 Task: Look for space in Rasrā, India from 4th June, 2023 to 8th June, 2023 for 2 adults in price range Rs.8000 to Rs.16000. Place can be private room with 1  bedroom having 1 bed and 1 bathroom. Property type can be house, flat, guest house, hotel. Booking option can be shelf check-in. Required host language is English.
Action: Mouse moved to (544, 73)
Screenshot: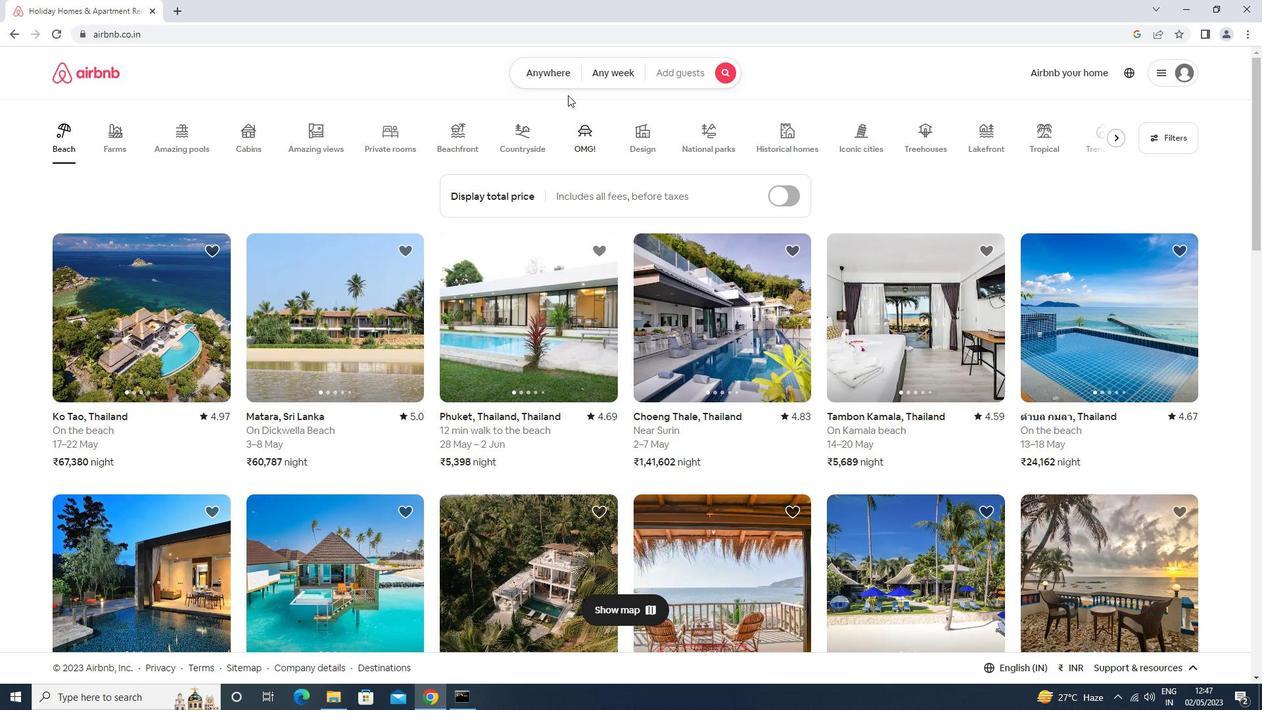 
Action: Mouse pressed left at (544, 73)
Screenshot: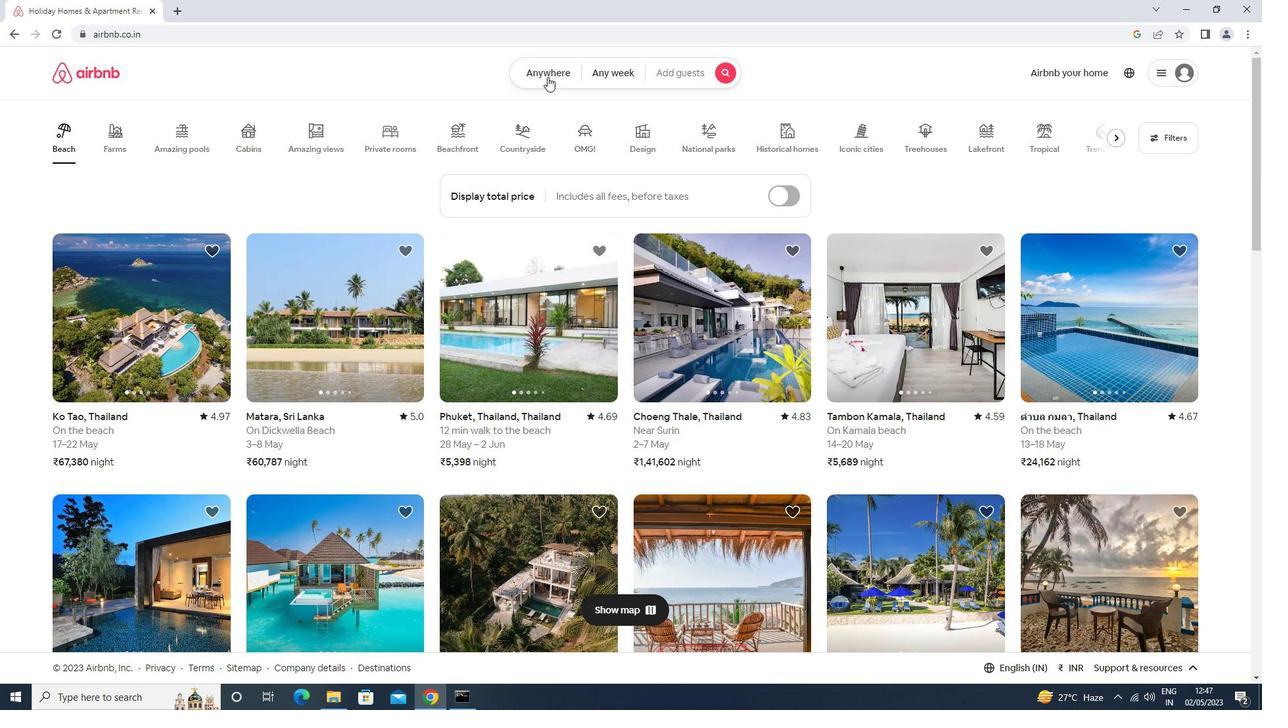 
Action: Mouse moved to (500, 127)
Screenshot: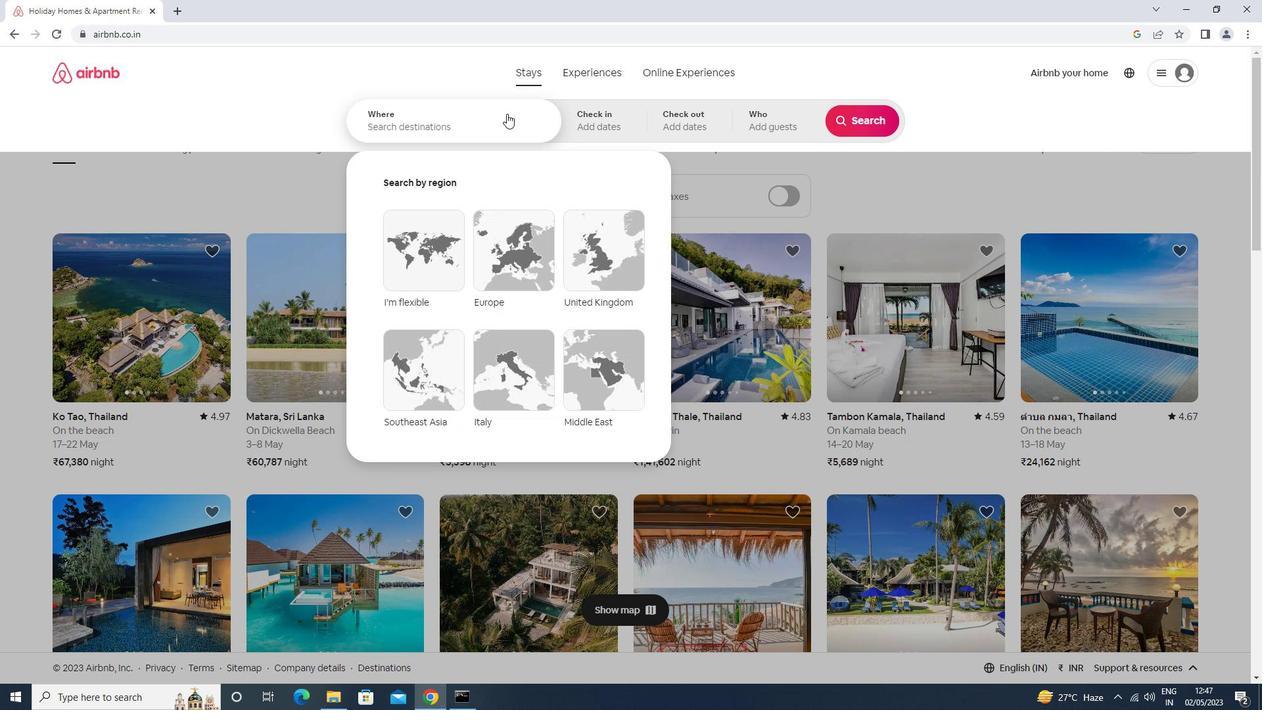 
Action: Mouse pressed left at (500, 127)
Screenshot: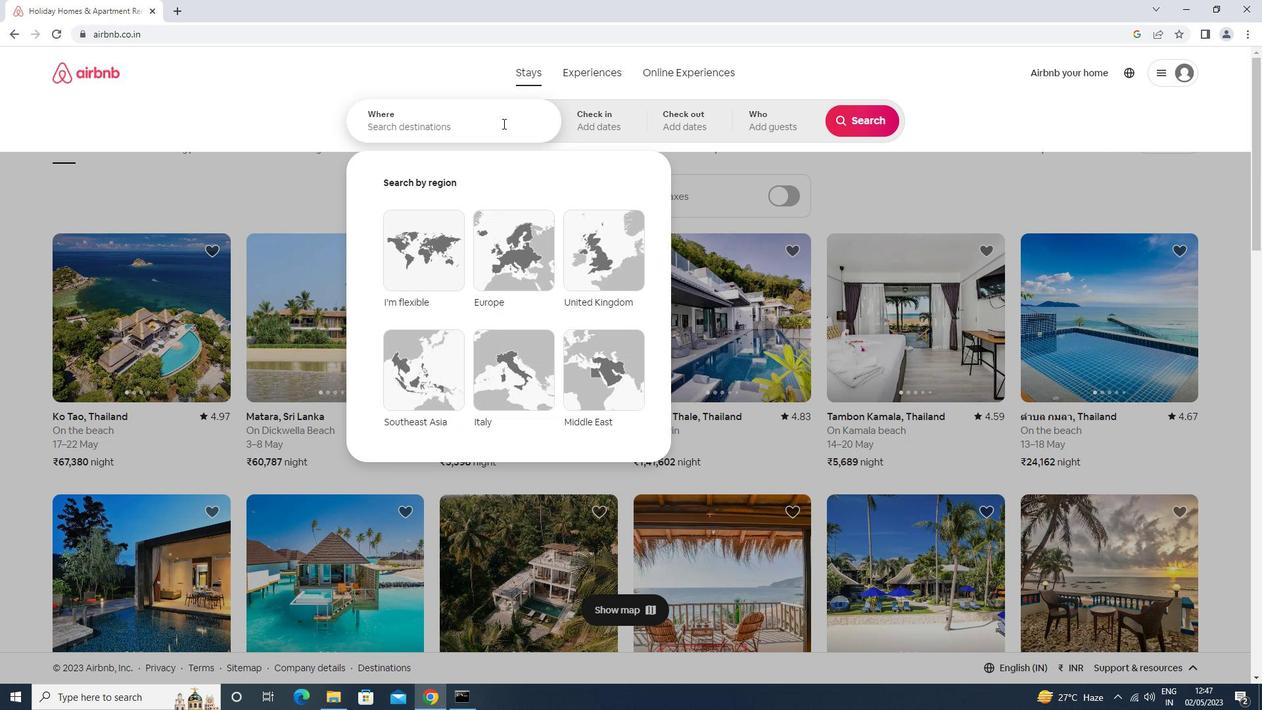 
Action: Key pressed r<Key.caps_lock>asra<Key.enter>
Screenshot: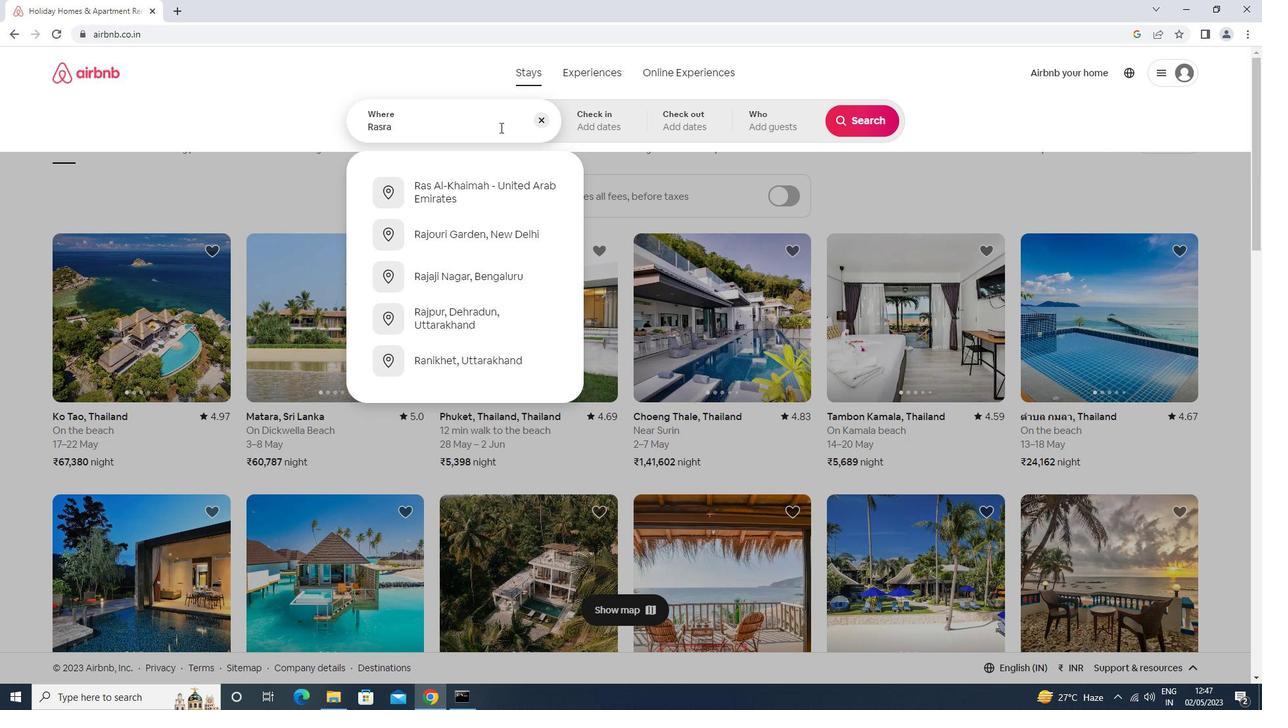 
Action: Mouse moved to (656, 312)
Screenshot: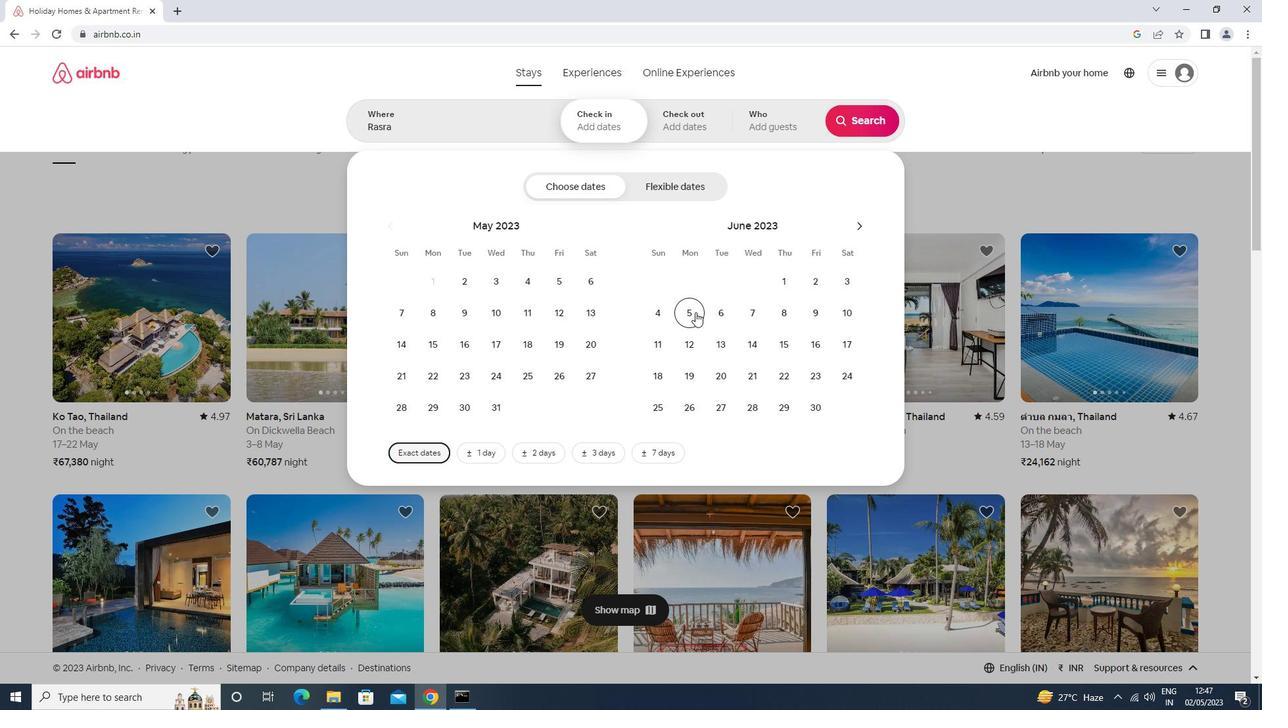 
Action: Mouse pressed left at (656, 312)
Screenshot: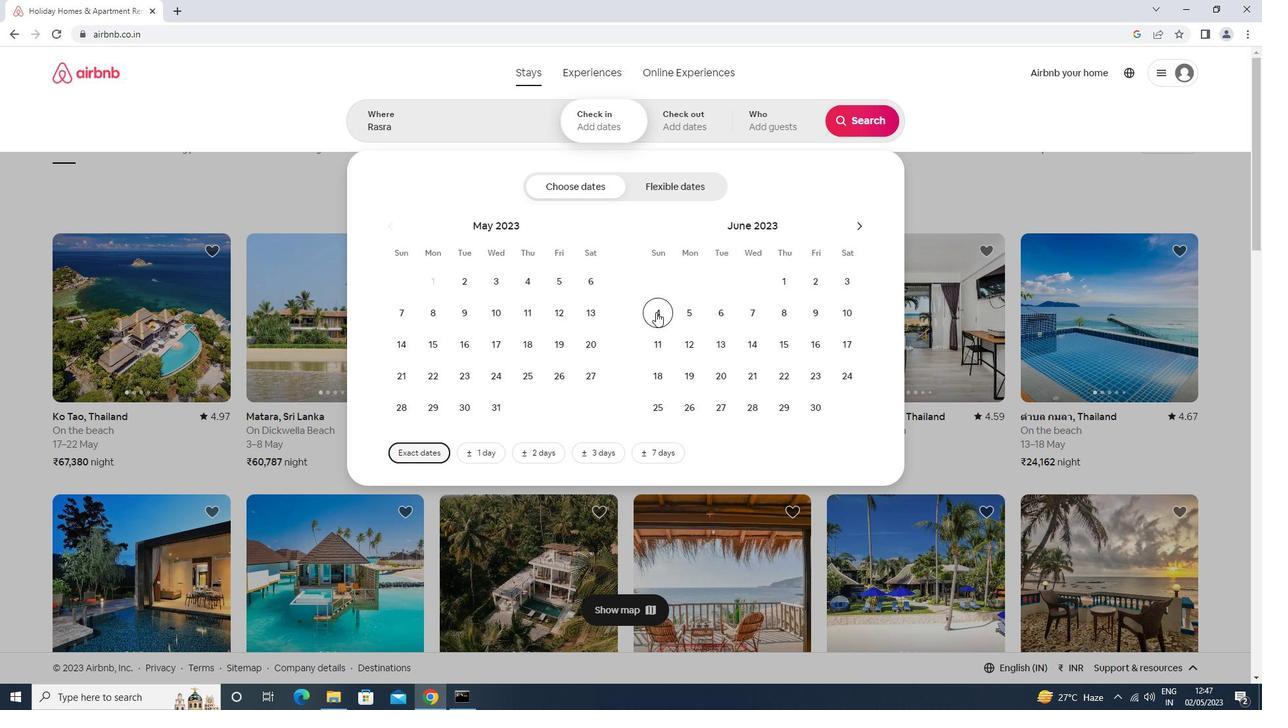 
Action: Mouse moved to (791, 314)
Screenshot: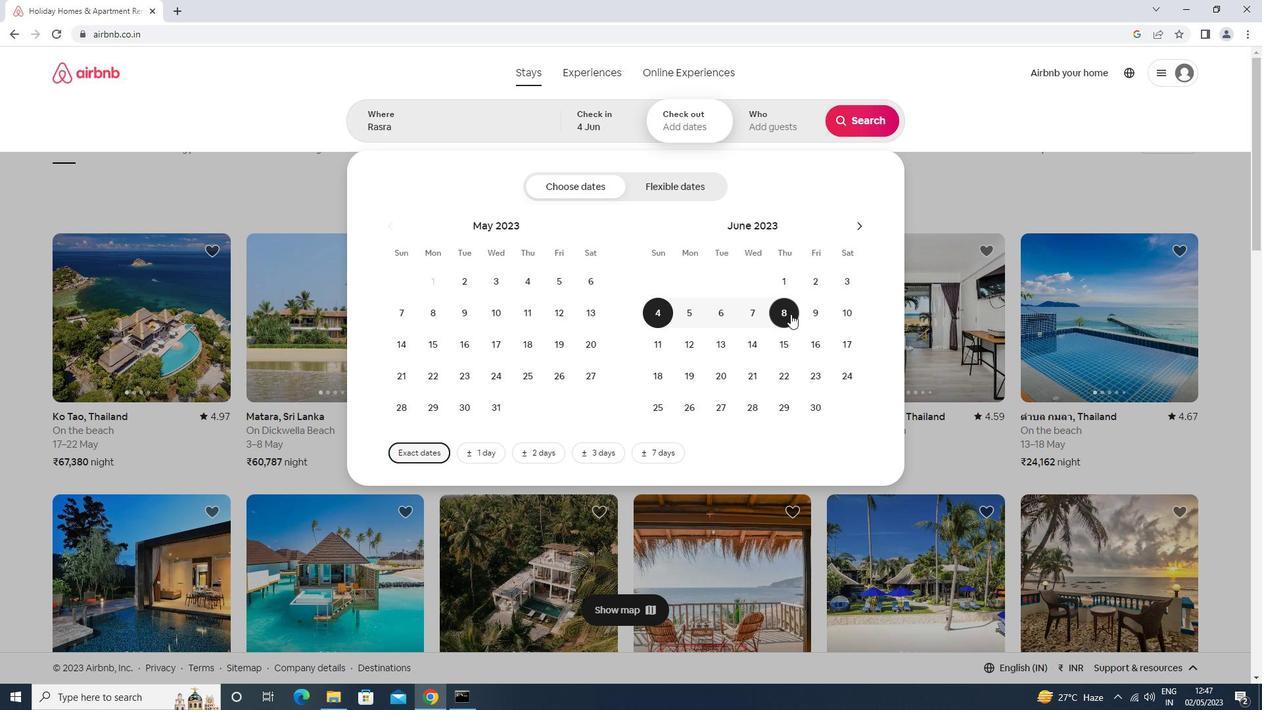 
Action: Mouse pressed left at (791, 314)
Screenshot: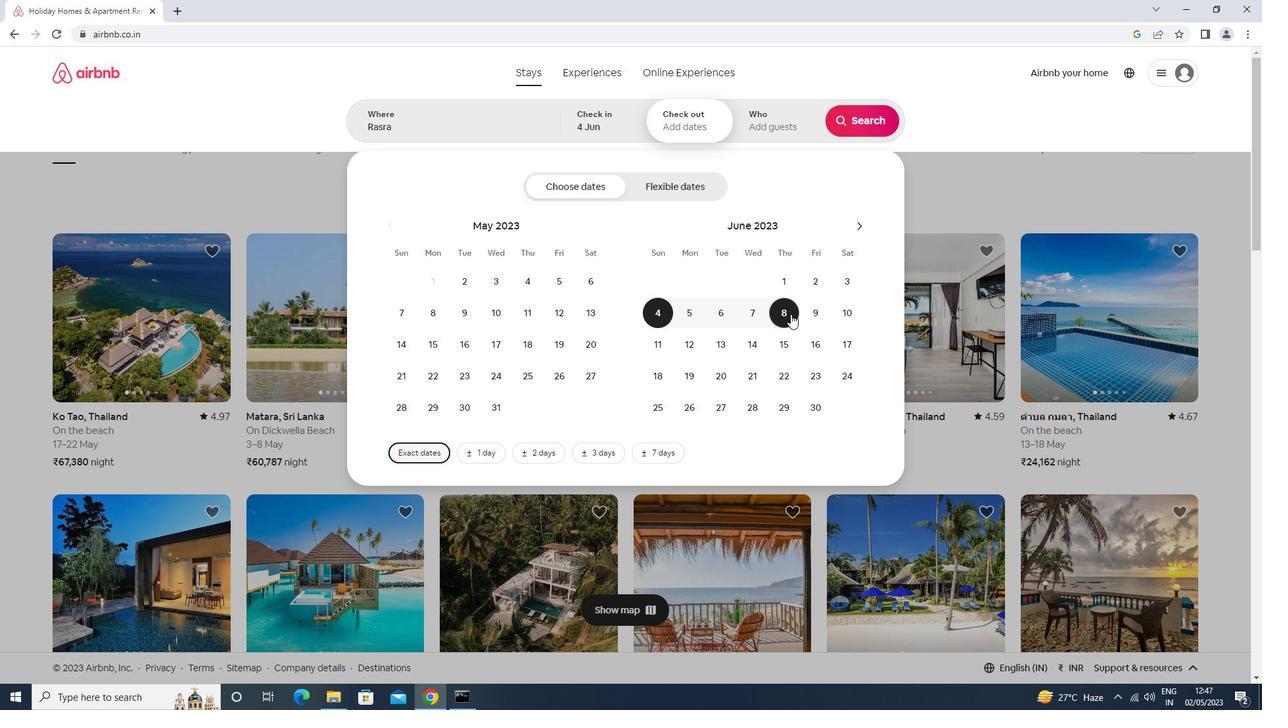 
Action: Mouse moved to (783, 123)
Screenshot: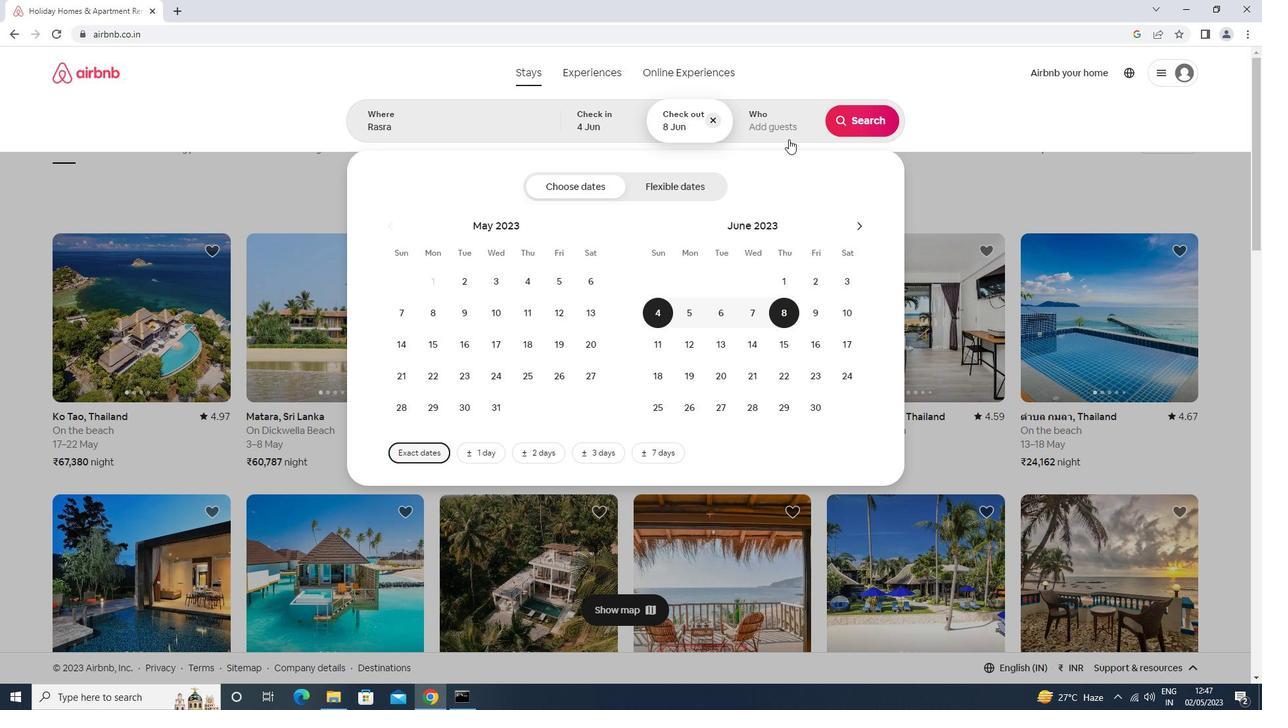 
Action: Mouse pressed left at (783, 123)
Screenshot: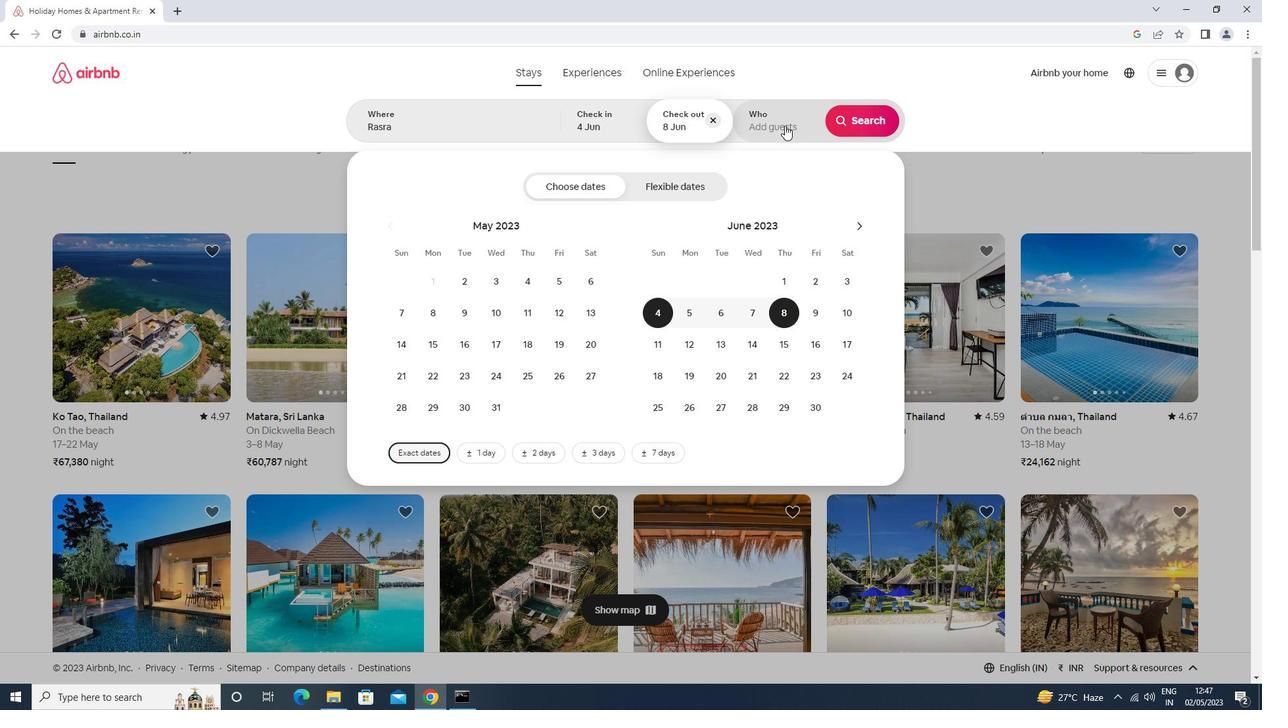
Action: Mouse moved to (865, 183)
Screenshot: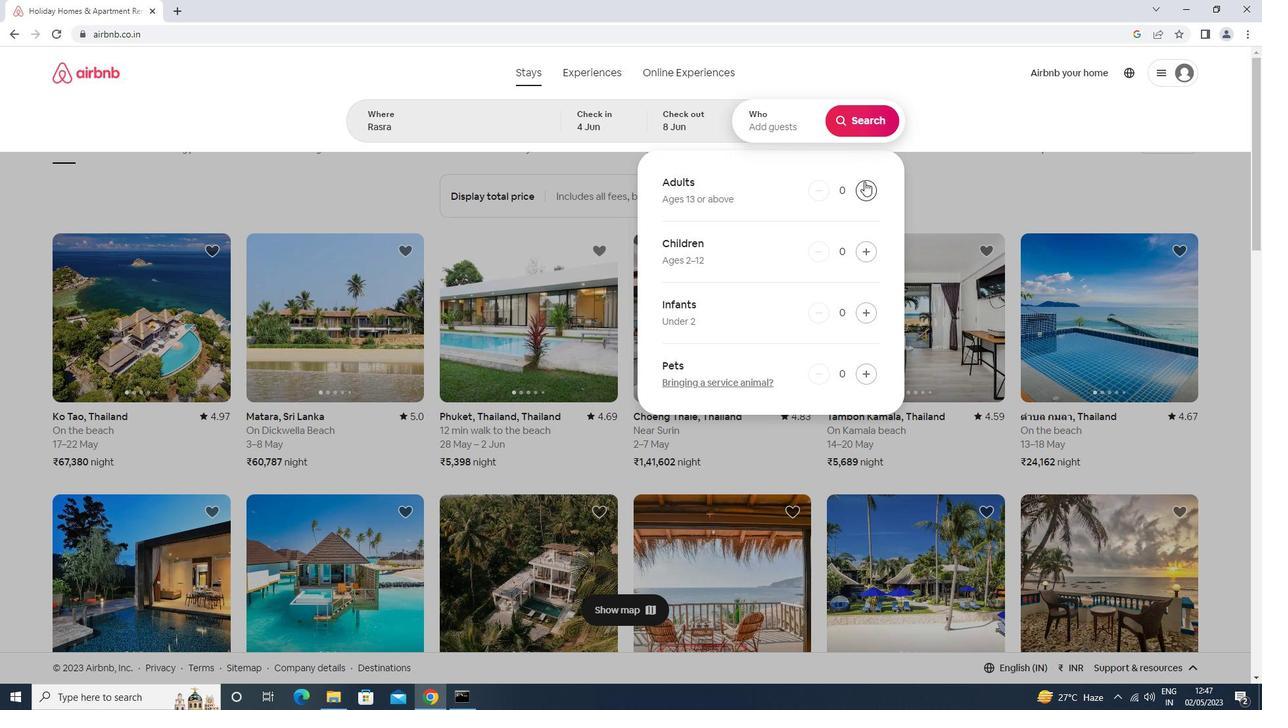 
Action: Mouse pressed left at (865, 183)
Screenshot: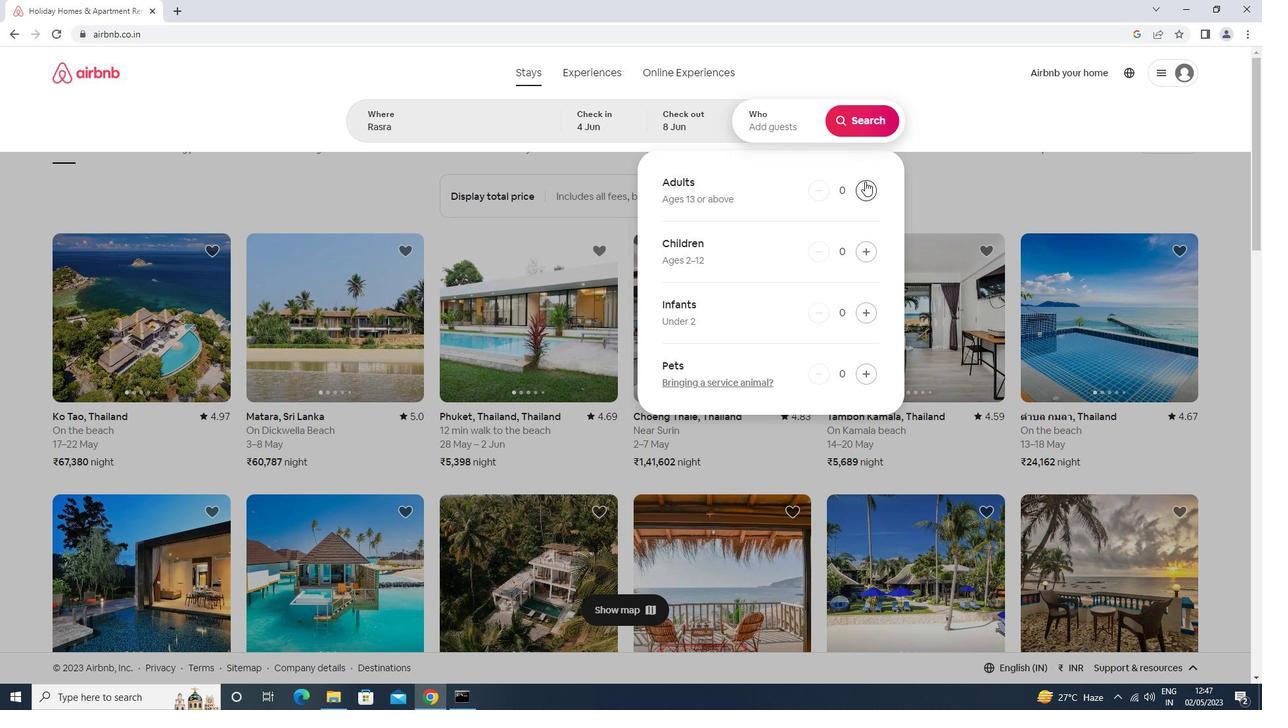 
Action: Mouse moved to (864, 184)
Screenshot: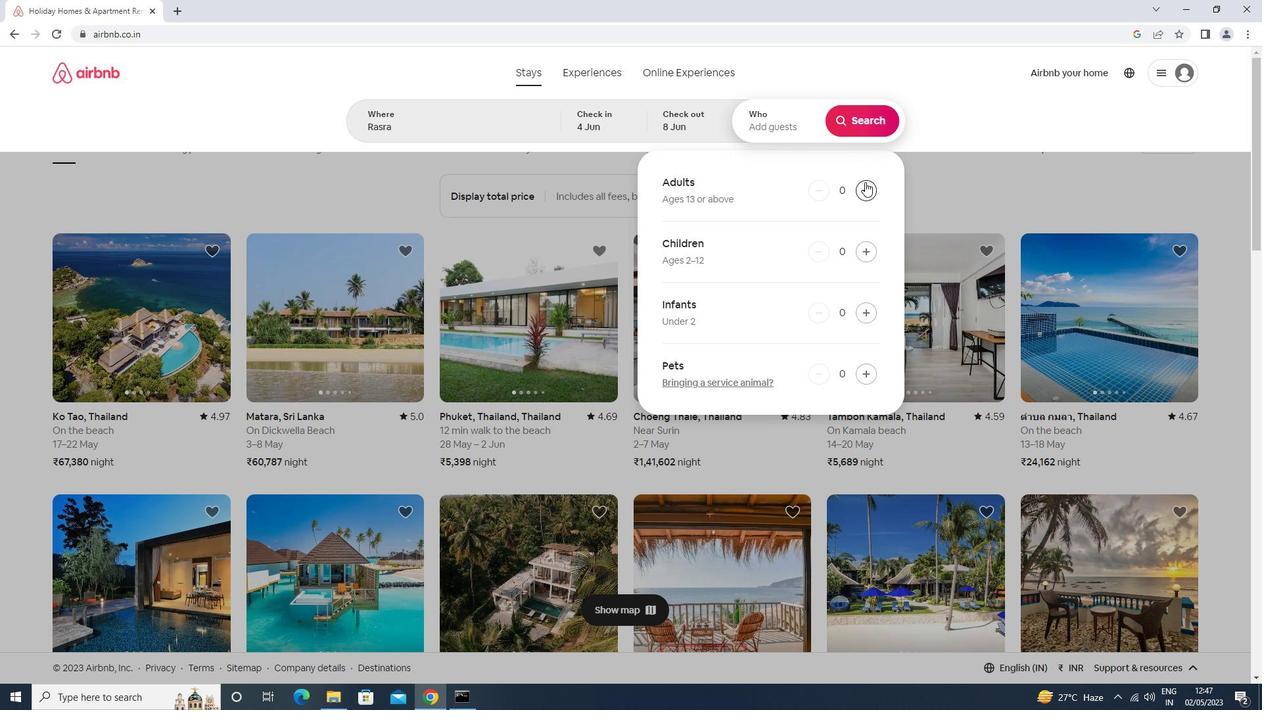 
Action: Mouse pressed left at (864, 184)
Screenshot: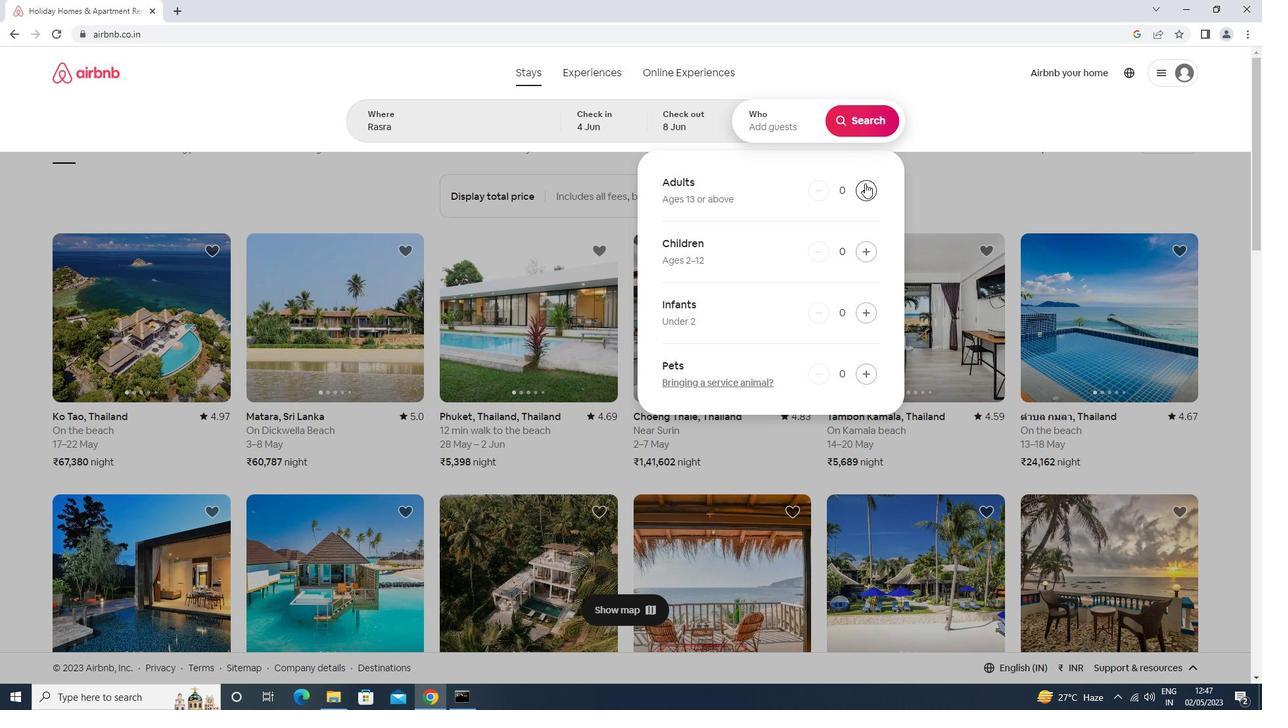 
Action: Mouse moved to (868, 118)
Screenshot: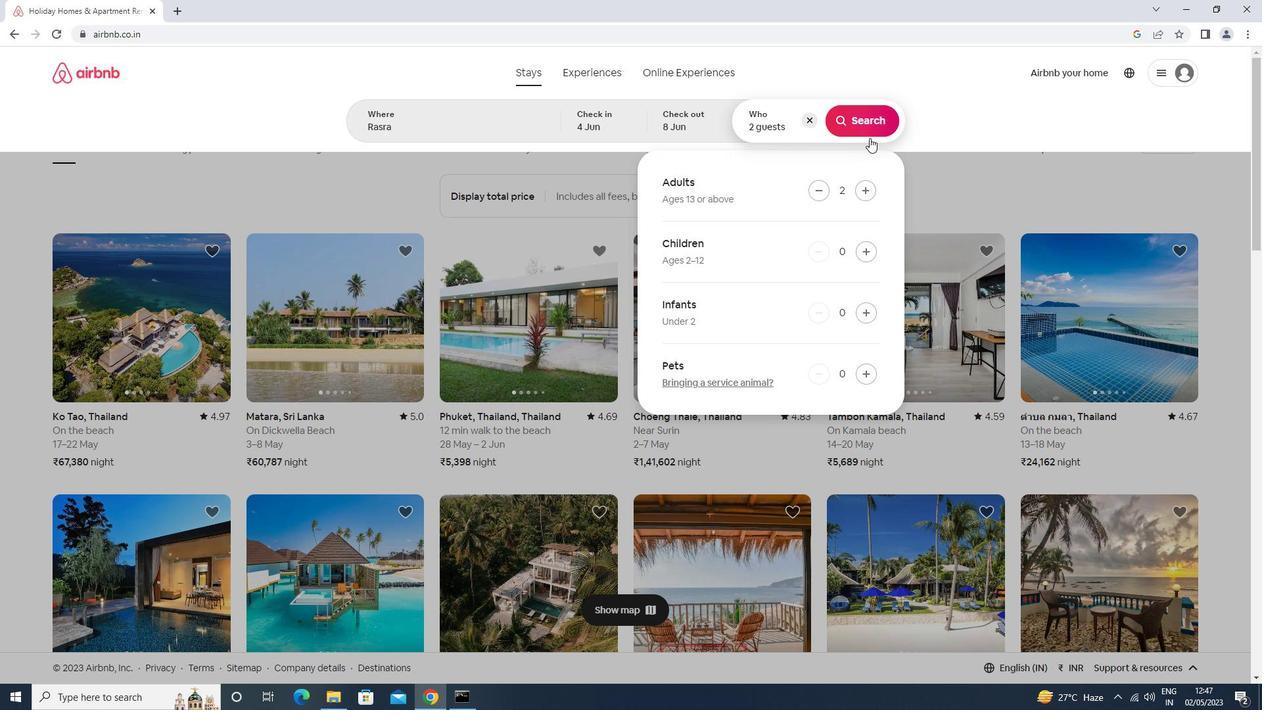 
Action: Mouse pressed left at (868, 118)
Screenshot: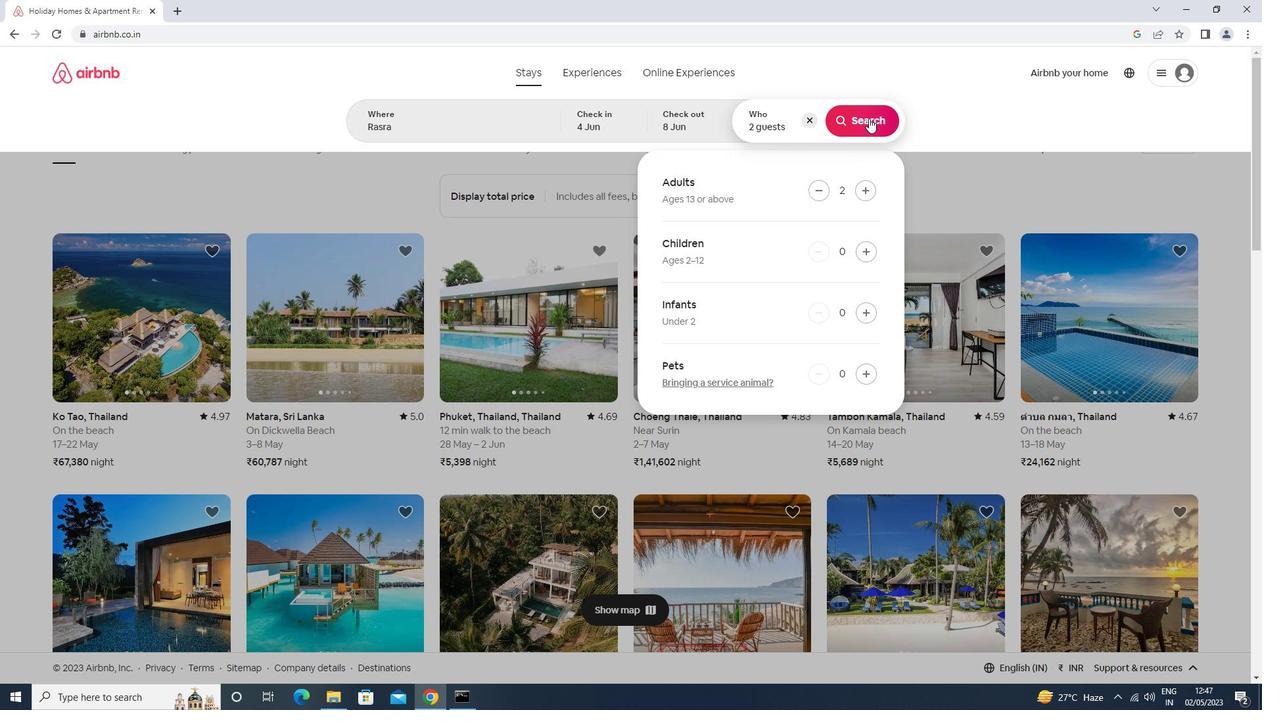 
Action: Mouse moved to (1193, 129)
Screenshot: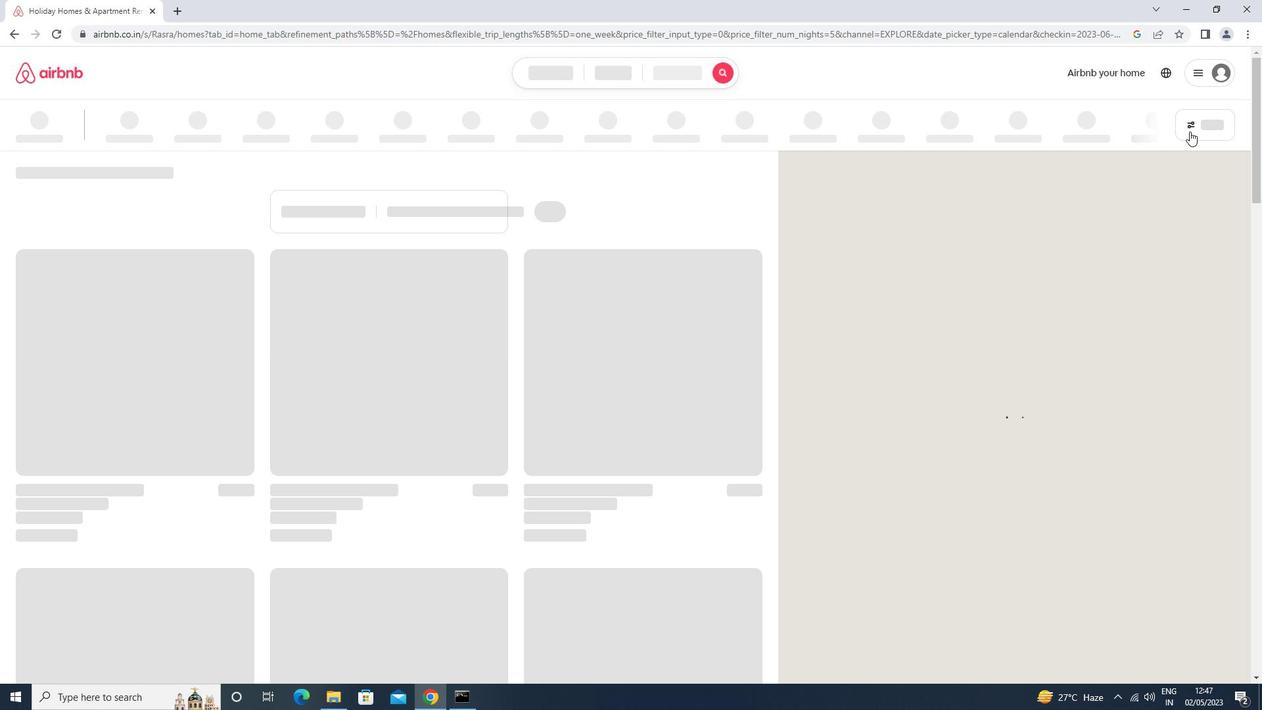 
Action: Mouse pressed left at (1193, 129)
Screenshot: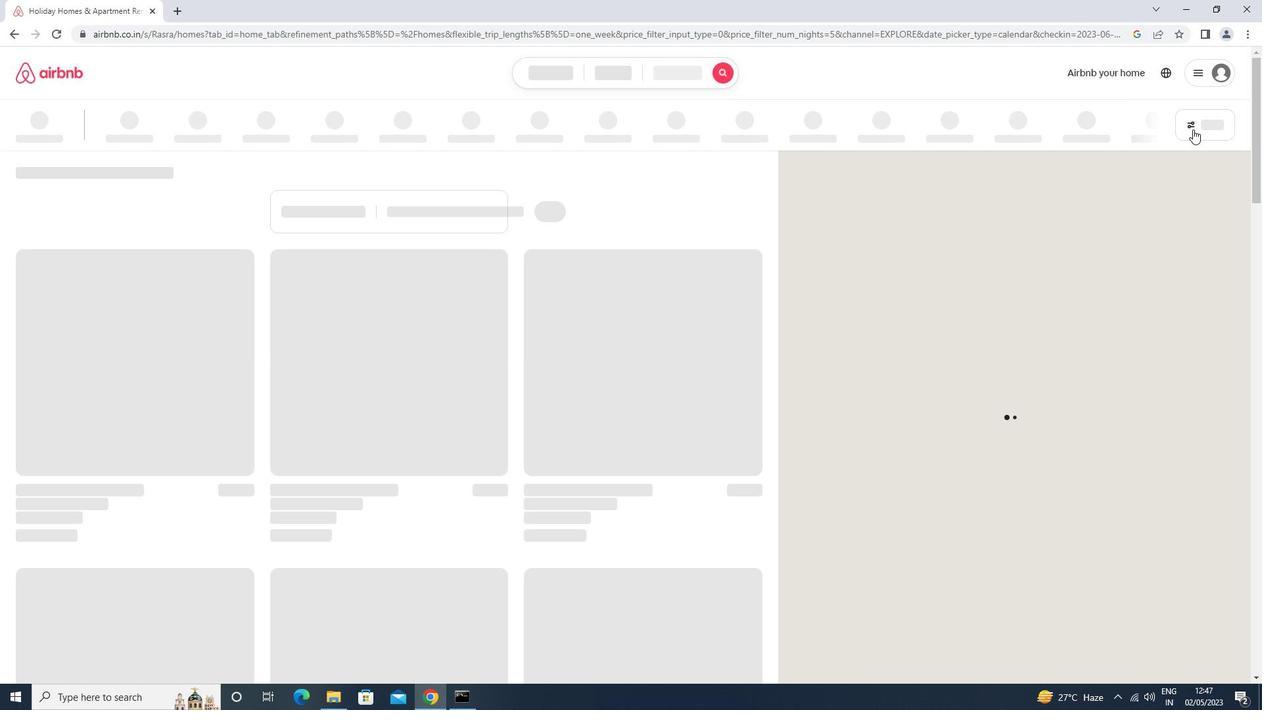 
Action: Mouse pressed left at (1193, 129)
Screenshot: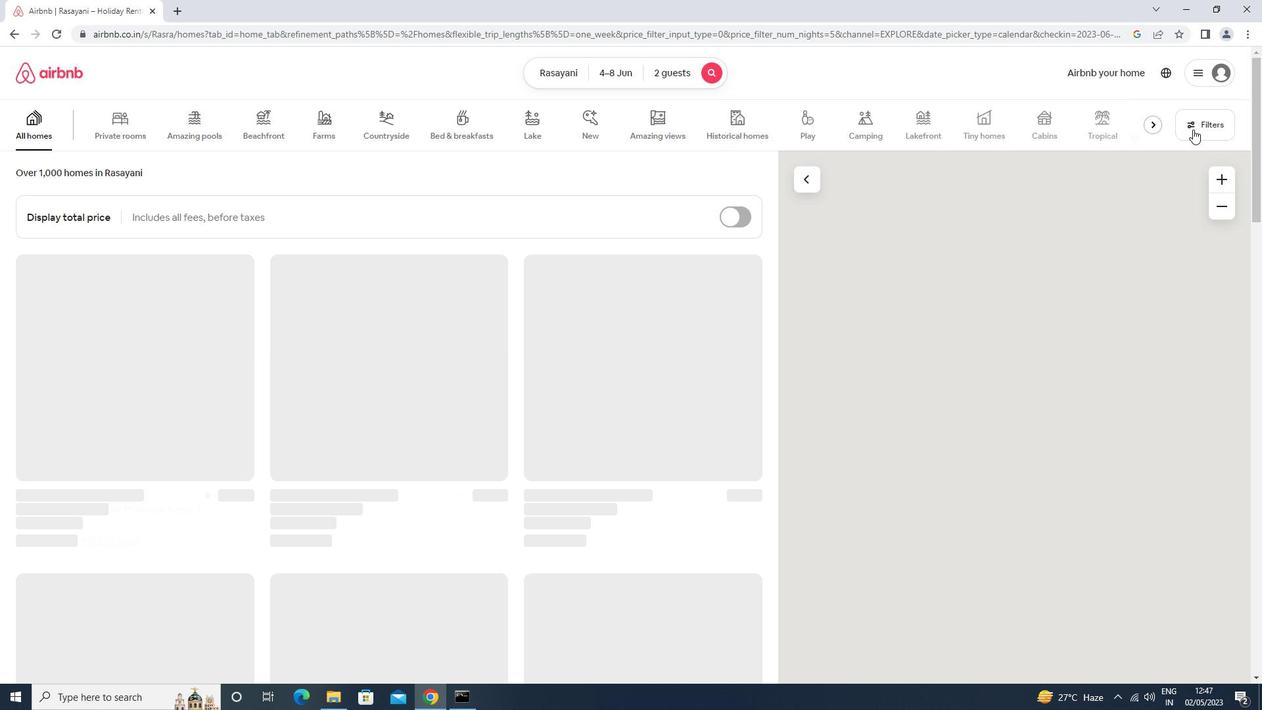 
Action: Mouse moved to (497, 294)
Screenshot: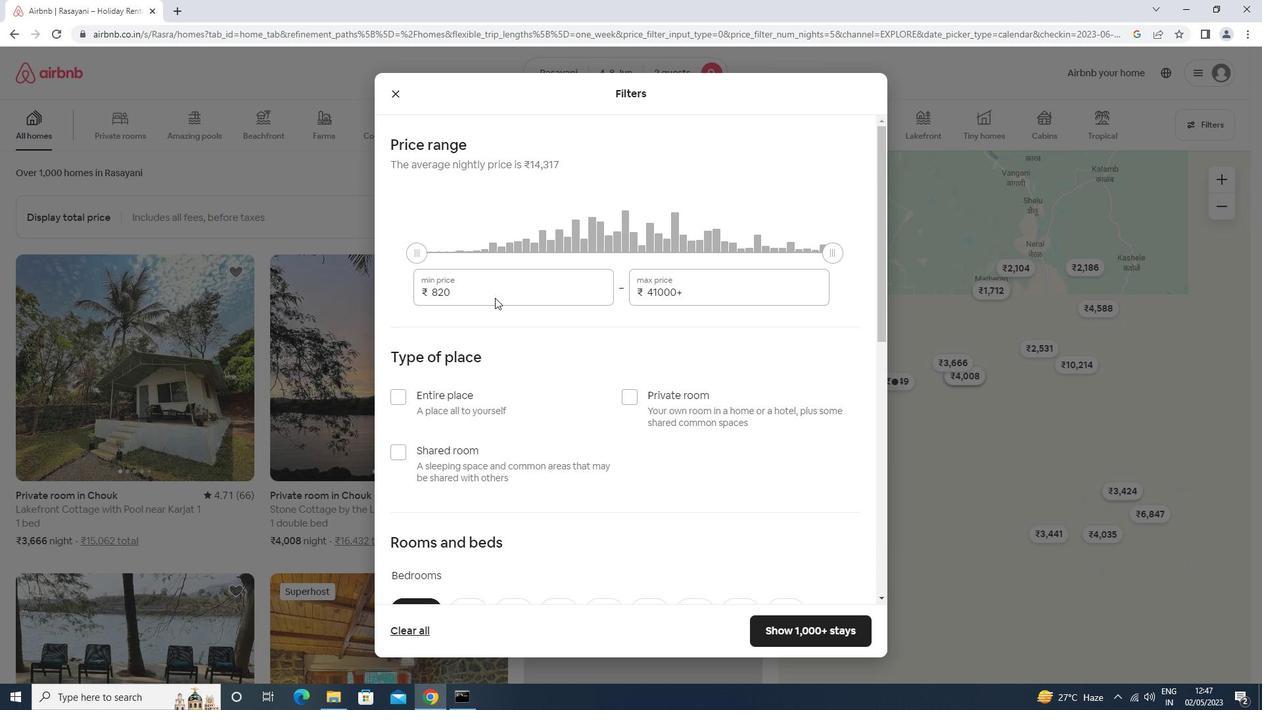
Action: Mouse pressed left at (497, 294)
Screenshot: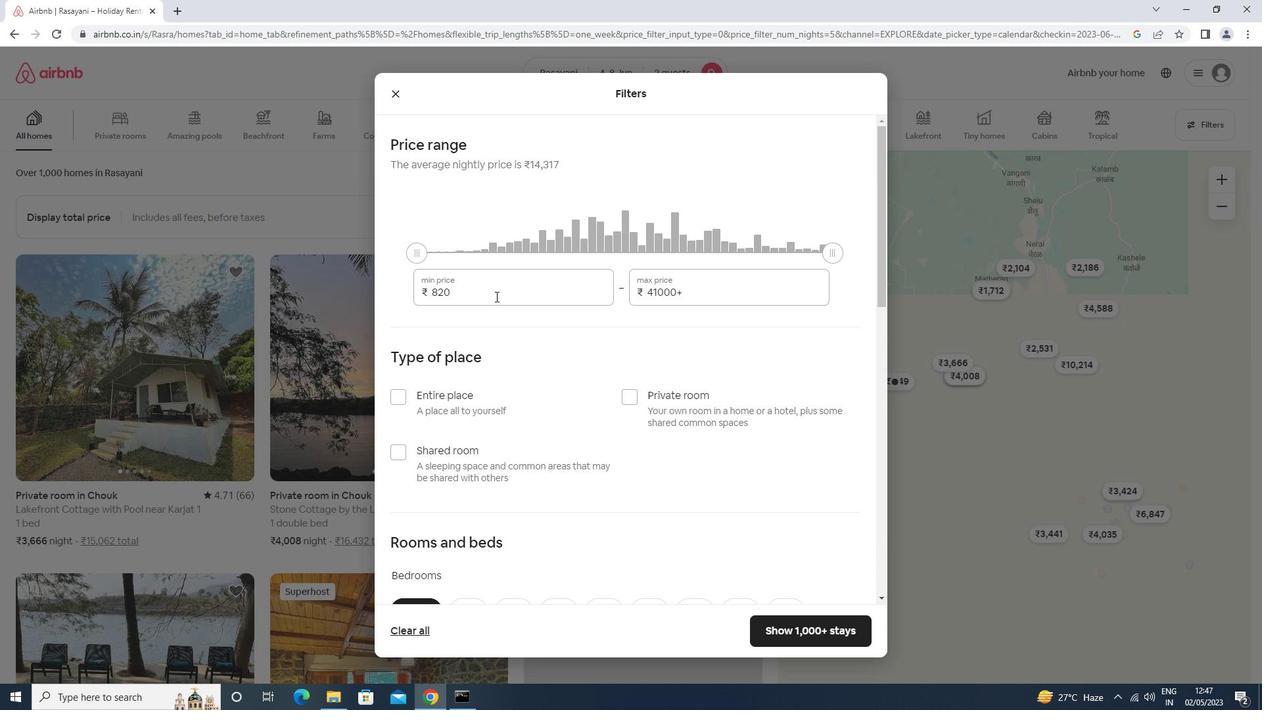 
Action: Key pressed <Key.backspace><Key.backspace><Key.backspace><Key.backspace><Key.backspace><Key.backspace>8000<Key.tab>16<Key.backspace><Key.backspace><Key.backspace><Key.backspace><Key.backspace>16000<Key.backspace><Key.backspace><Key.backspace><Key.backspace><Key.backspace><Key.backspace><Key.backspace><Key.backspace><Key.backspace><Key.backspace><Key.backspace><Key.backspace>16000
Screenshot: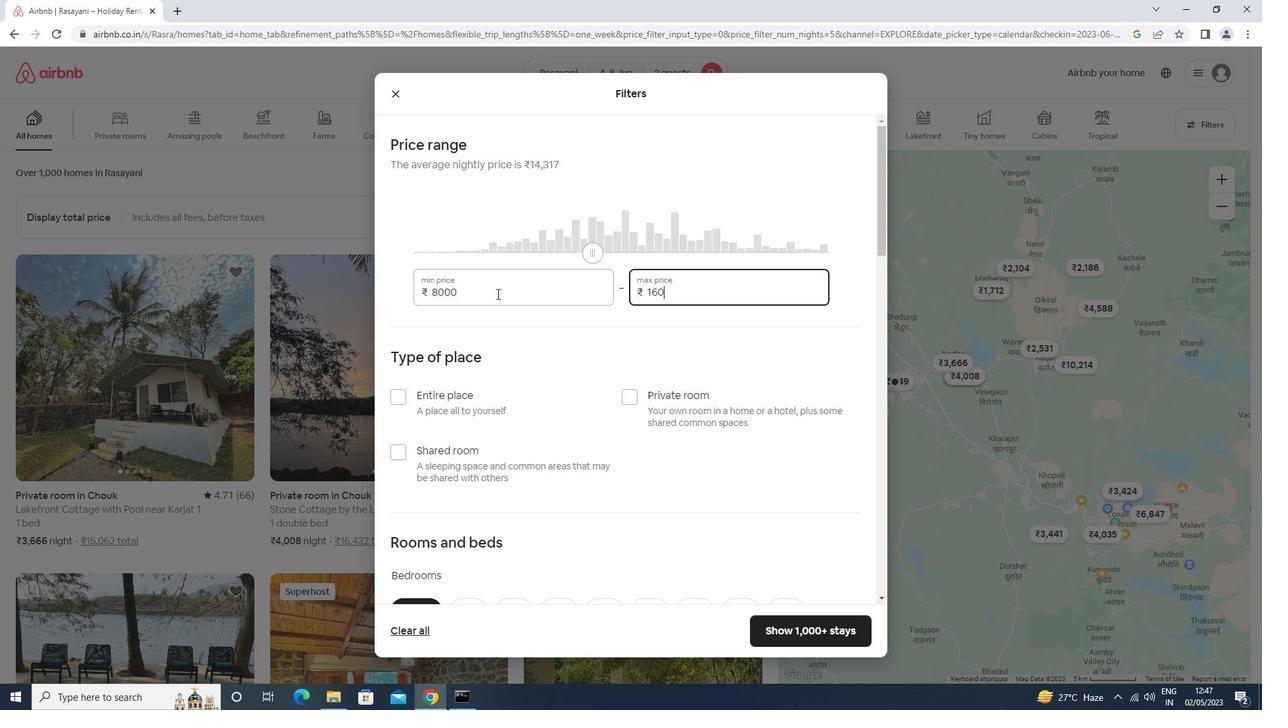 
Action: Mouse scrolled (497, 293) with delta (0, 0)
Screenshot: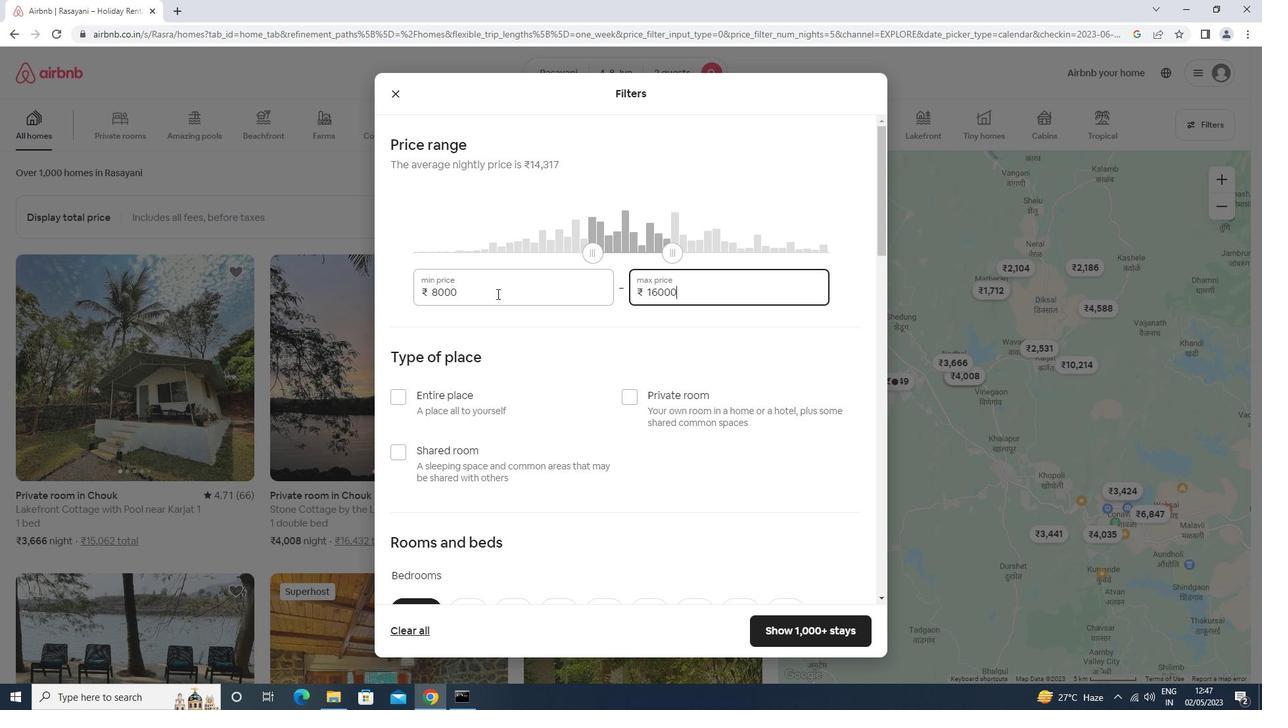 
Action: Mouse moved to (651, 330)
Screenshot: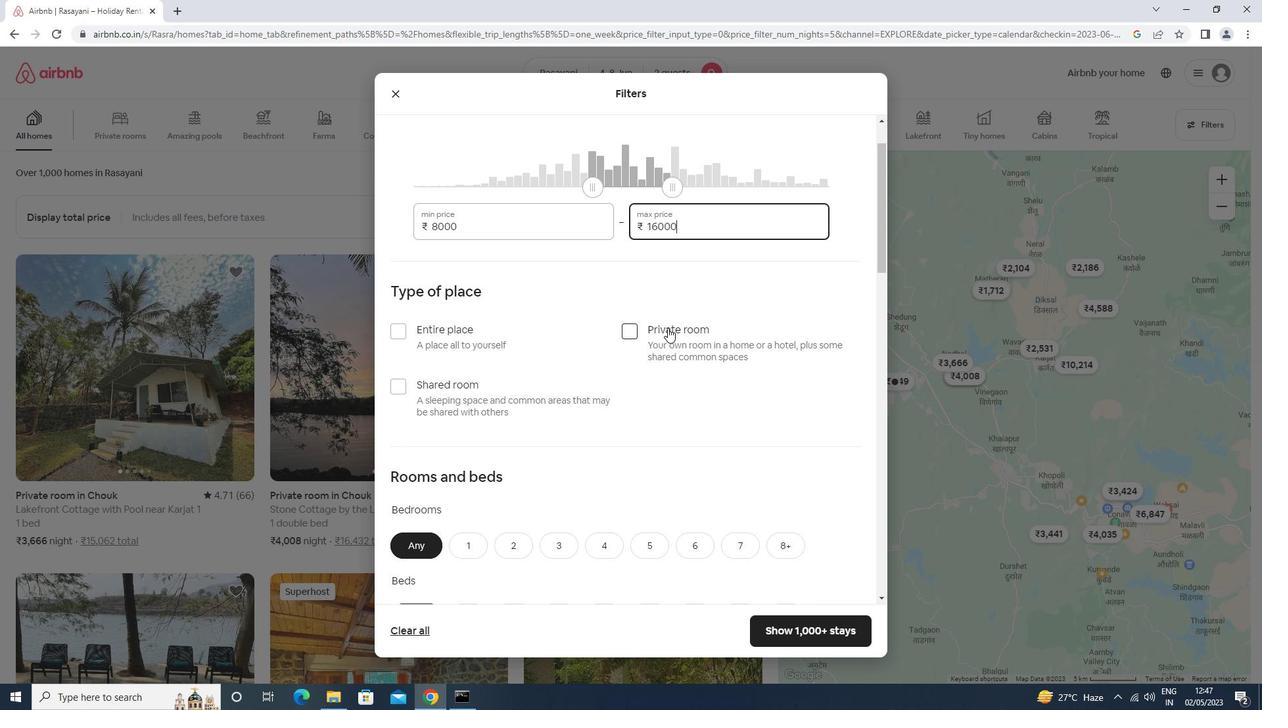
Action: Mouse pressed left at (651, 330)
Screenshot: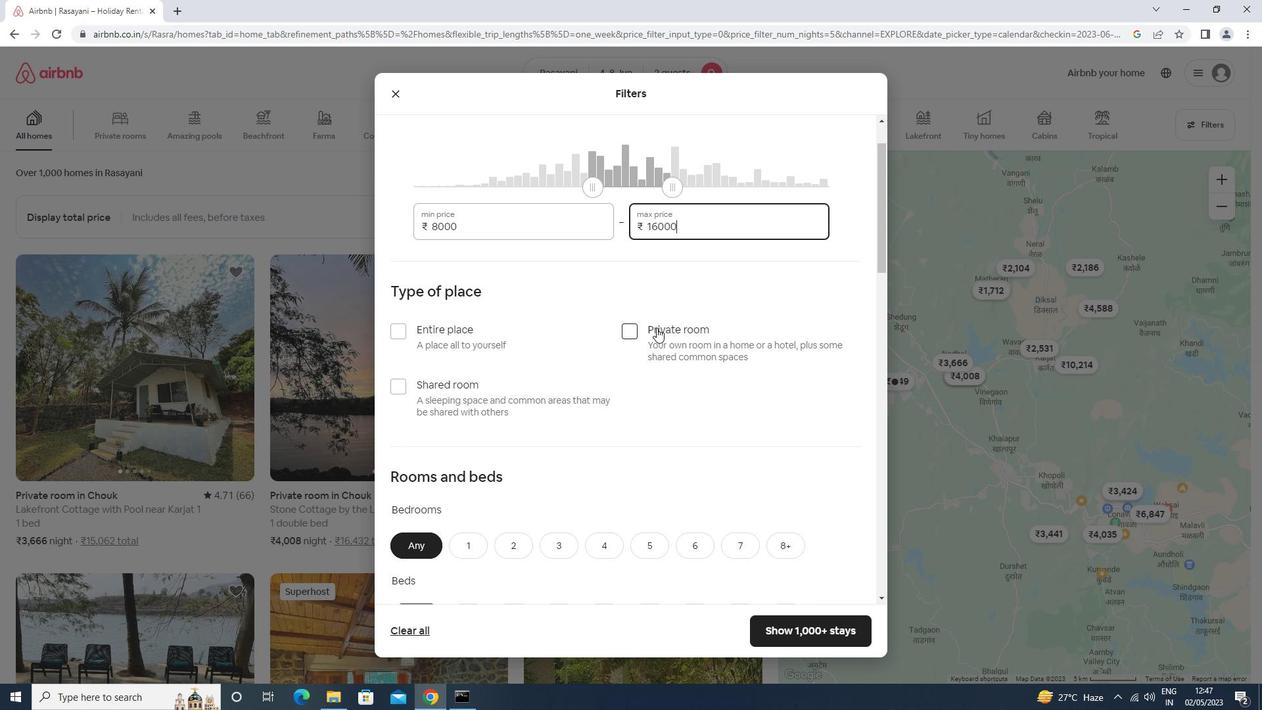 
Action: Mouse moved to (645, 325)
Screenshot: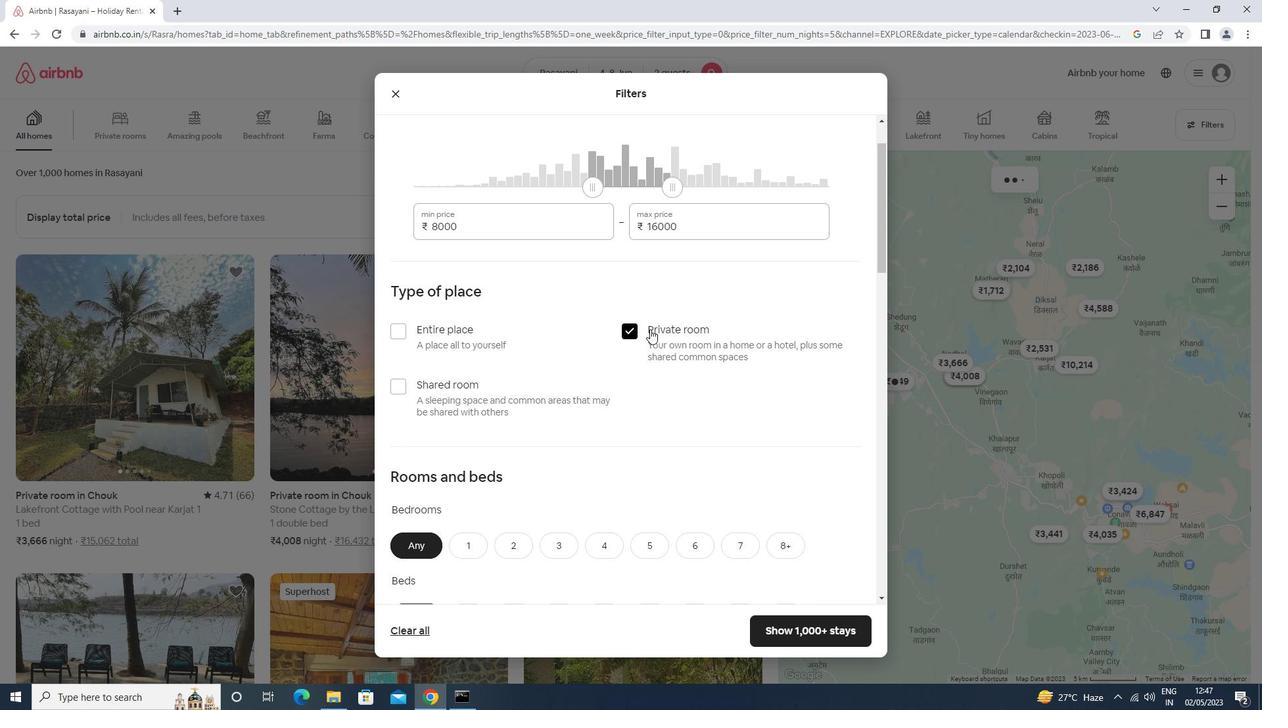
Action: Mouse scrolled (645, 324) with delta (0, 0)
Screenshot: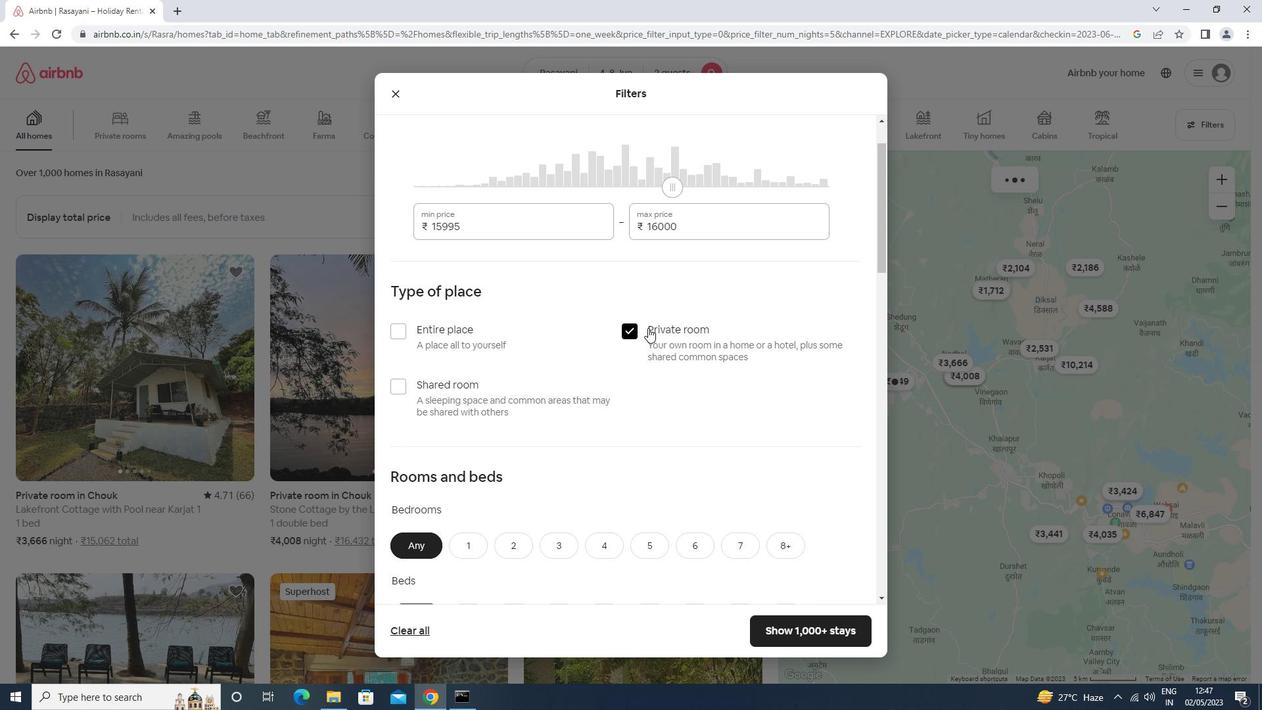 
Action: Mouse scrolled (645, 324) with delta (0, 0)
Screenshot: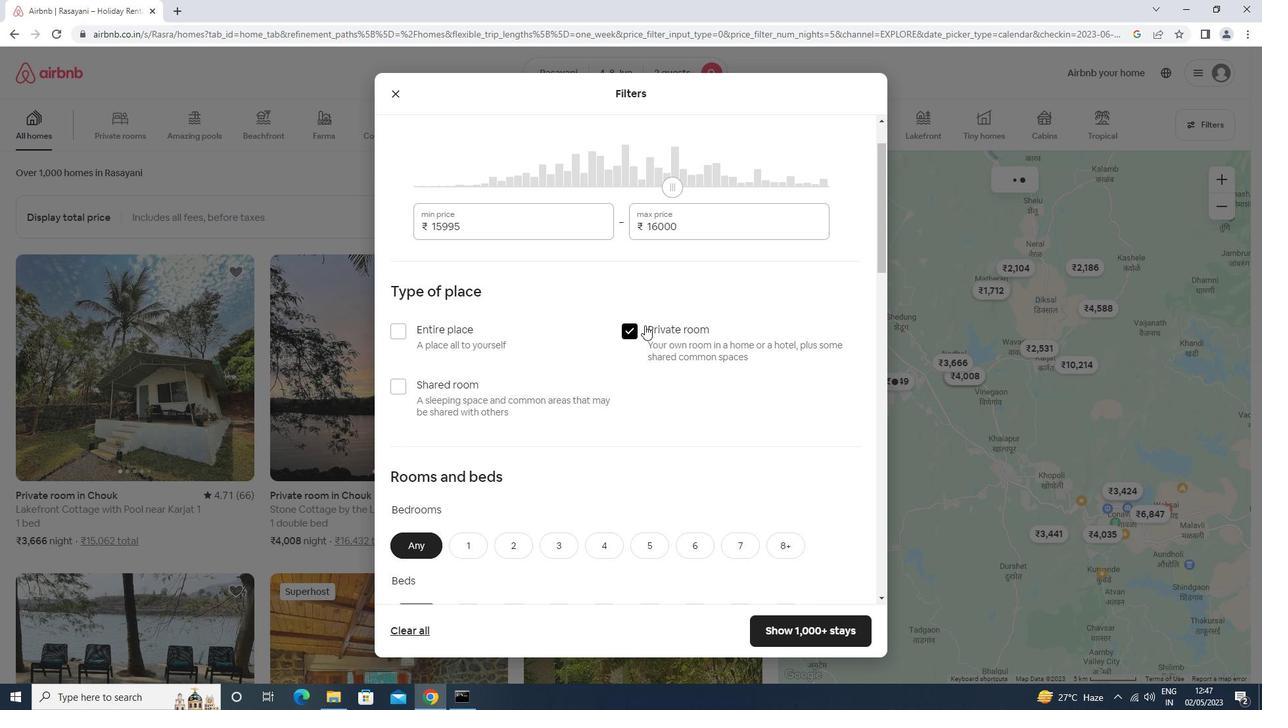 
Action: Mouse scrolled (645, 324) with delta (0, 0)
Screenshot: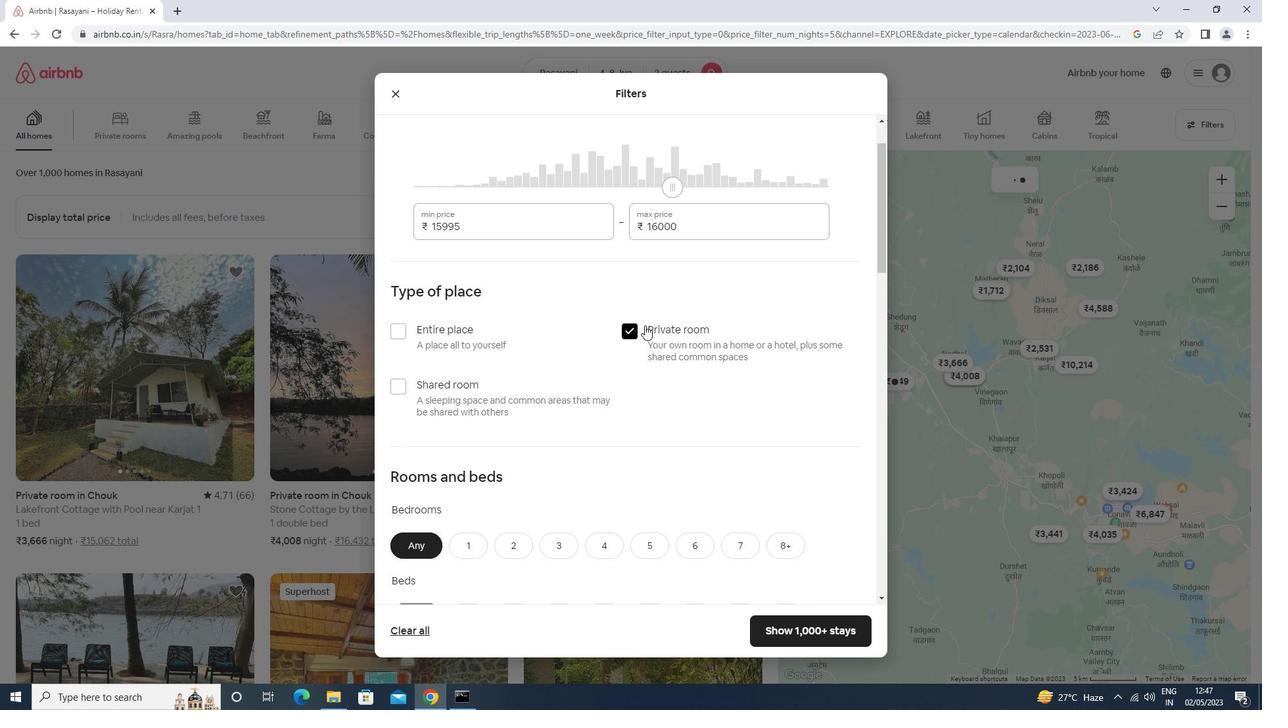 
Action: Mouse moved to (473, 349)
Screenshot: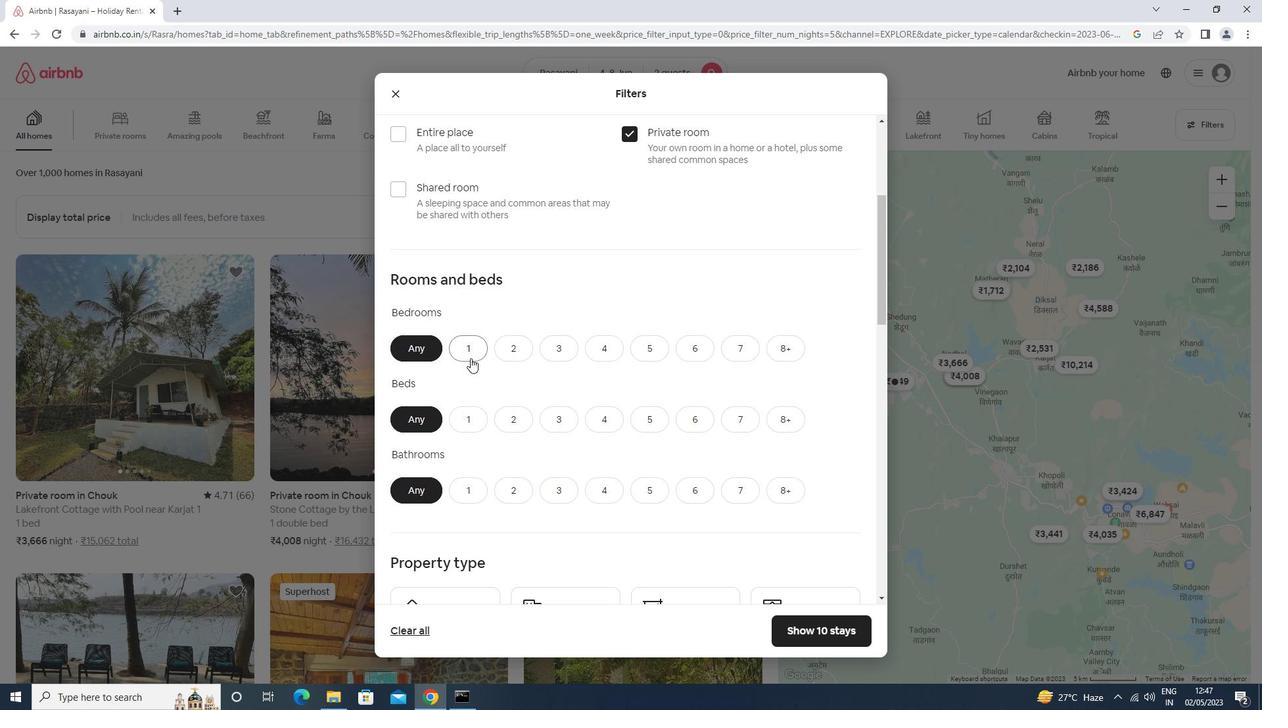 
Action: Mouse pressed left at (473, 349)
Screenshot: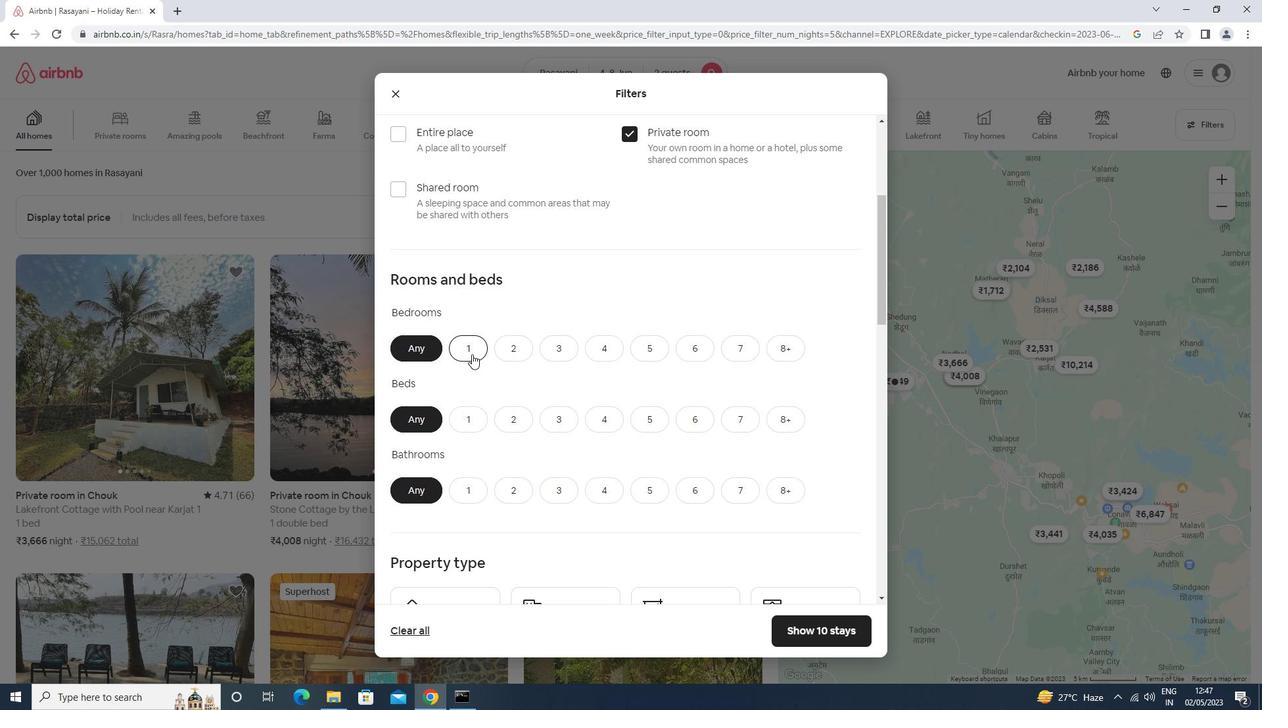 
Action: Mouse moved to (477, 415)
Screenshot: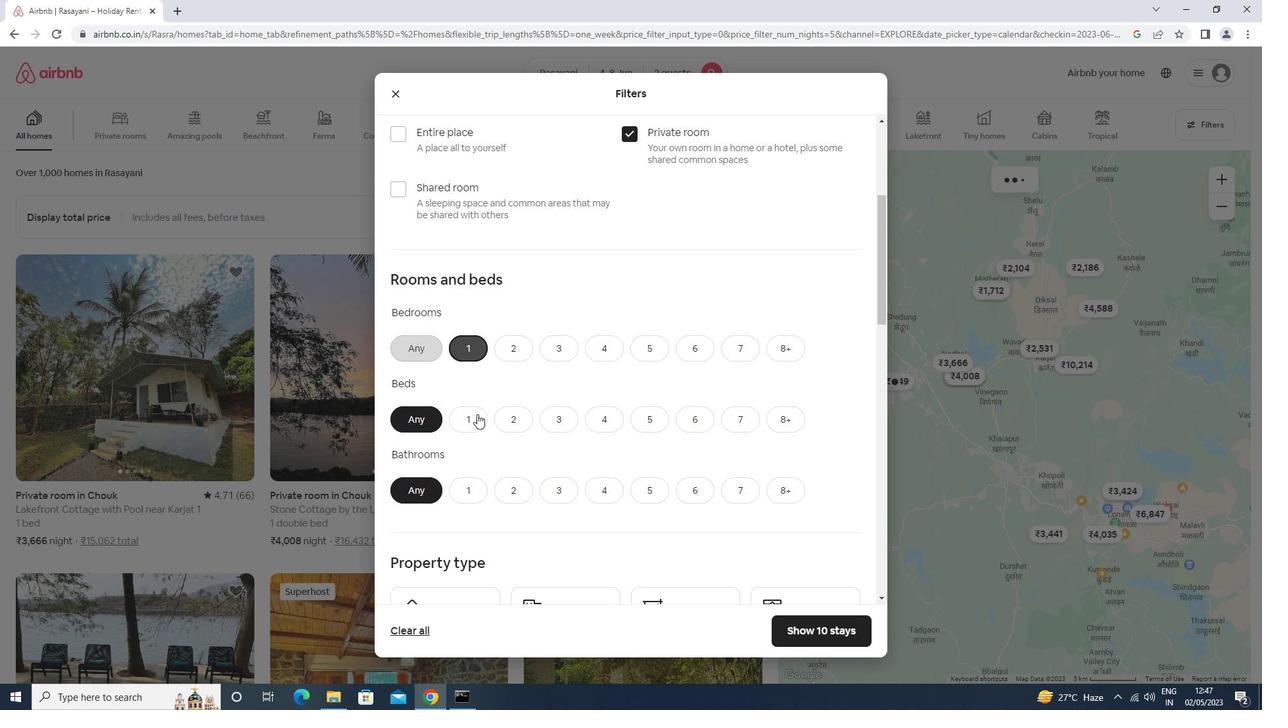 
Action: Mouse pressed left at (477, 415)
Screenshot: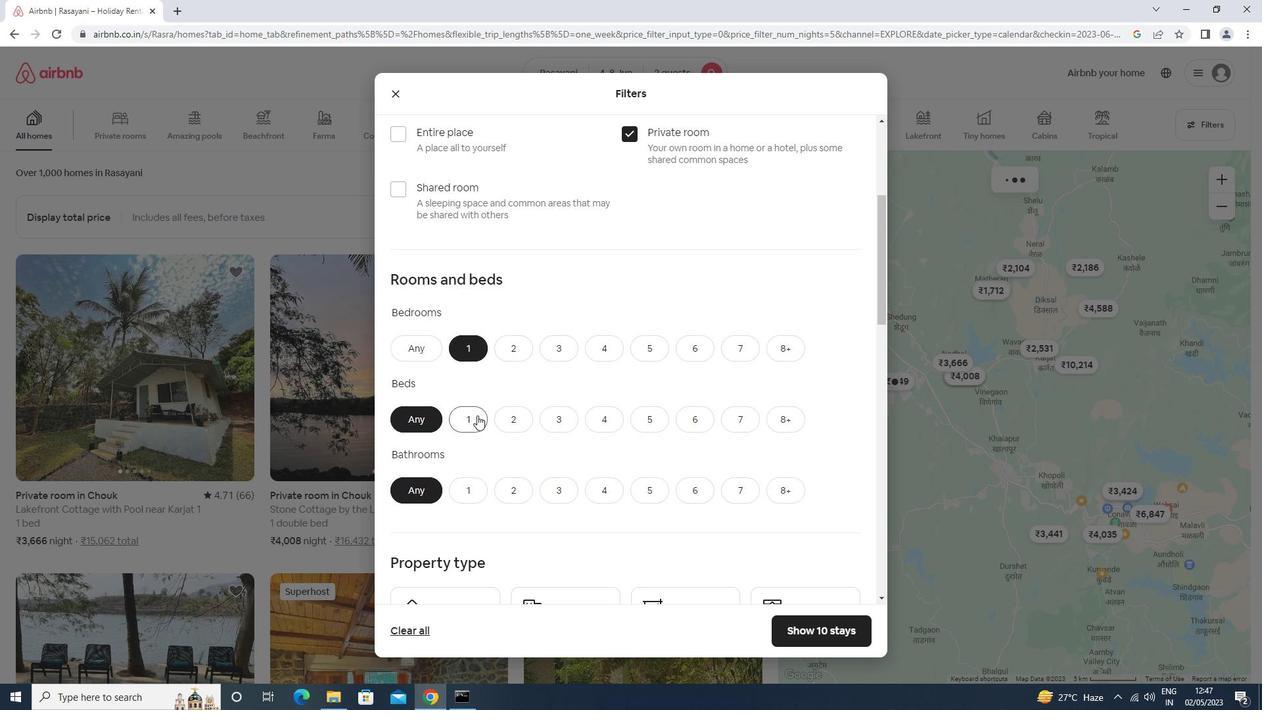
Action: Mouse moved to (468, 487)
Screenshot: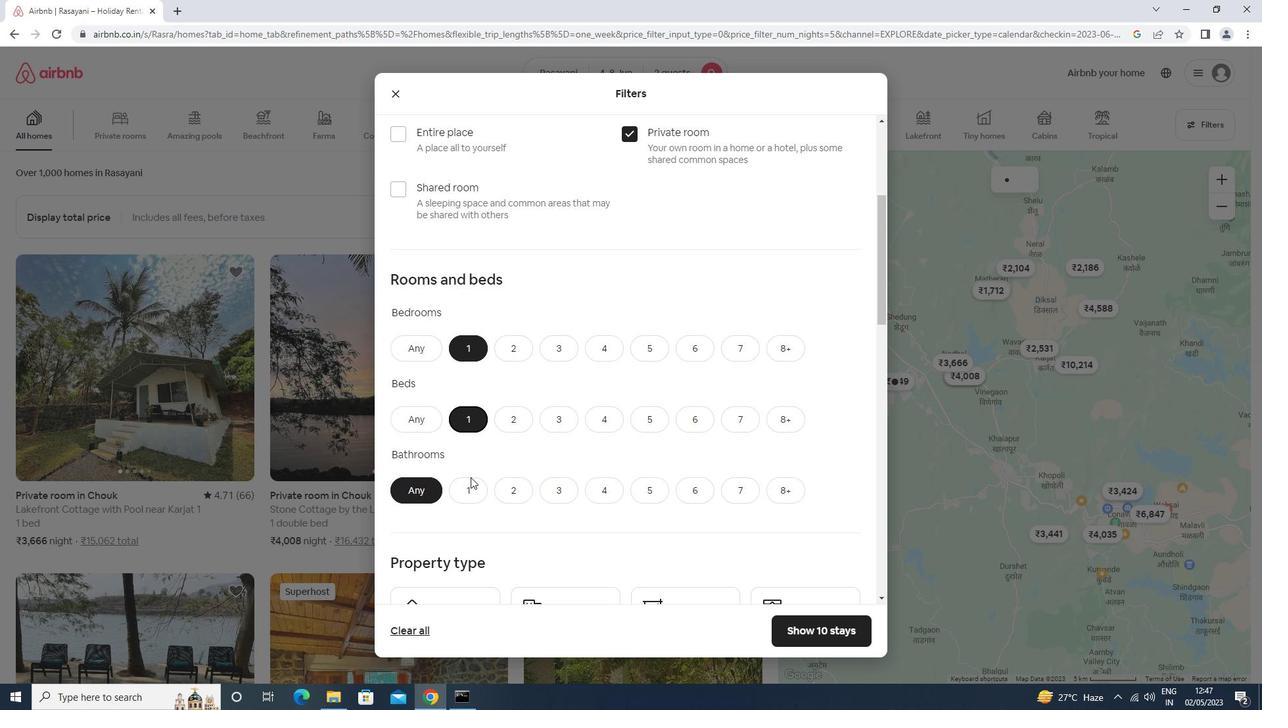 
Action: Mouse pressed left at (468, 487)
Screenshot: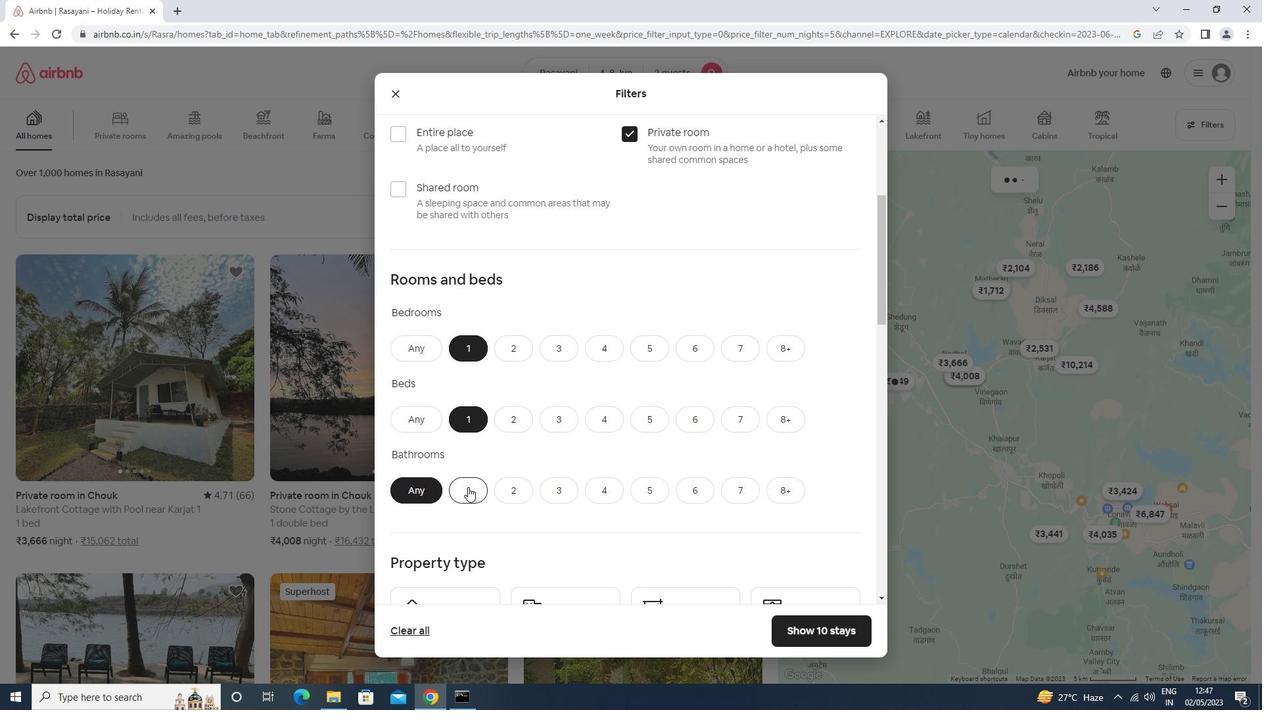 
Action: Mouse moved to (468, 484)
Screenshot: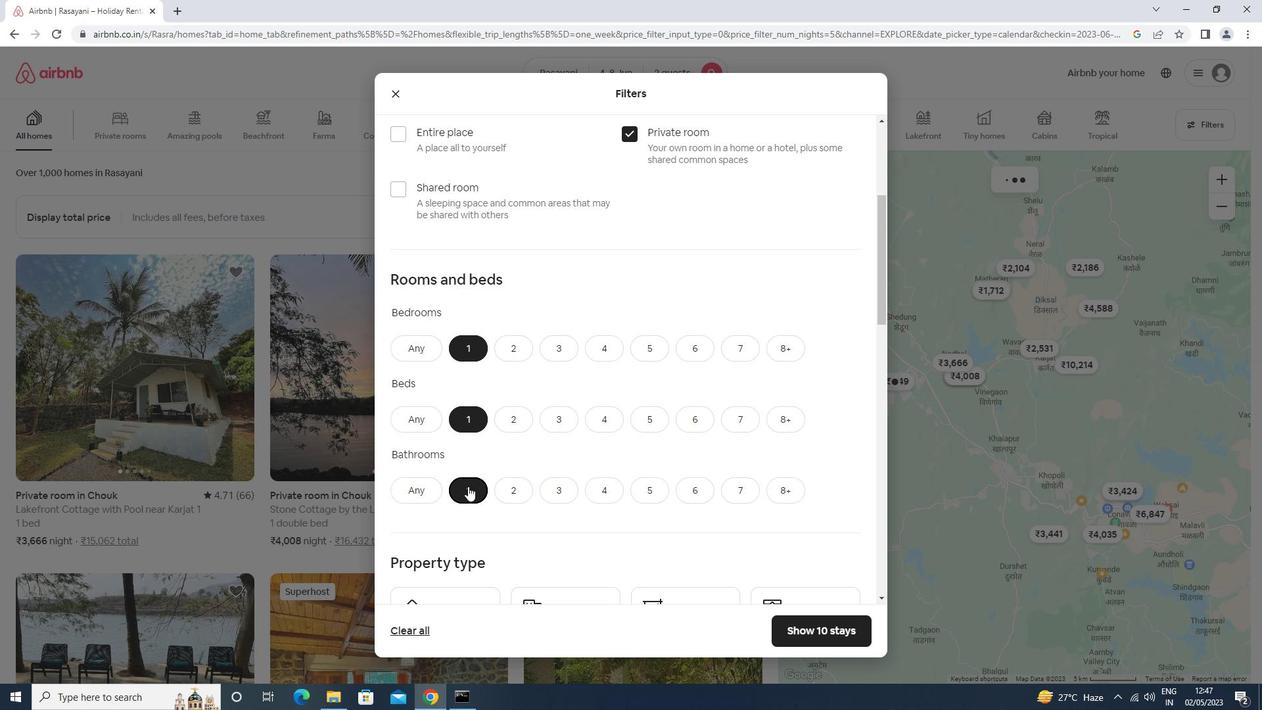 
Action: Mouse scrolled (468, 484) with delta (0, 0)
Screenshot: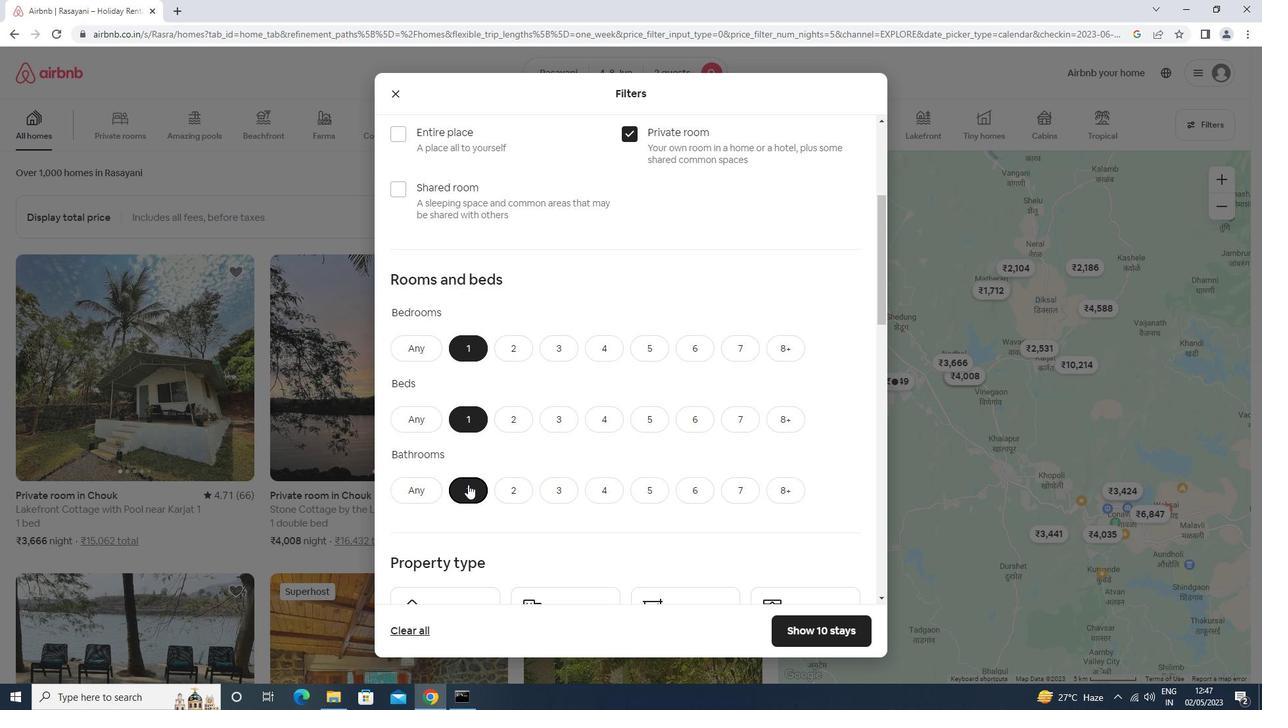 
Action: Mouse scrolled (468, 484) with delta (0, 0)
Screenshot: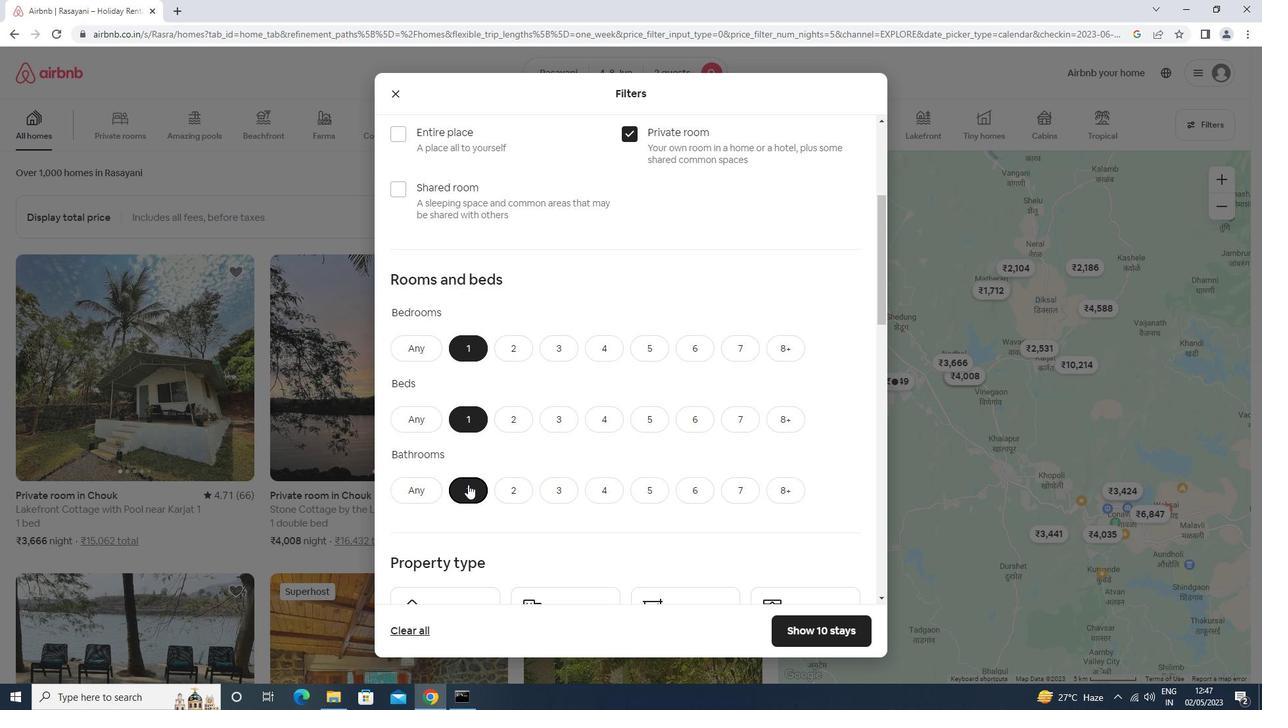 
Action: Mouse scrolled (468, 484) with delta (0, 0)
Screenshot: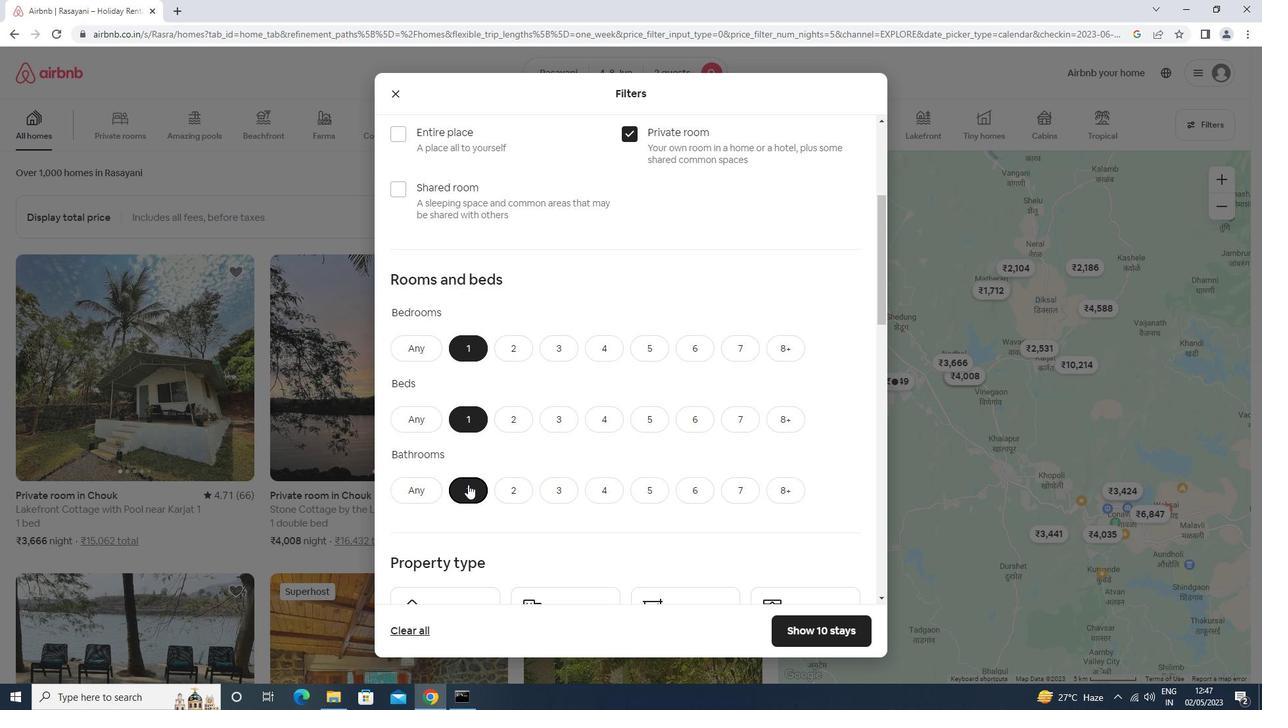 
Action: Mouse moved to (447, 455)
Screenshot: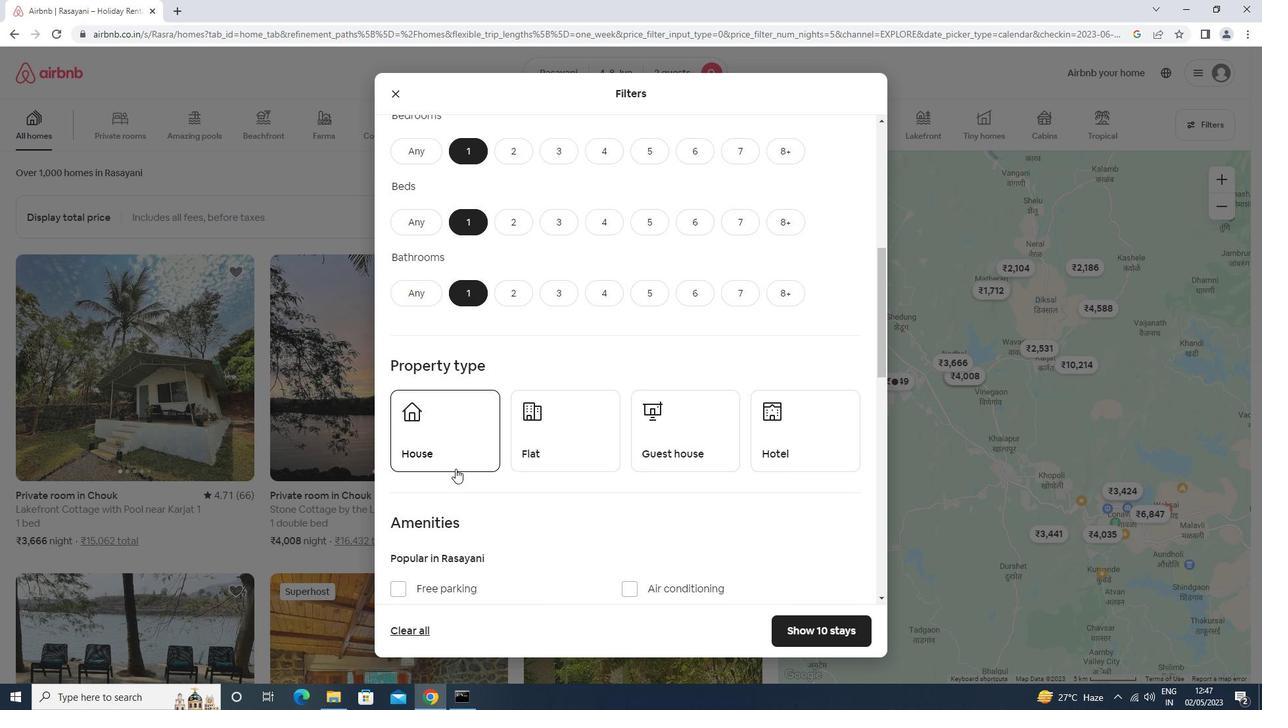 
Action: Mouse pressed left at (447, 455)
Screenshot: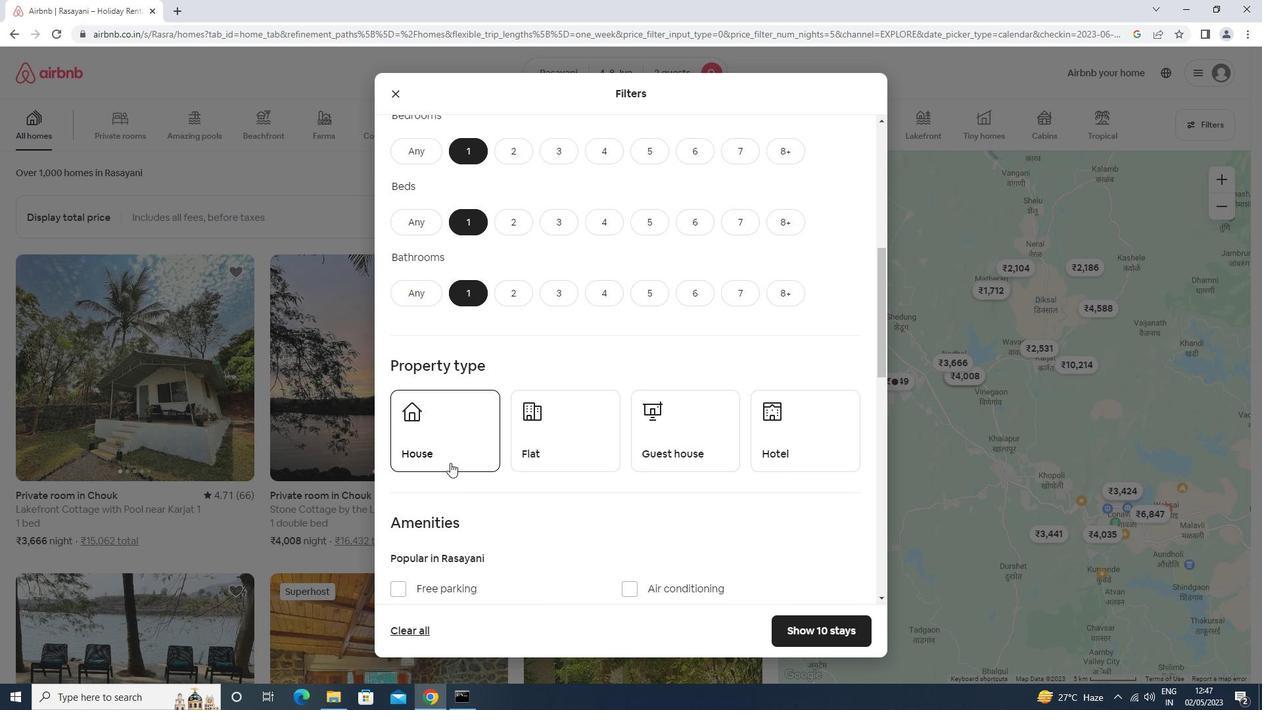 
Action: Mouse moved to (578, 427)
Screenshot: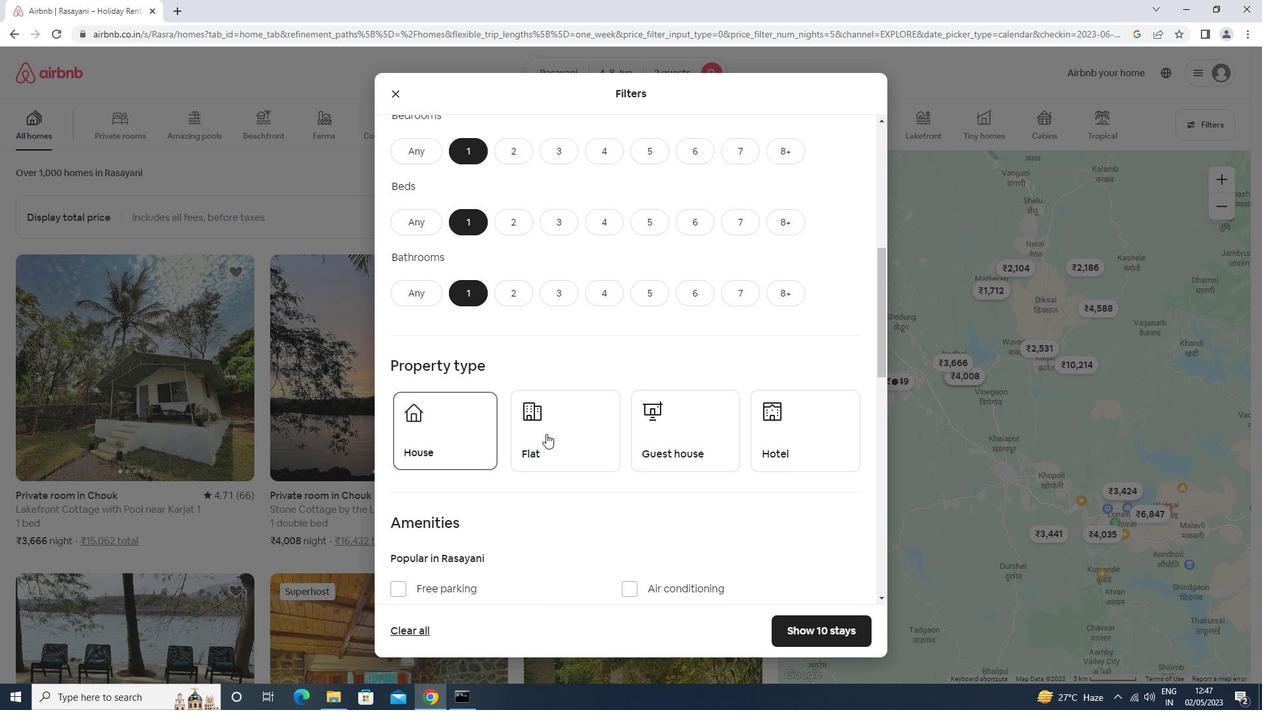 
Action: Mouse pressed left at (578, 427)
Screenshot: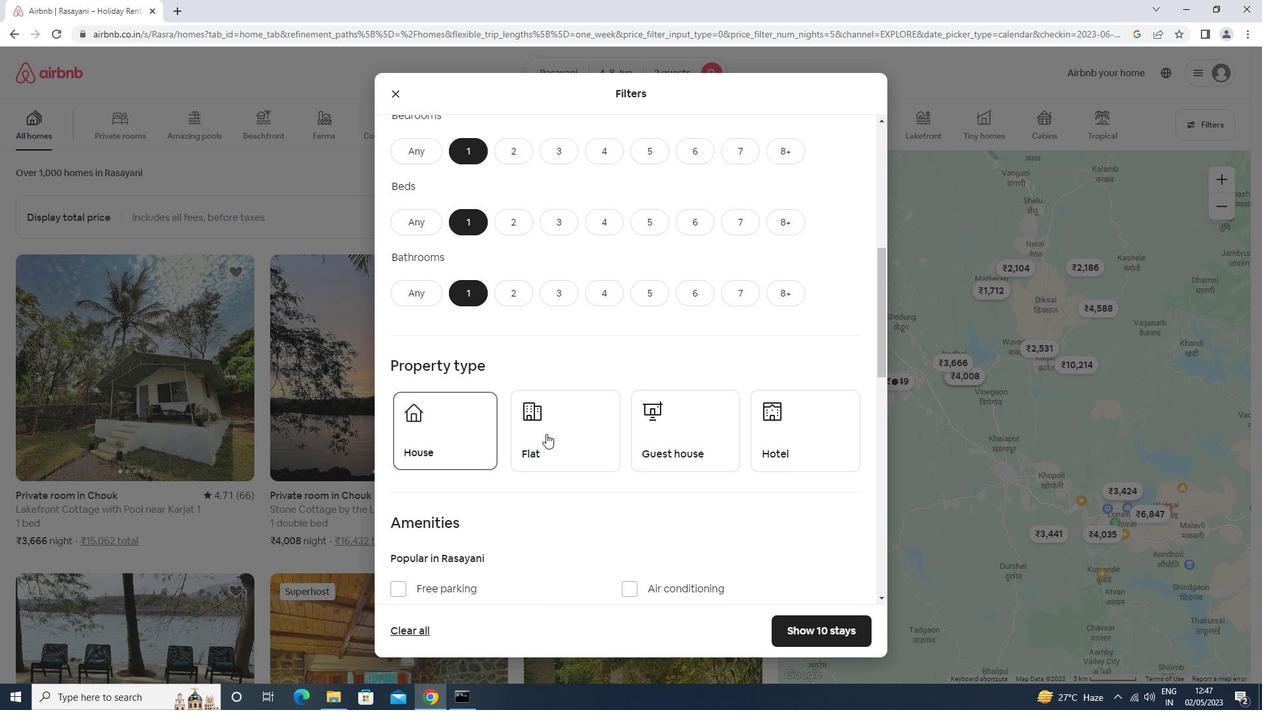 
Action: Mouse moved to (699, 433)
Screenshot: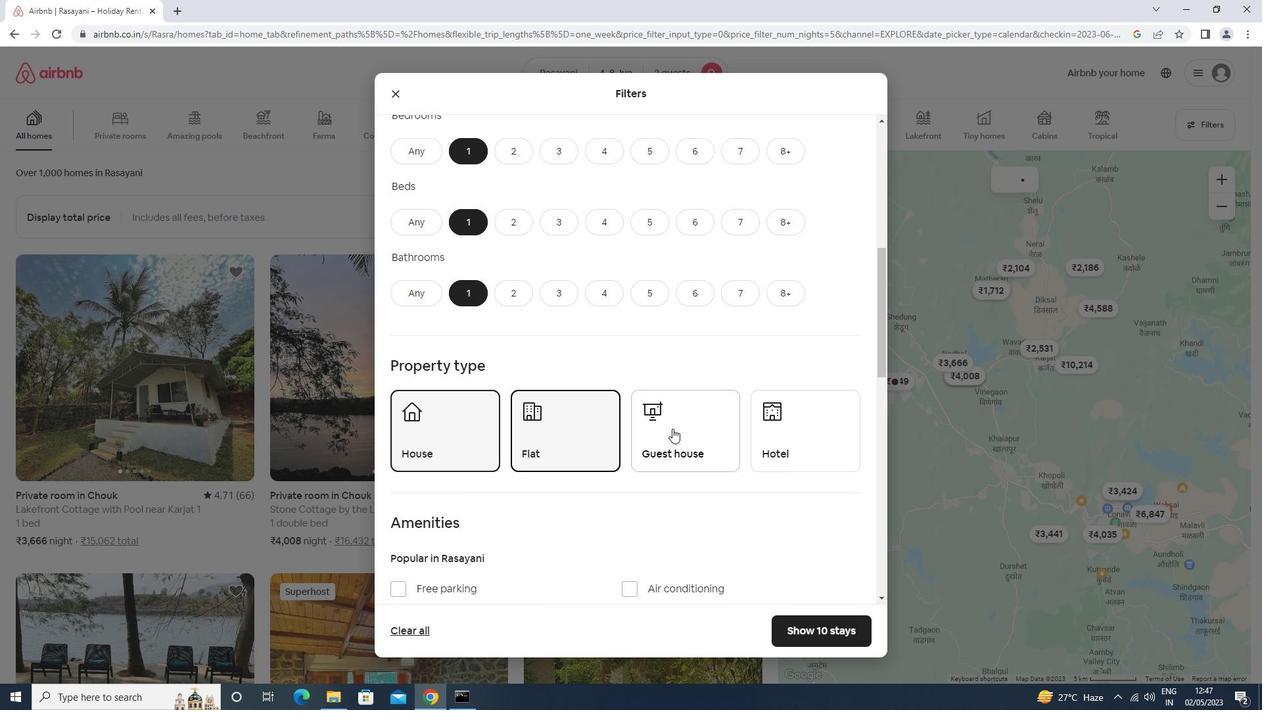 
Action: Mouse pressed left at (699, 433)
Screenshot: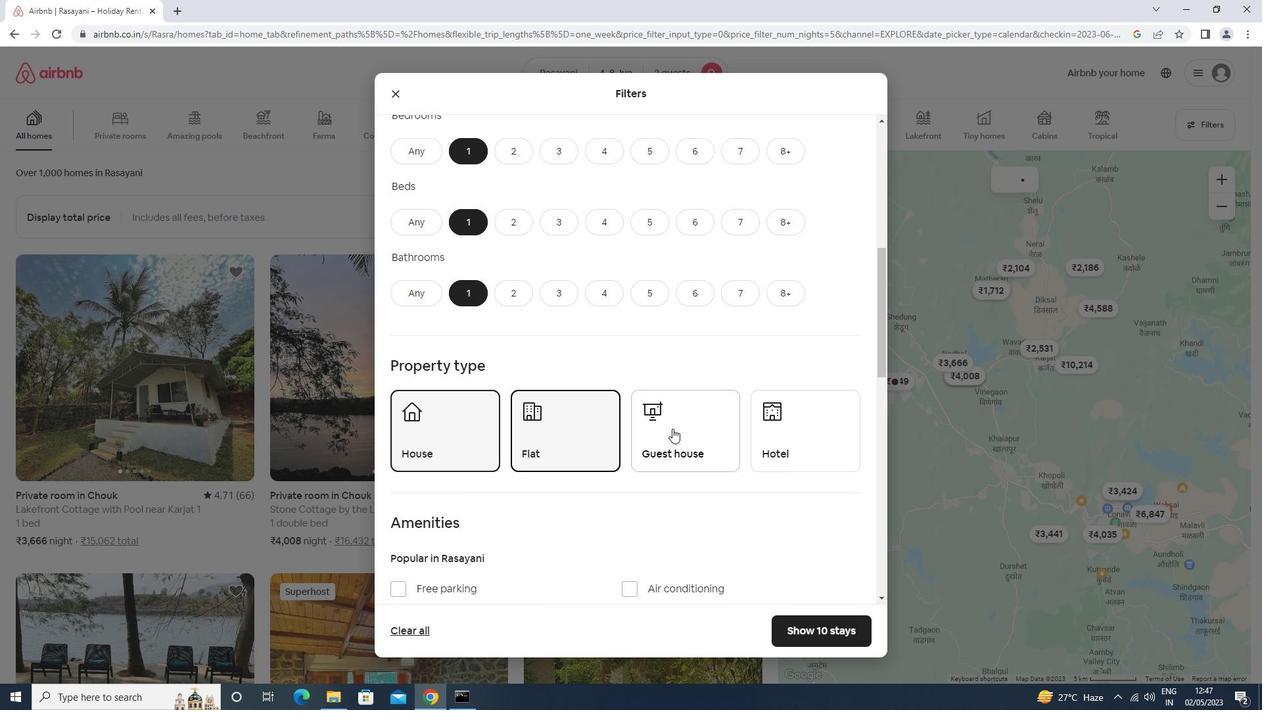 
Action: Mouse moved to (793, 430)
Screenshot: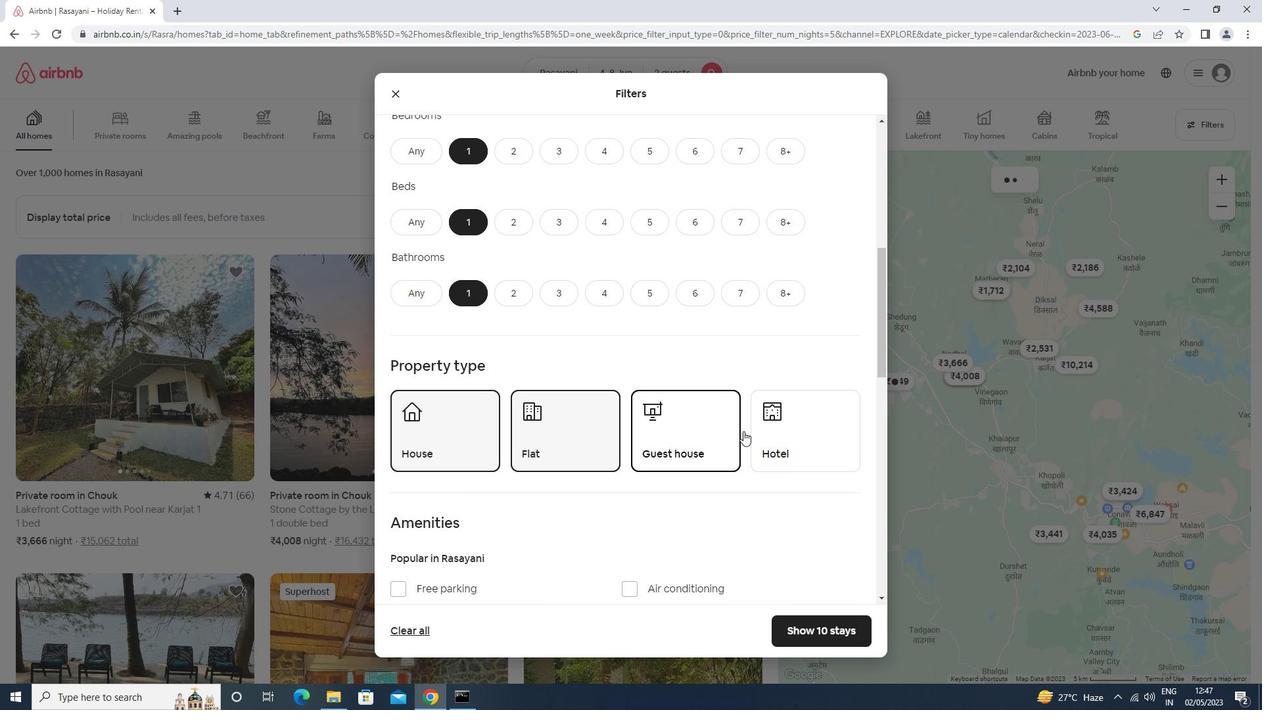 
Action: Mouse pressed left at (793, 430)
Screenshot: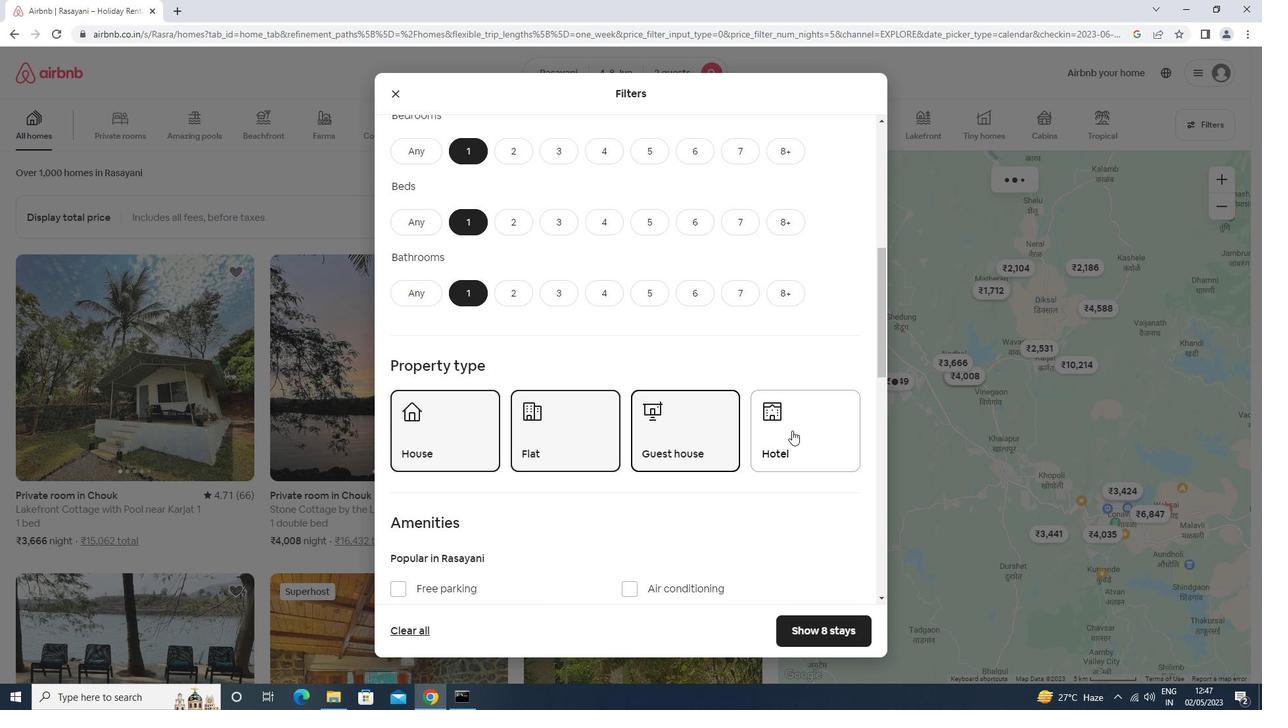 
Action: Mouse moved to (782, 411)
Screenshot: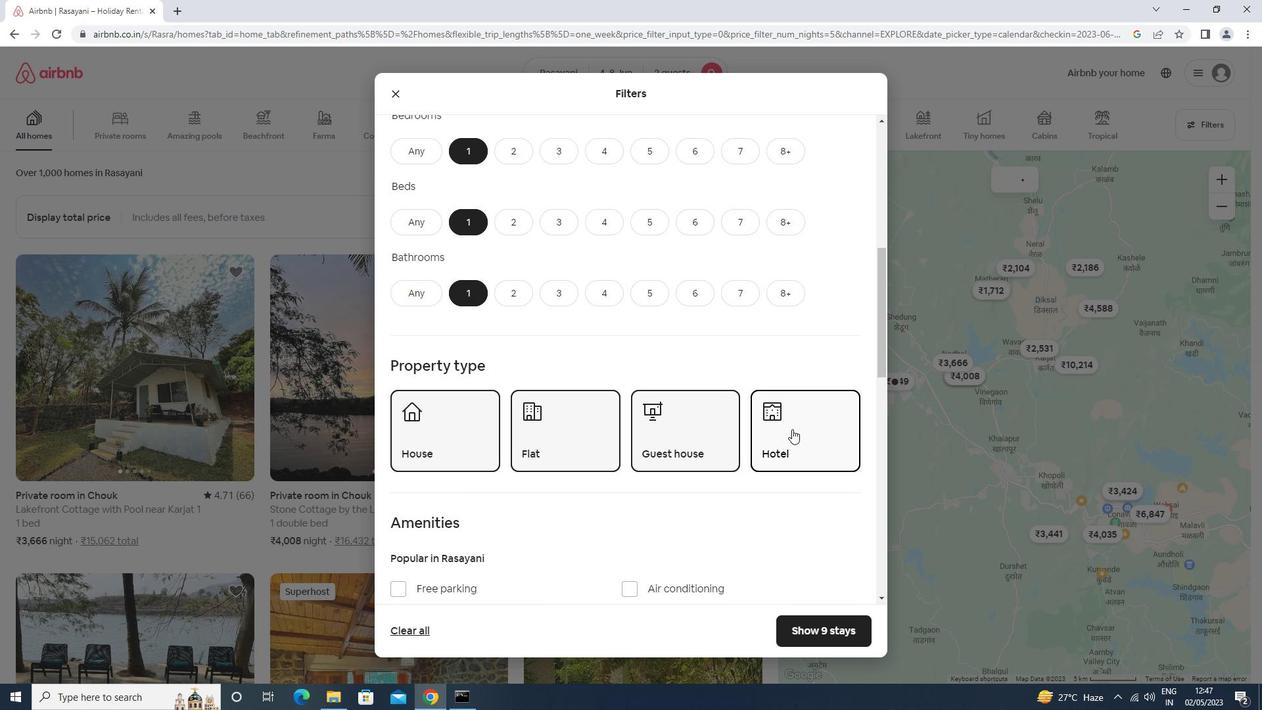
Action: Mouse scrolled (782, 410) with delta (0, 0)
Screenshot: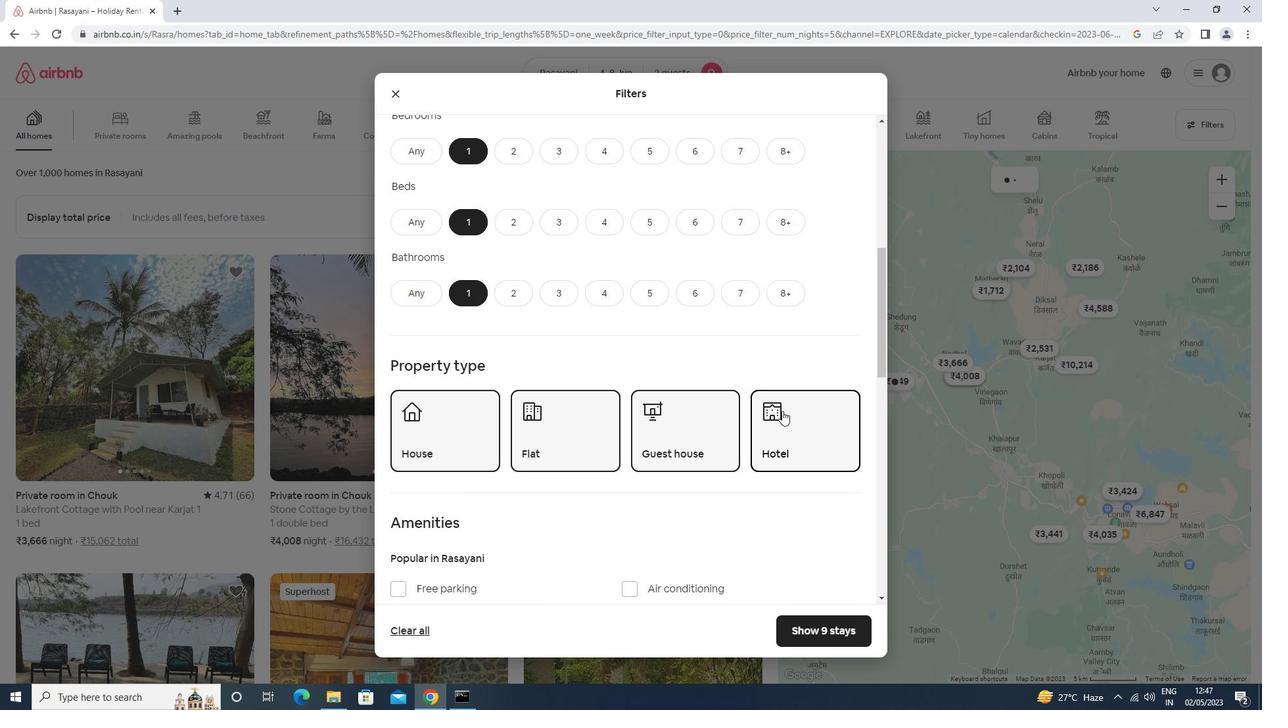 
Action: Mouse scrolled (782, 410) with delta (0, 0)
Screenshot: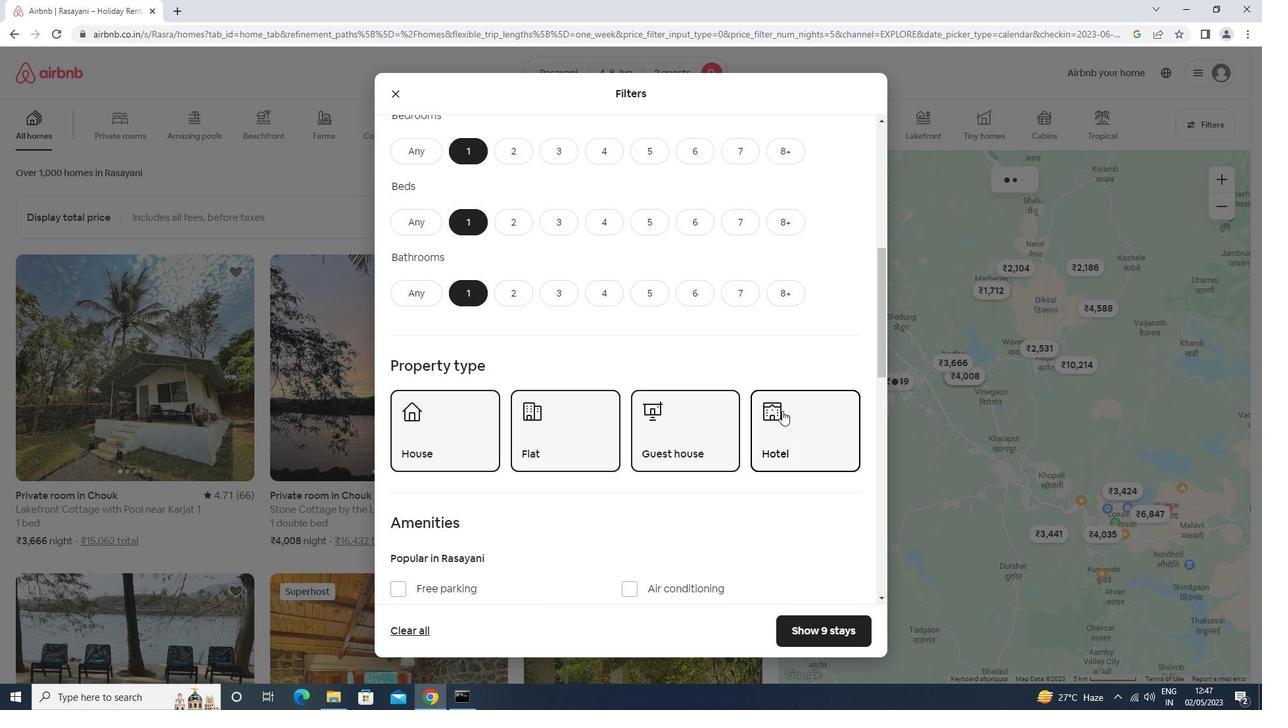 
Action: Mouse scrolled (782, 410) with delta (0, 0)
Screenshot: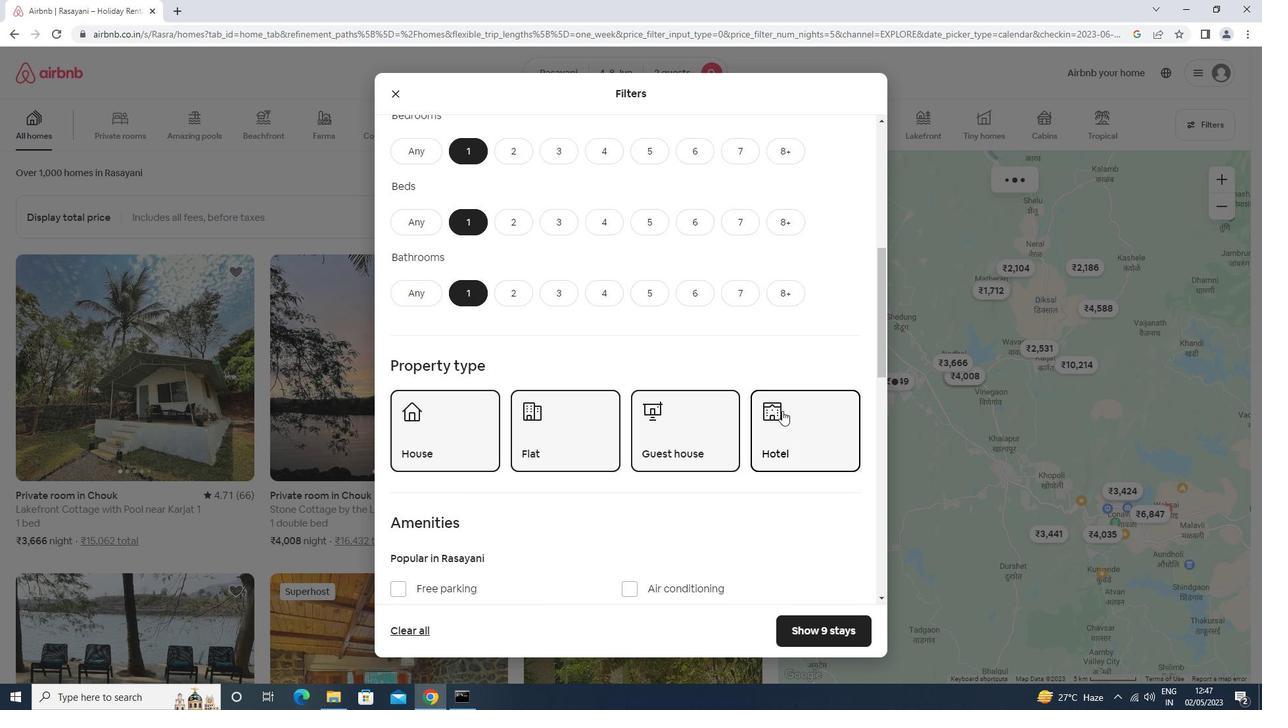 
Action: Mouse scrolled (782, 410) with delta (0, 0)
Screenshot: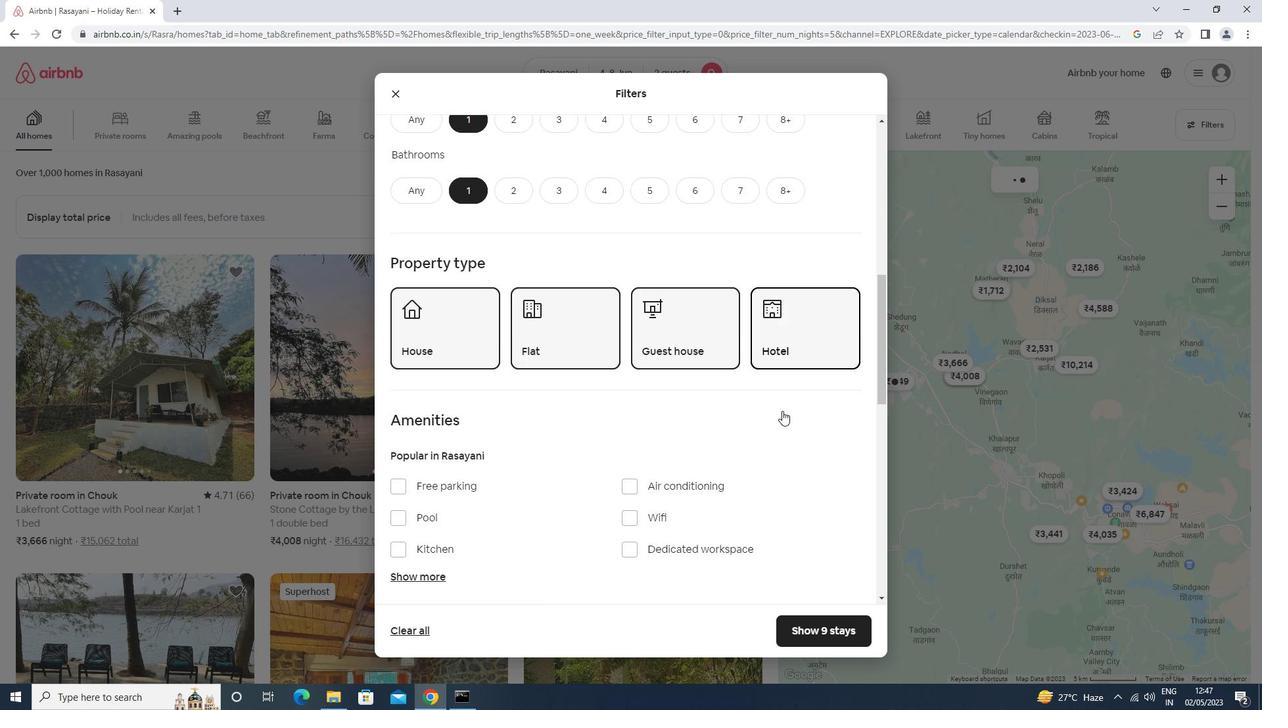 
Action: Mouse moved to (780, 410)
Screenshot: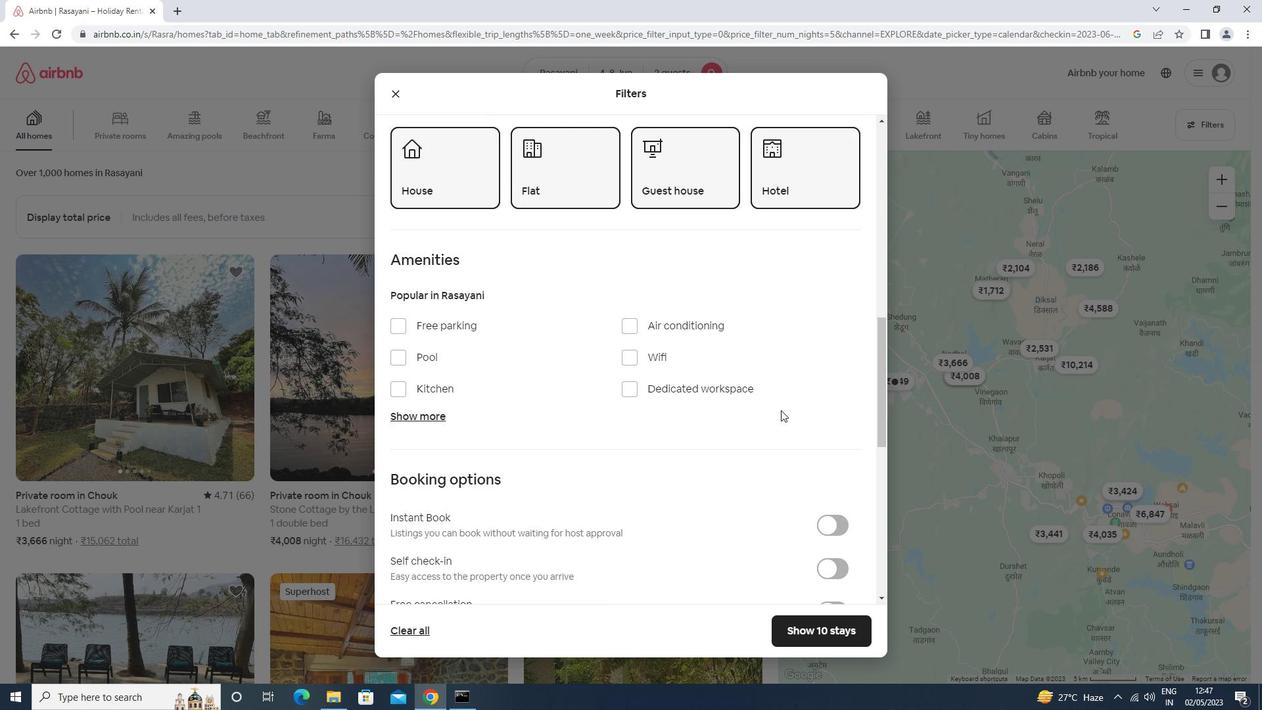 
Action: Mouse scrolled (780, 409) with delta (0, 0)
Screenshot: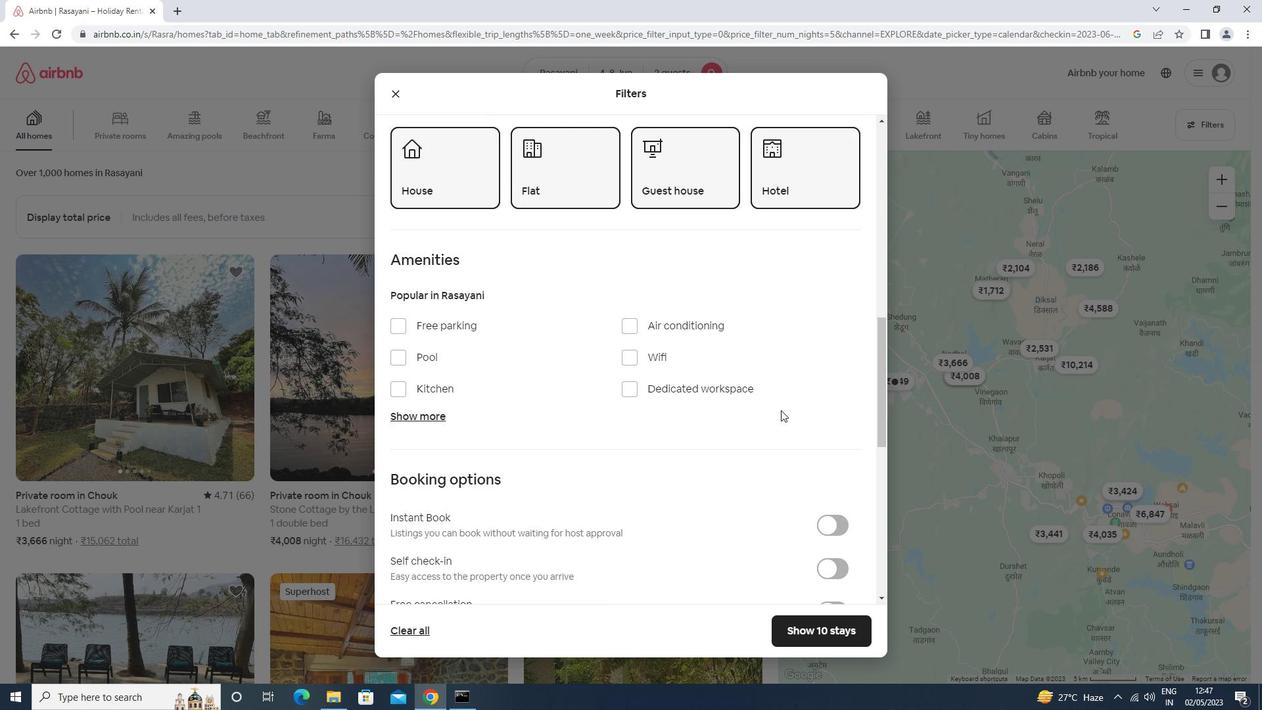 
Action: Mouse moved to (779, 411)
Screenshot: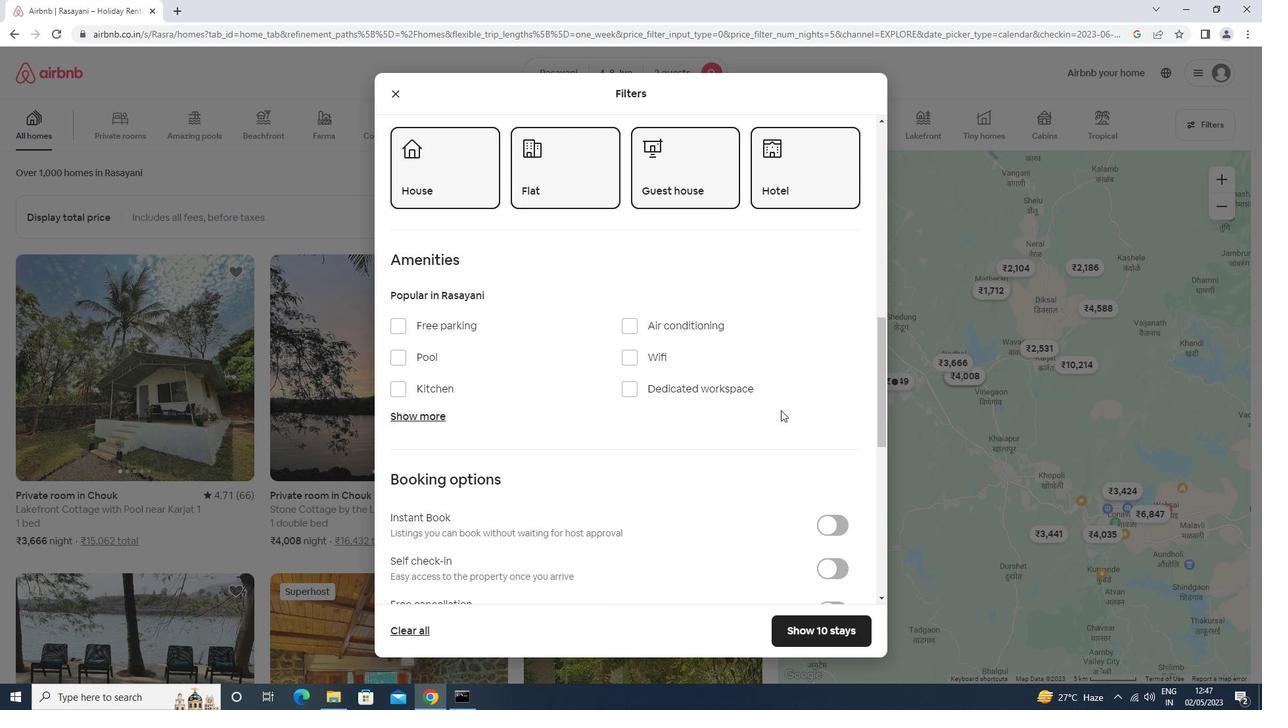 
Action: Mouse scrolled (779, 410) with delta (0, 0)
Screenshot: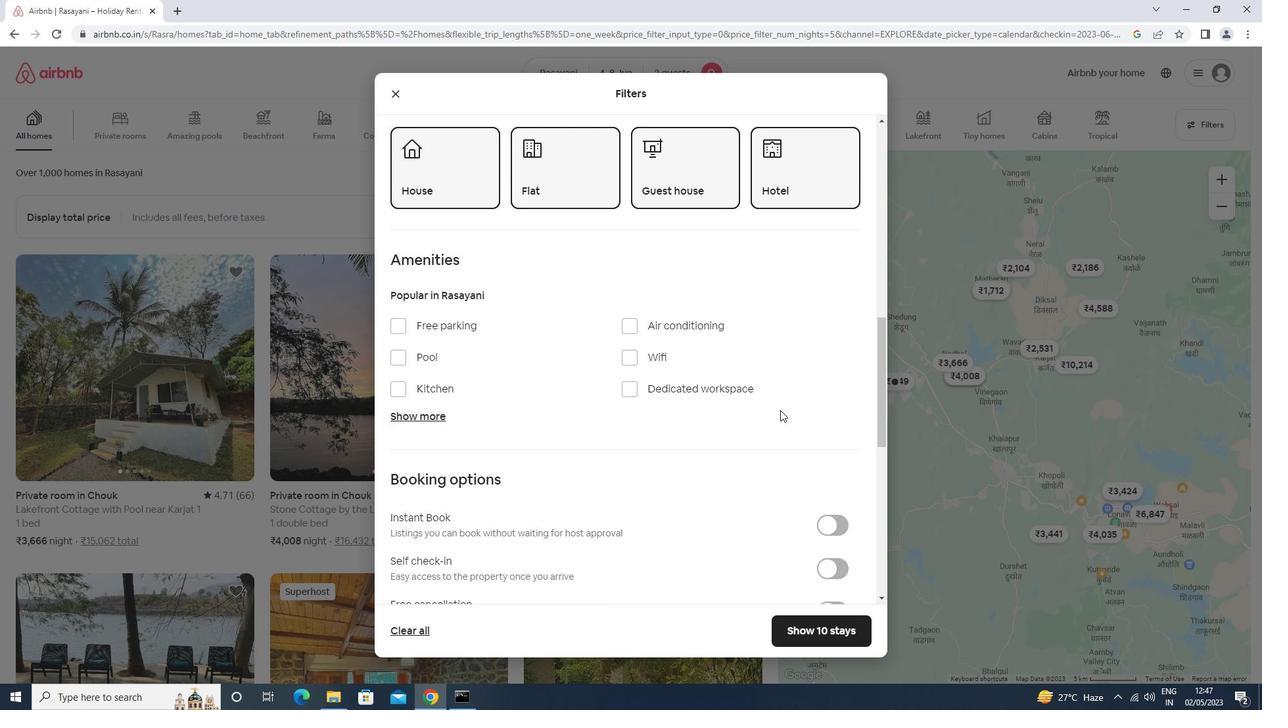
Action: Mouse moved to (823, 429)
Screenshot: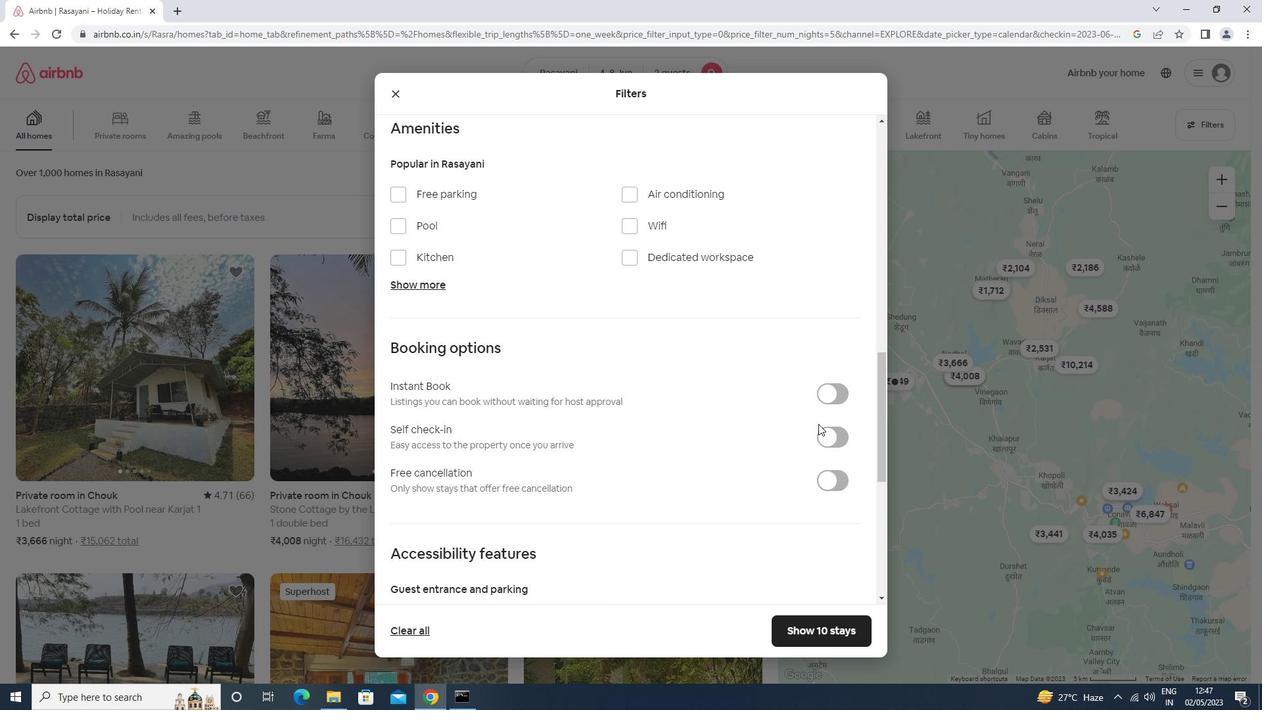 
Action: Mouse pressed left at (823, 429)
Screenshot: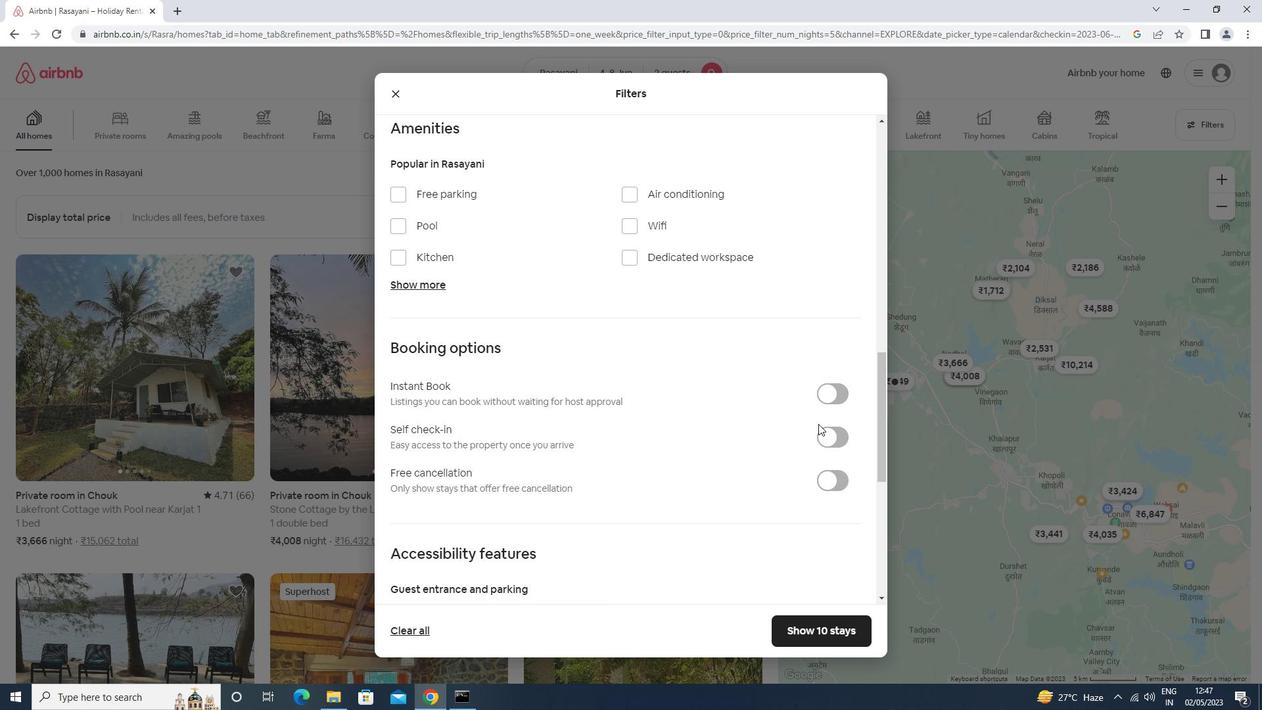 
Action: Mouse moved to (817, 424)
Screenshot: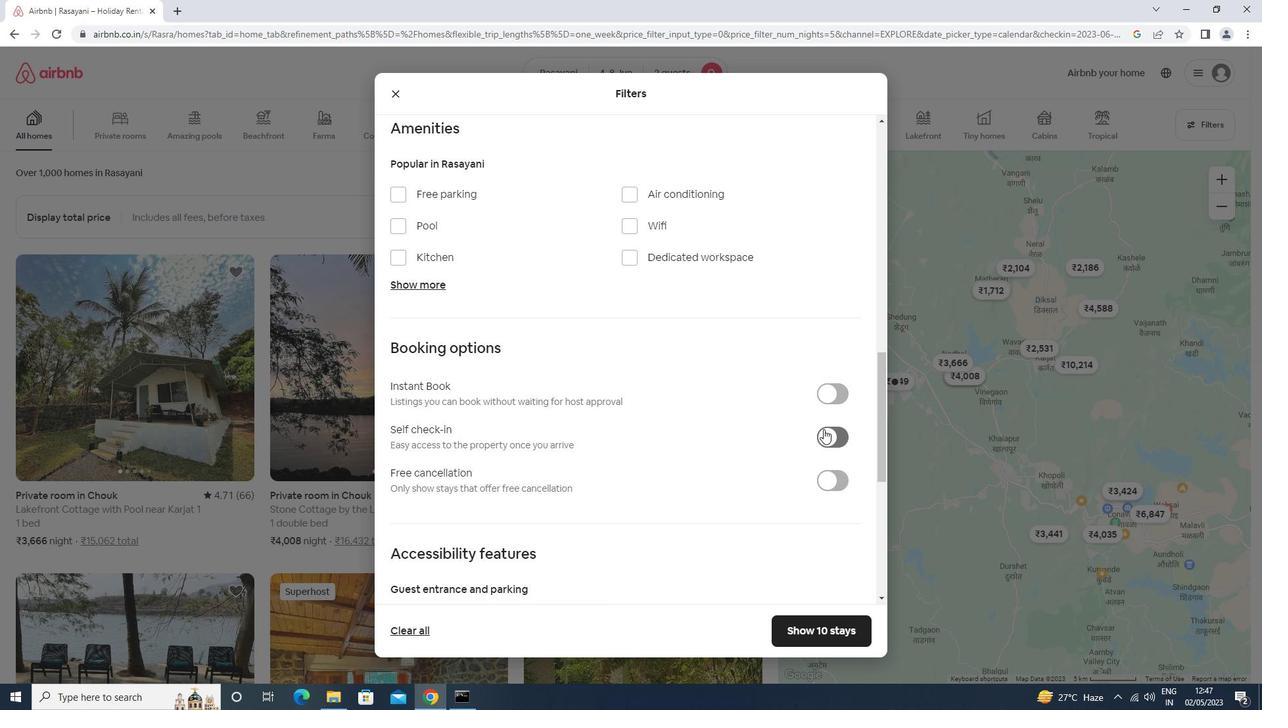 
Action: Mouse scrolled (817, 424) with delta (0, 0)
Screenshot: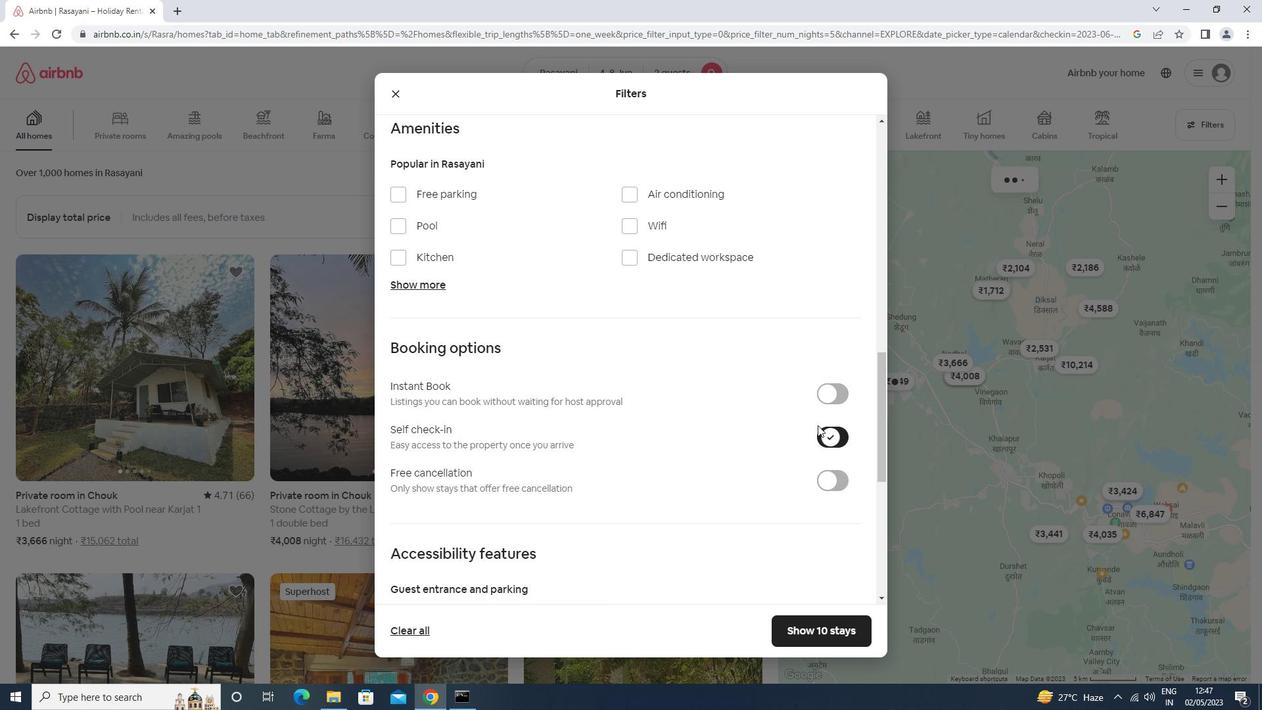 
Action: Mouse moved to (816, 424)
Screenshot: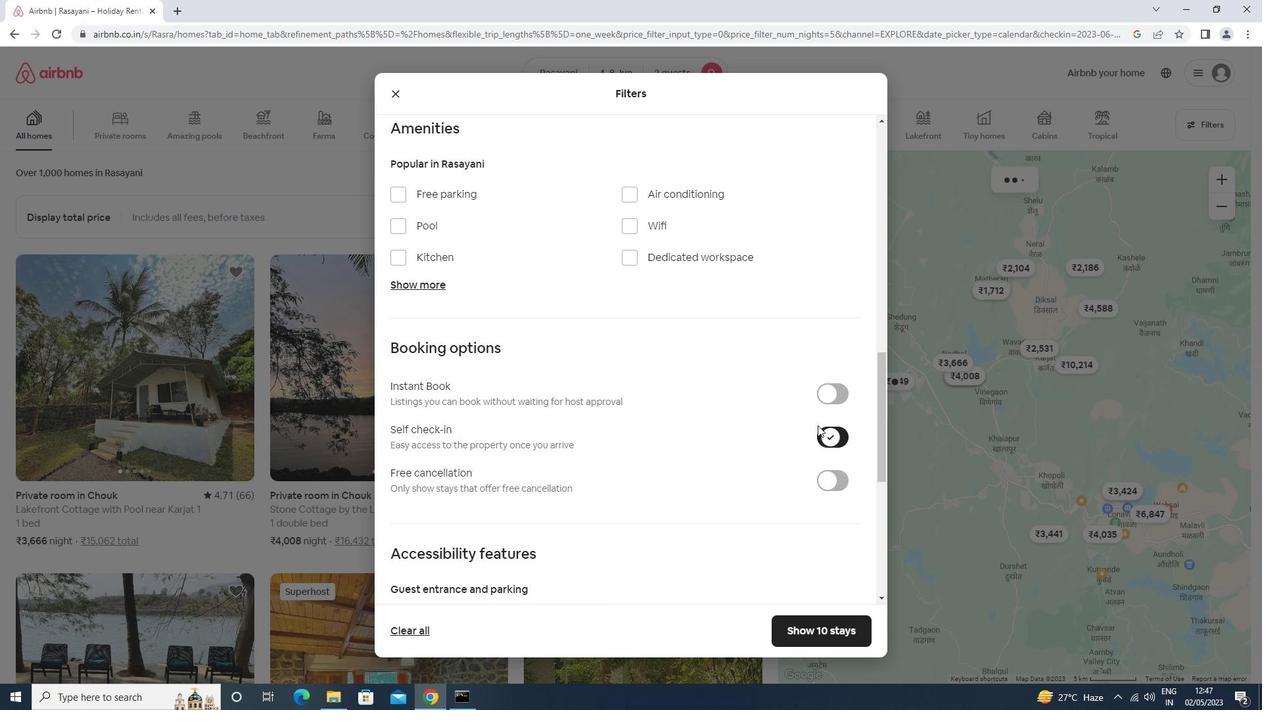 
Action: Mouse scrolled (816, 424) with delta (0, 0)
Screenshot: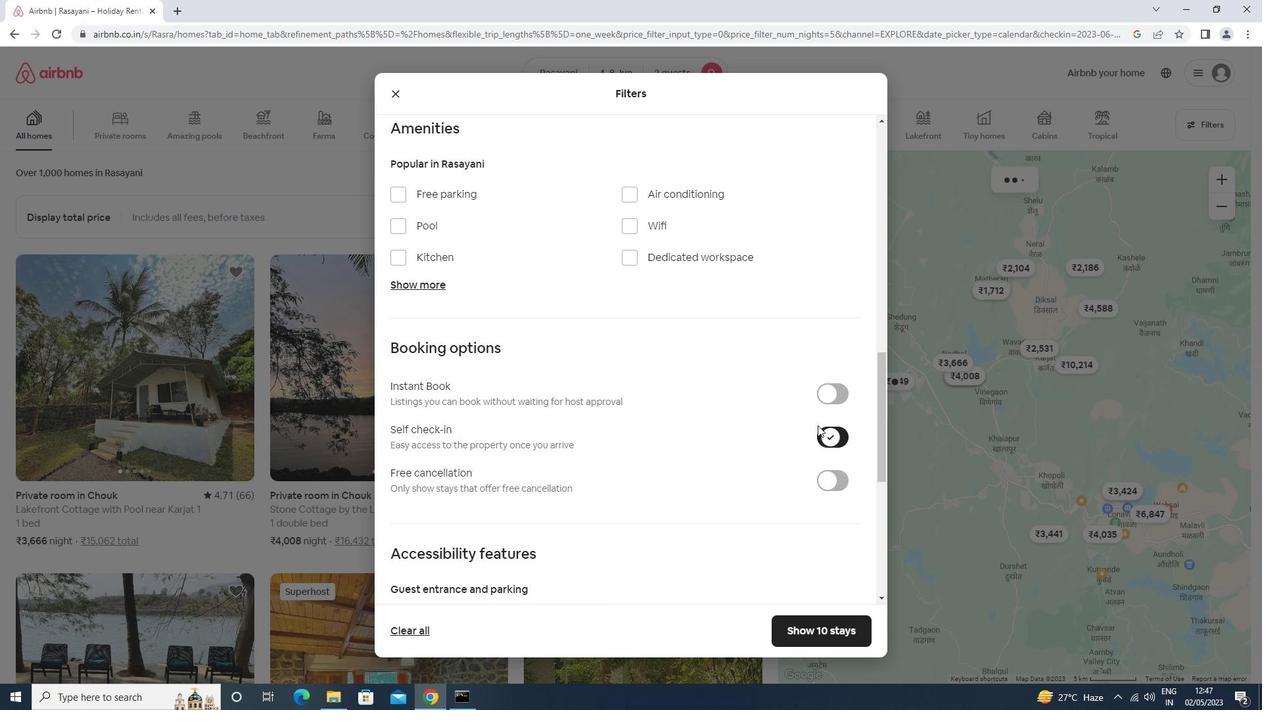 
Action: Mouse moved to (815, 424)
Screenshot: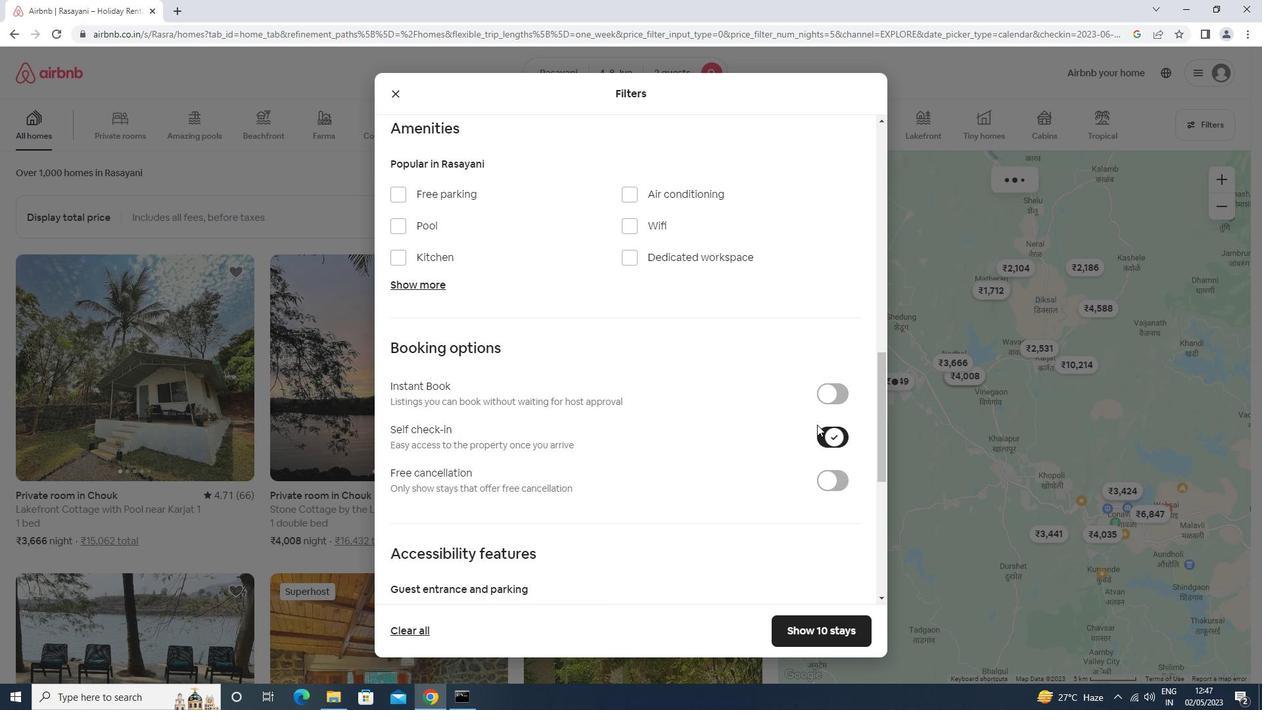 
Action: Mouse scrolled (815, 424) with delta (0, 0)
Screenshot: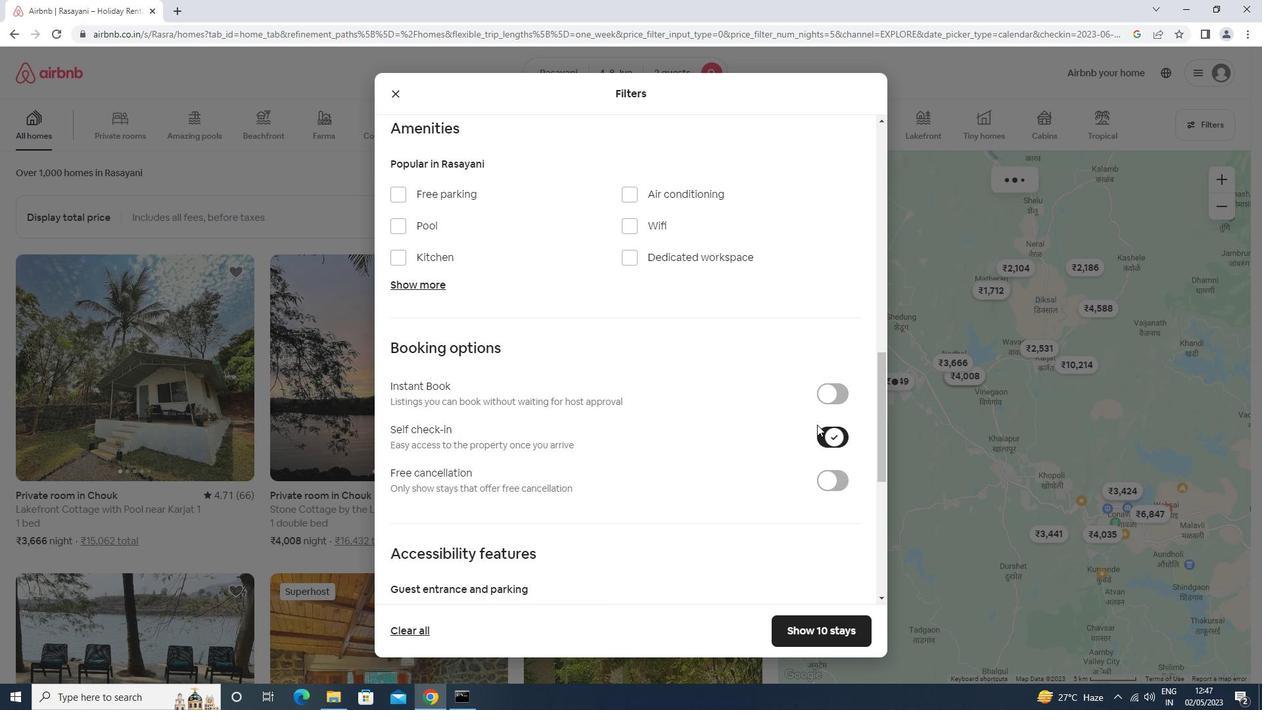 
Action: Mouse moved to (814, 425)
Screenshot: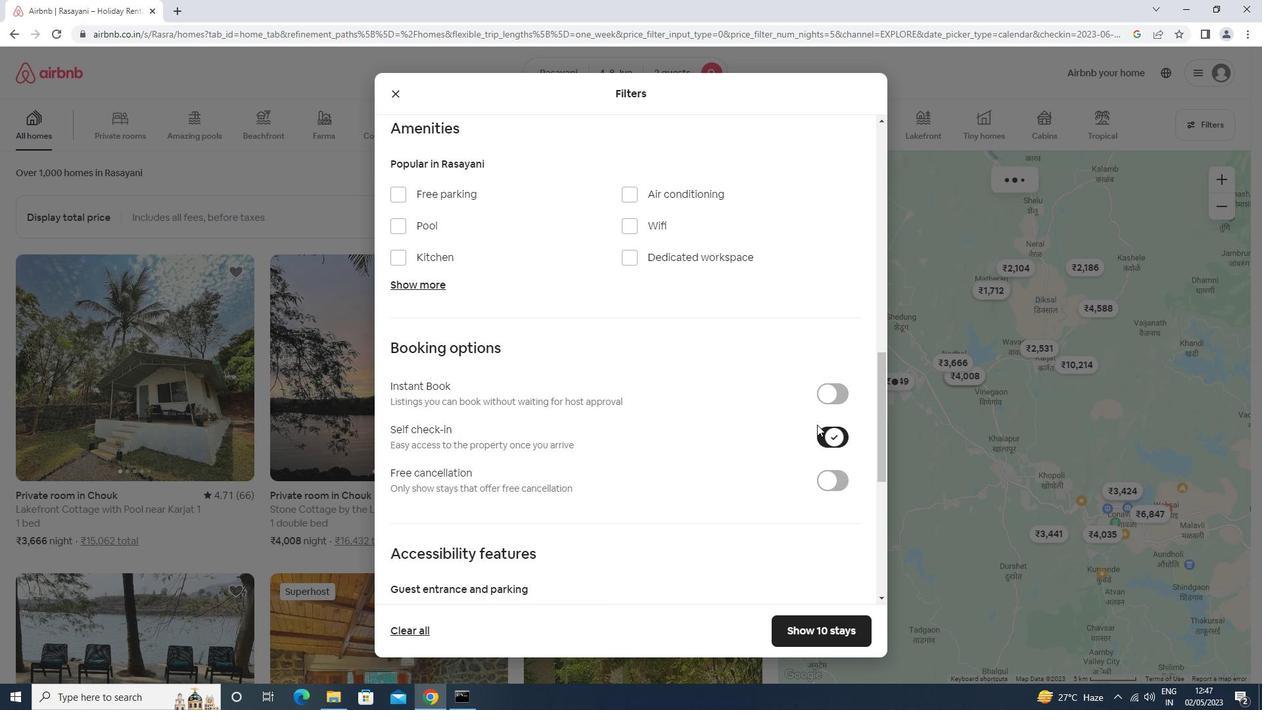 
Action: Mouse scrolled (814, 424) with delta (0, 0)
Screenshot: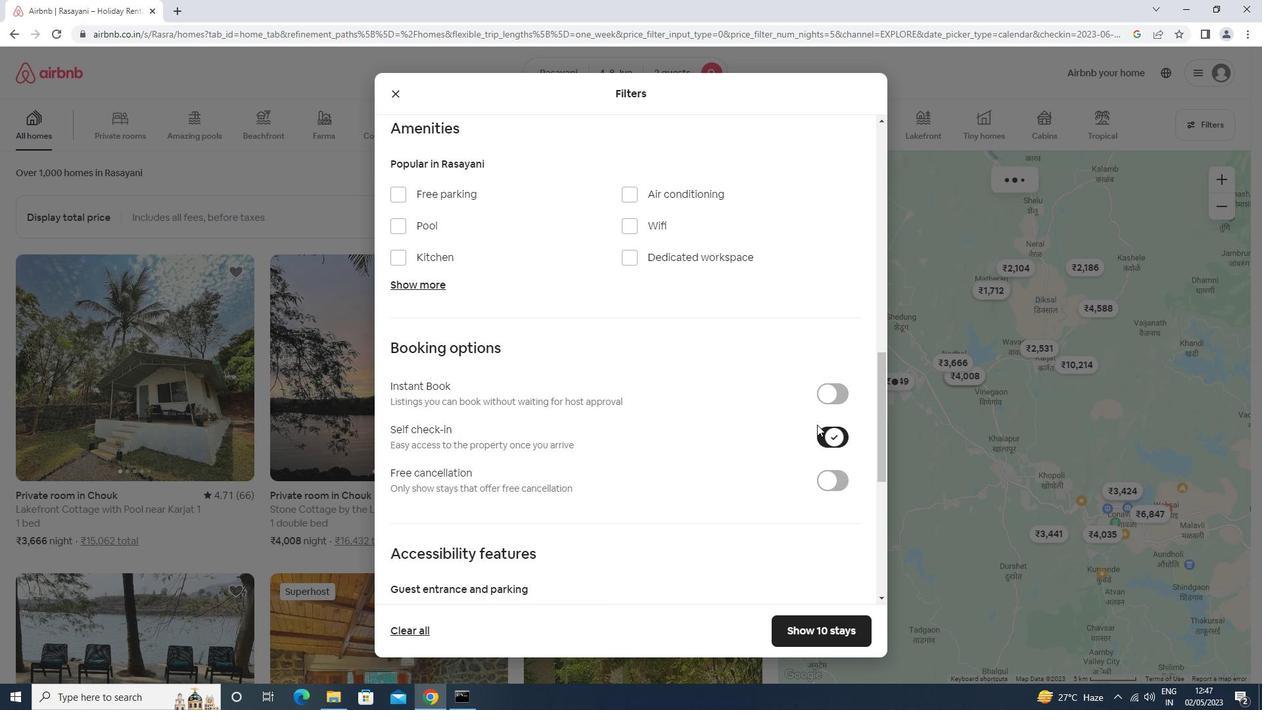 
Action: Mouse scrolled (814, 424) with delta (0, 0)
Screenshot: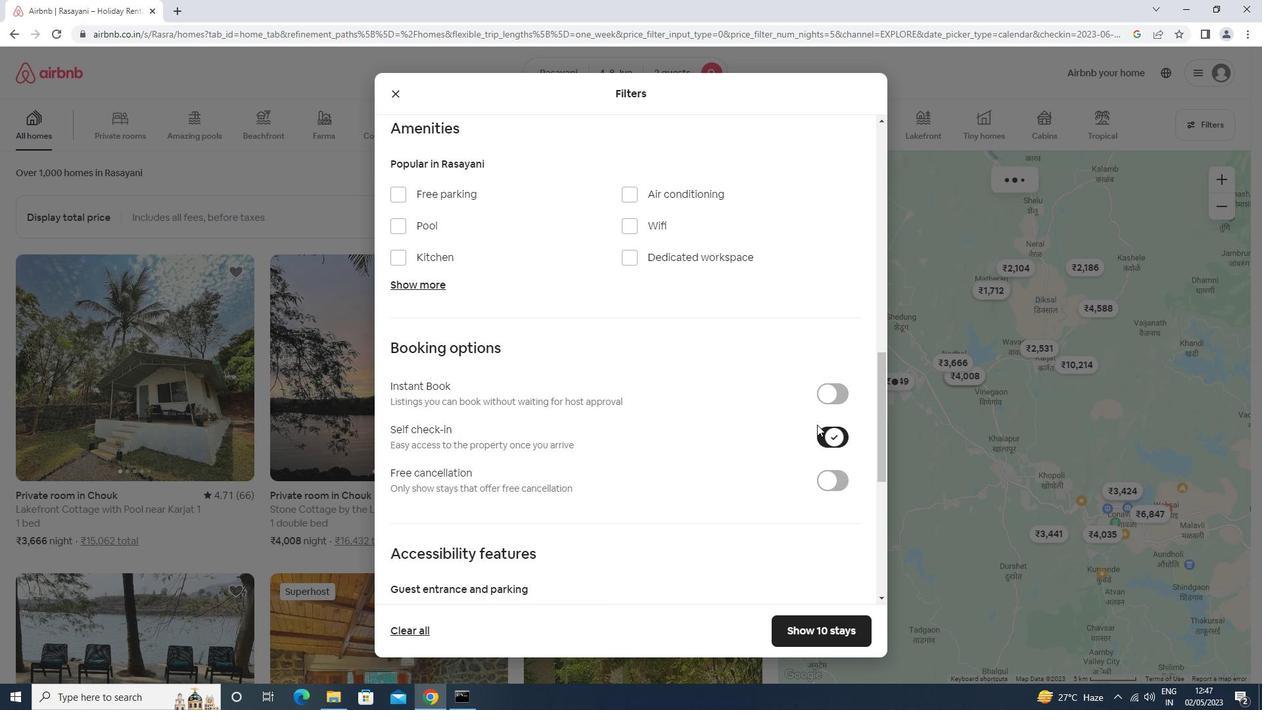 
Action: Mouse scrolled (814, 424) with delta (0, 0)
Screenshot: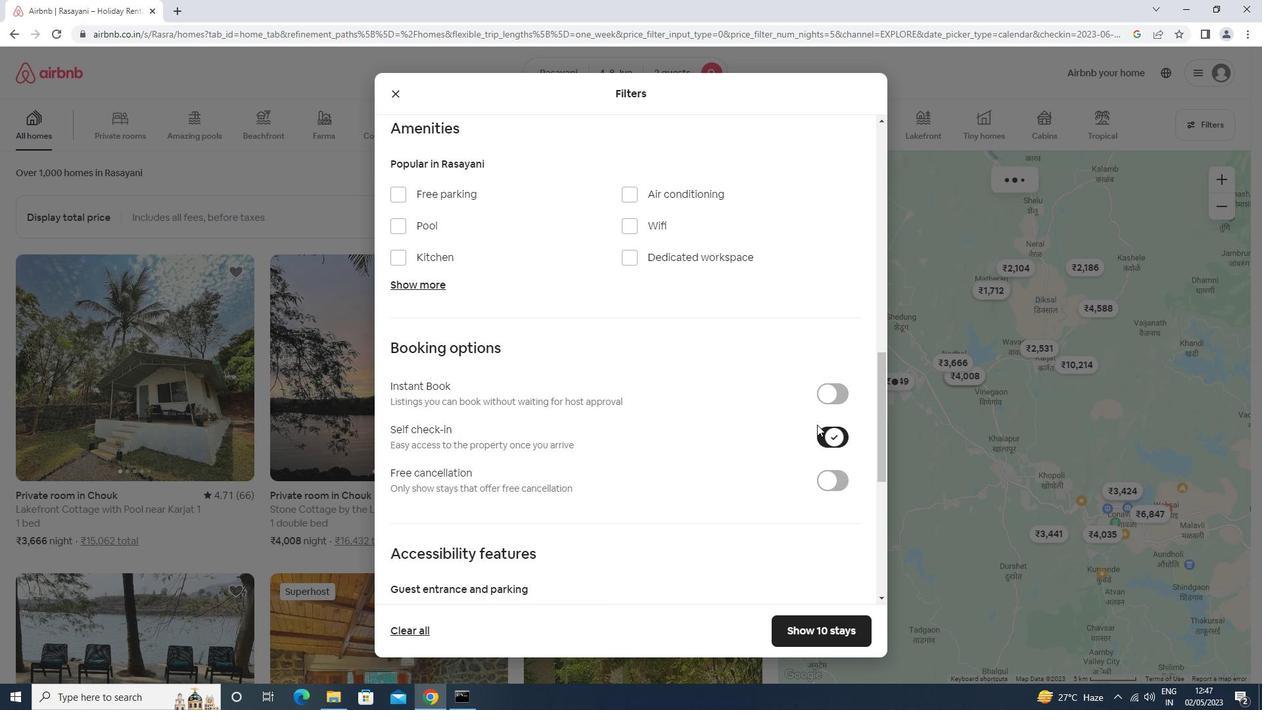
Action: Mouse moved to (814, 425)
Screenshot: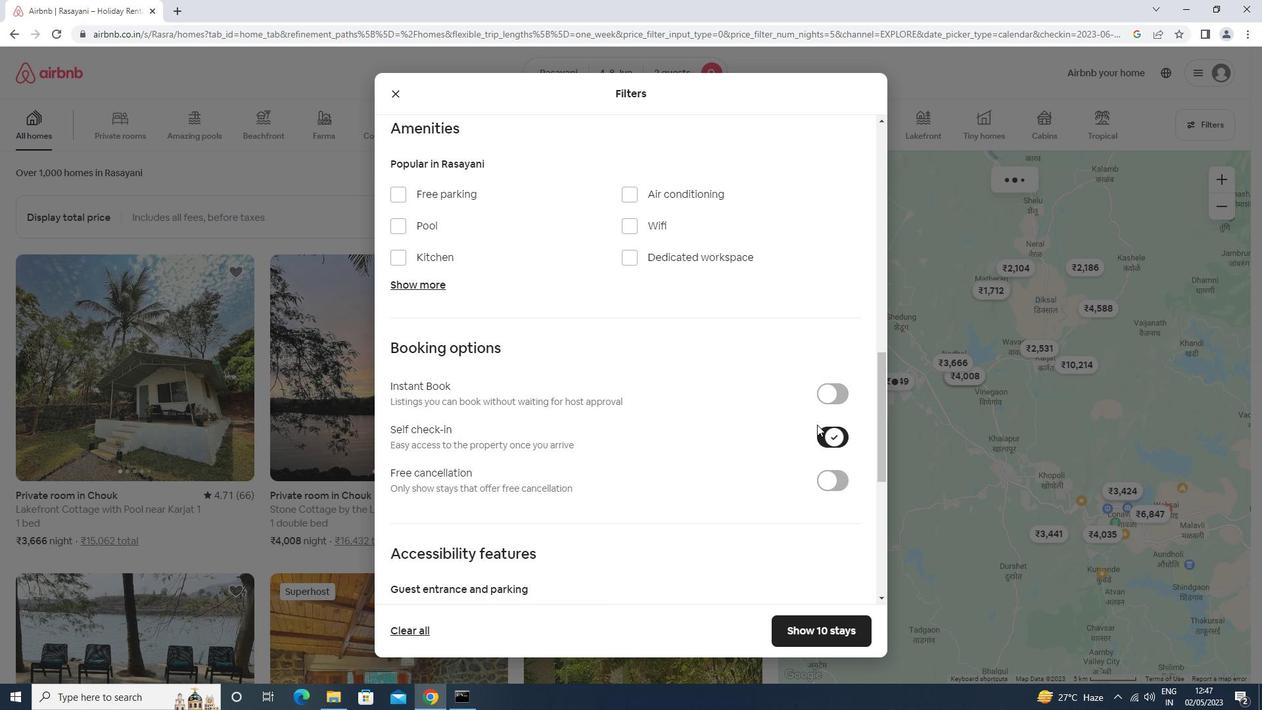 
Action: Mouse scrolled (814, 424) with delta (0, 0)
Screenshot: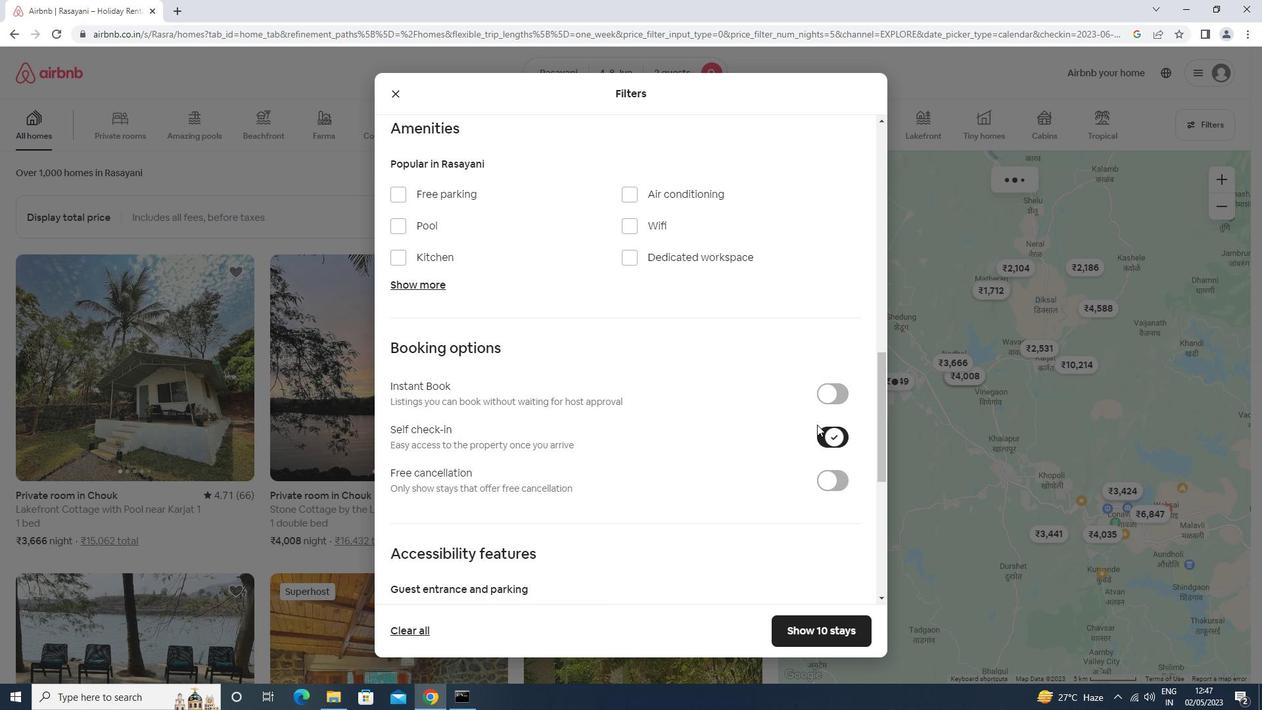
Action: Mouse moved to (412, 514)
Screenshot: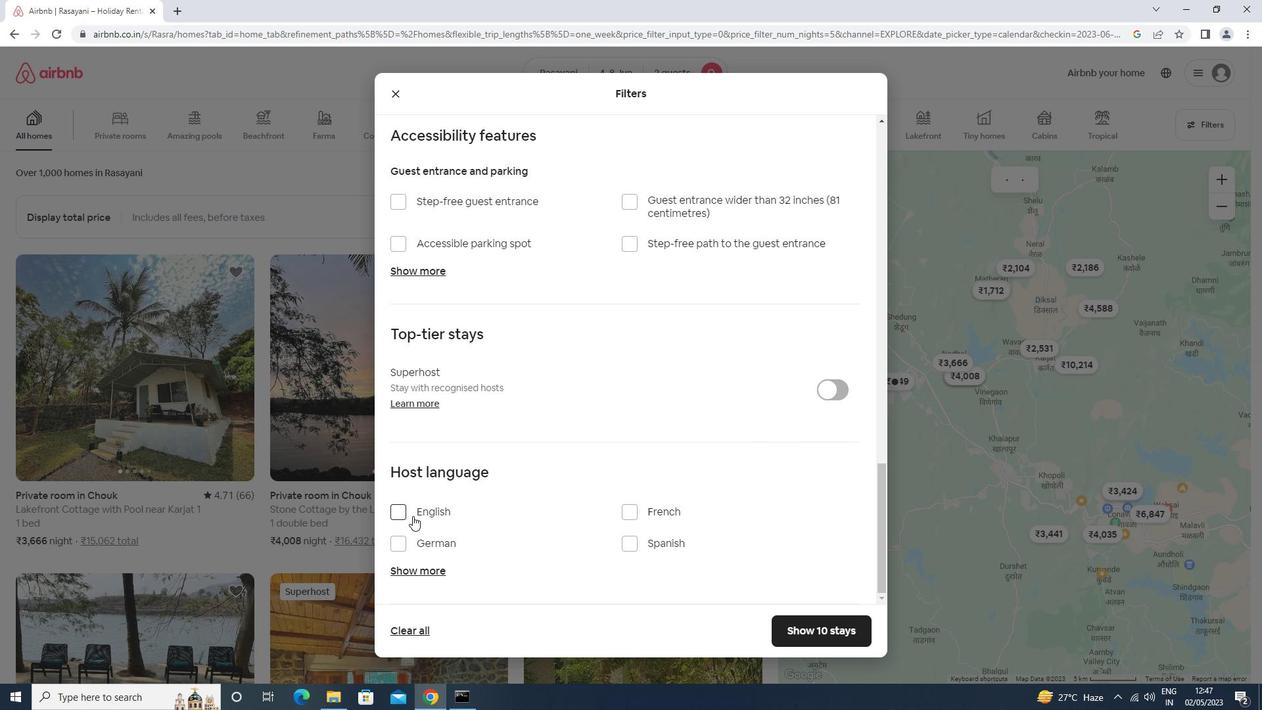 
Action: Mouse pressed left at (412, 514)
Screenshot: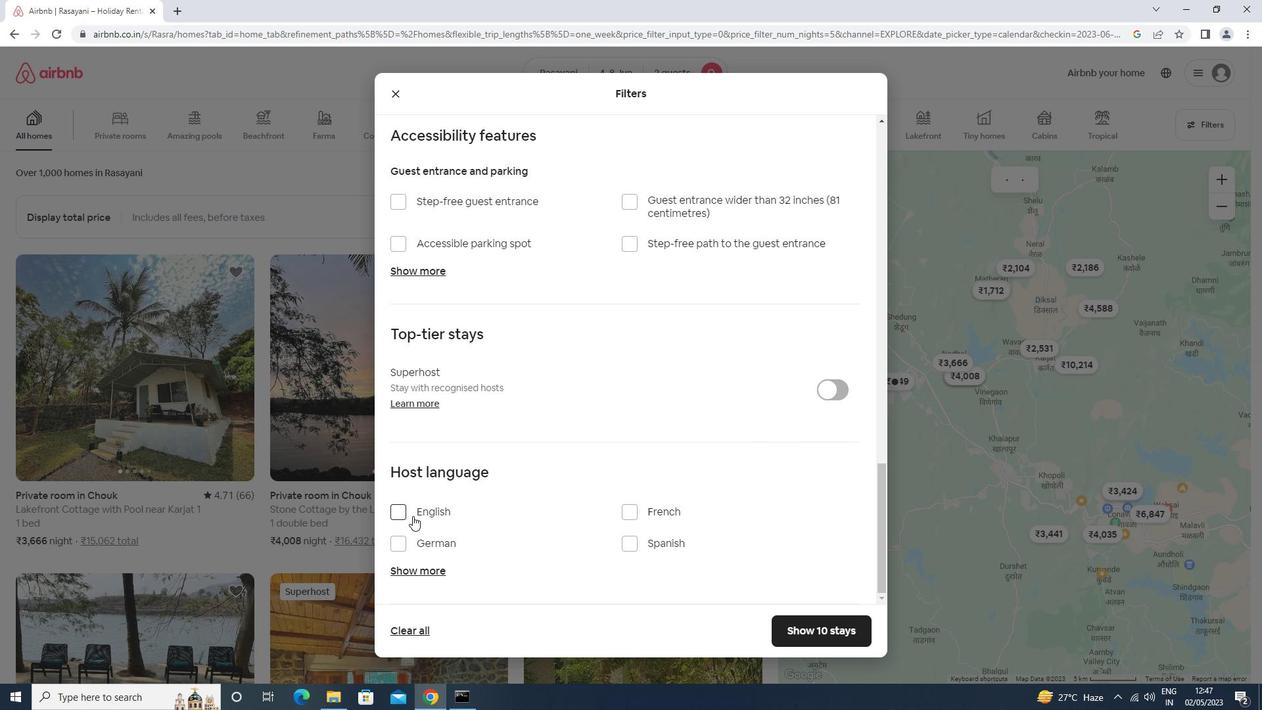 
Action: Mouse moved to (808, 627)
Screenshot: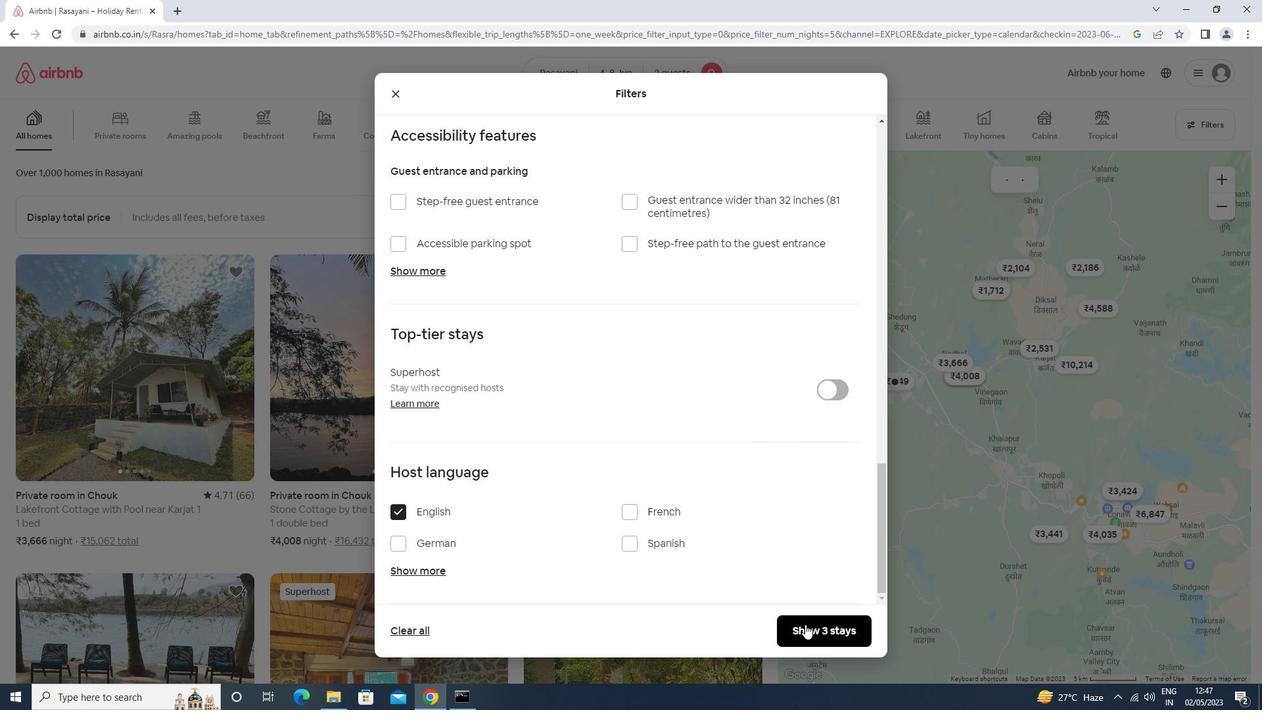 
Action: Mouse pressed left at (808, 627)
Screenshot: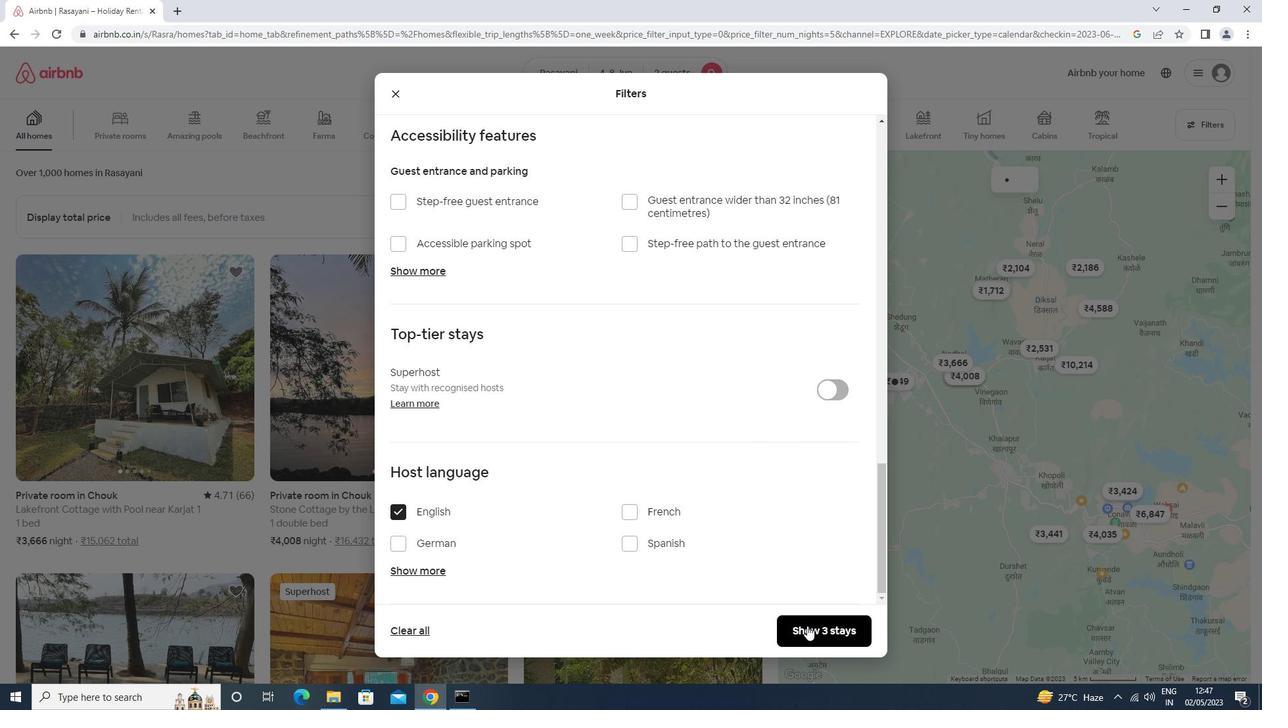 
Action: Mouse moved to (808, 626)
Screenshot: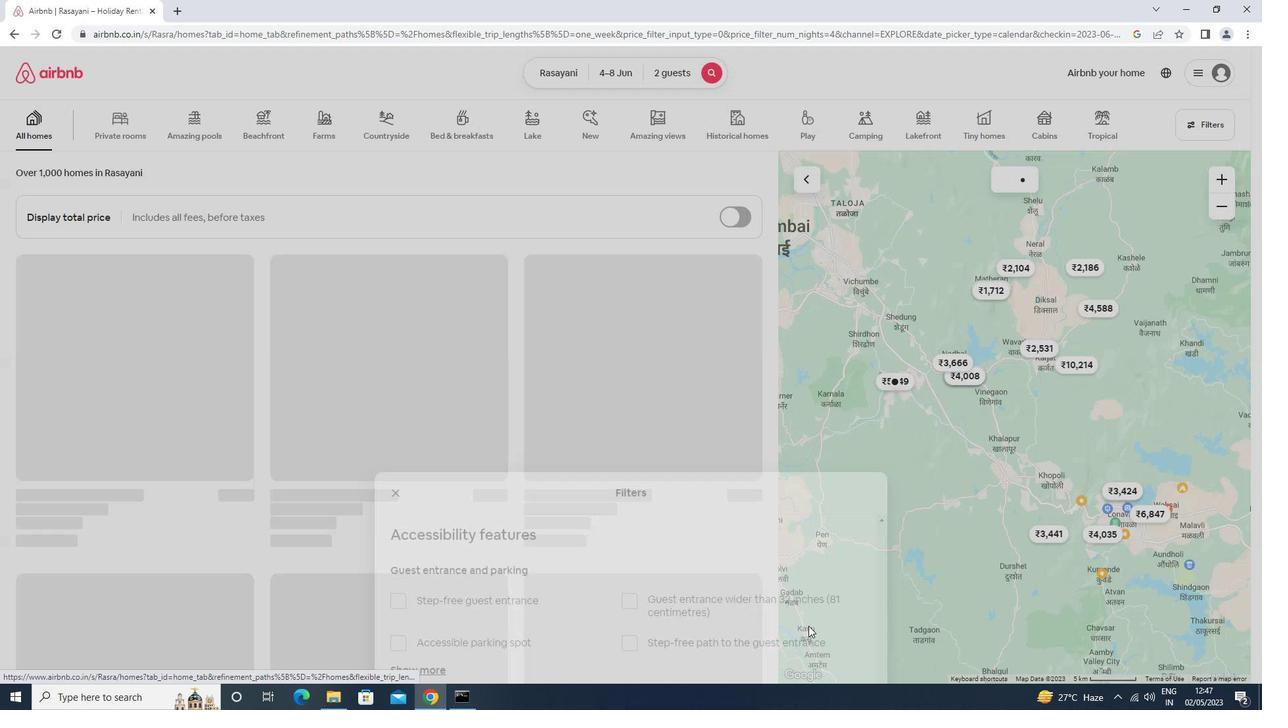 
